 Task: Search one way flight ticket for 1 adult, 5 children, 2 infants in seat and 1 infant on lap in first from Missoula: Missoula Montana Airport (was Missoula International Airport) to Rockford: Chicago Rockford International Airport(was Northwest Chicagoland Regional Airport At Rockford) on 5-1-2023. Choice of flights is Spirit. Number of bags: 2 carry on bags and 6 checked bags. Price is upto 35000. Outbound departure time preference is 22:30.
Action: Mouse moved to (237, 237)
Screenshot: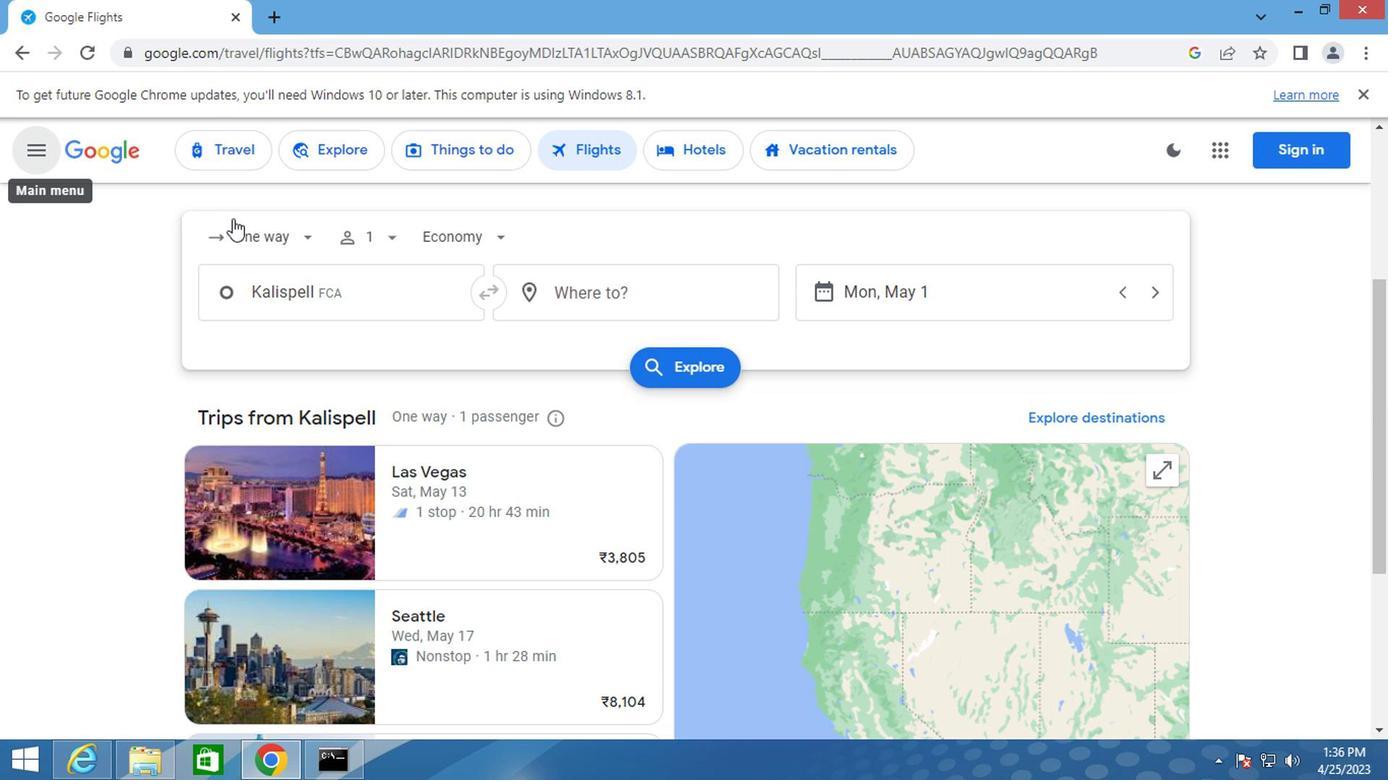 
Action: Mouse pressed left at (237, 237)
Screenshot: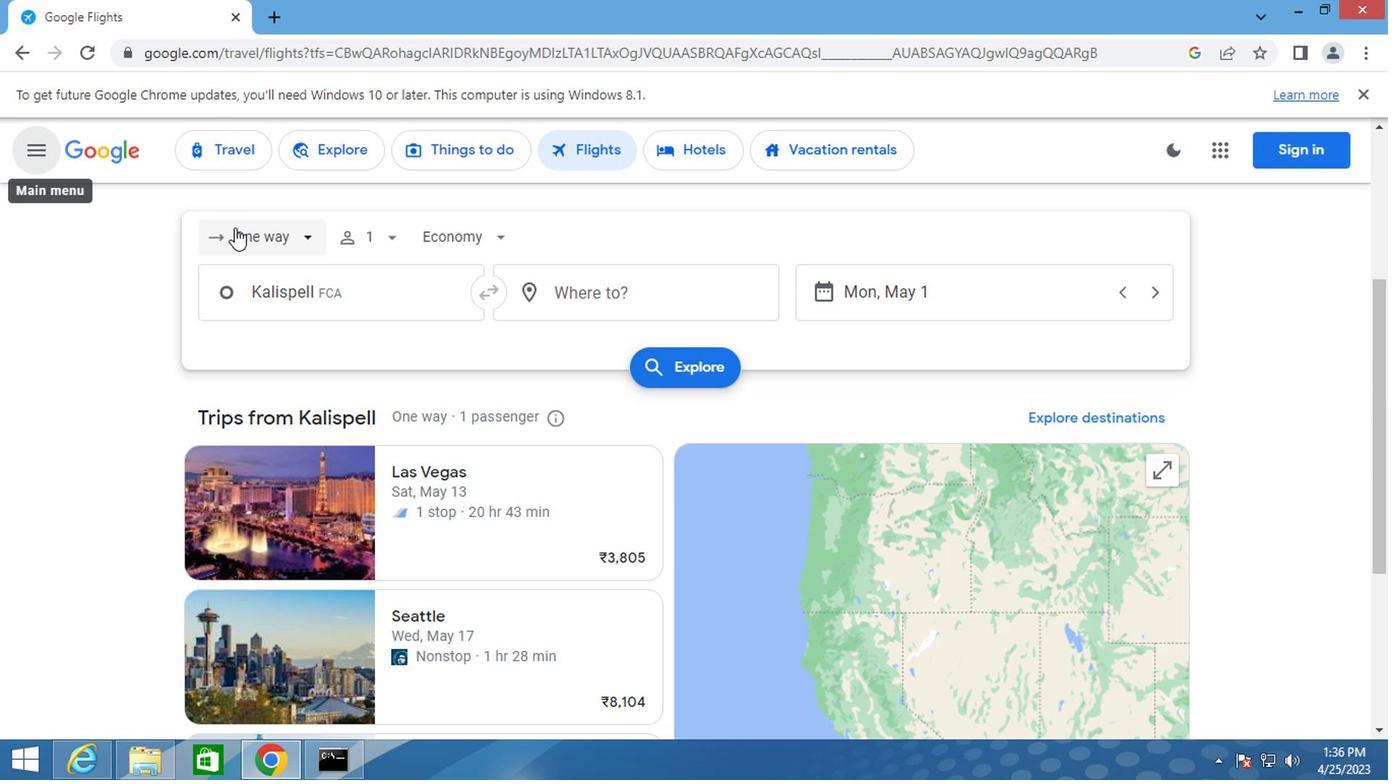 
Action: Mouse moved to (274, 343)
Screenshot: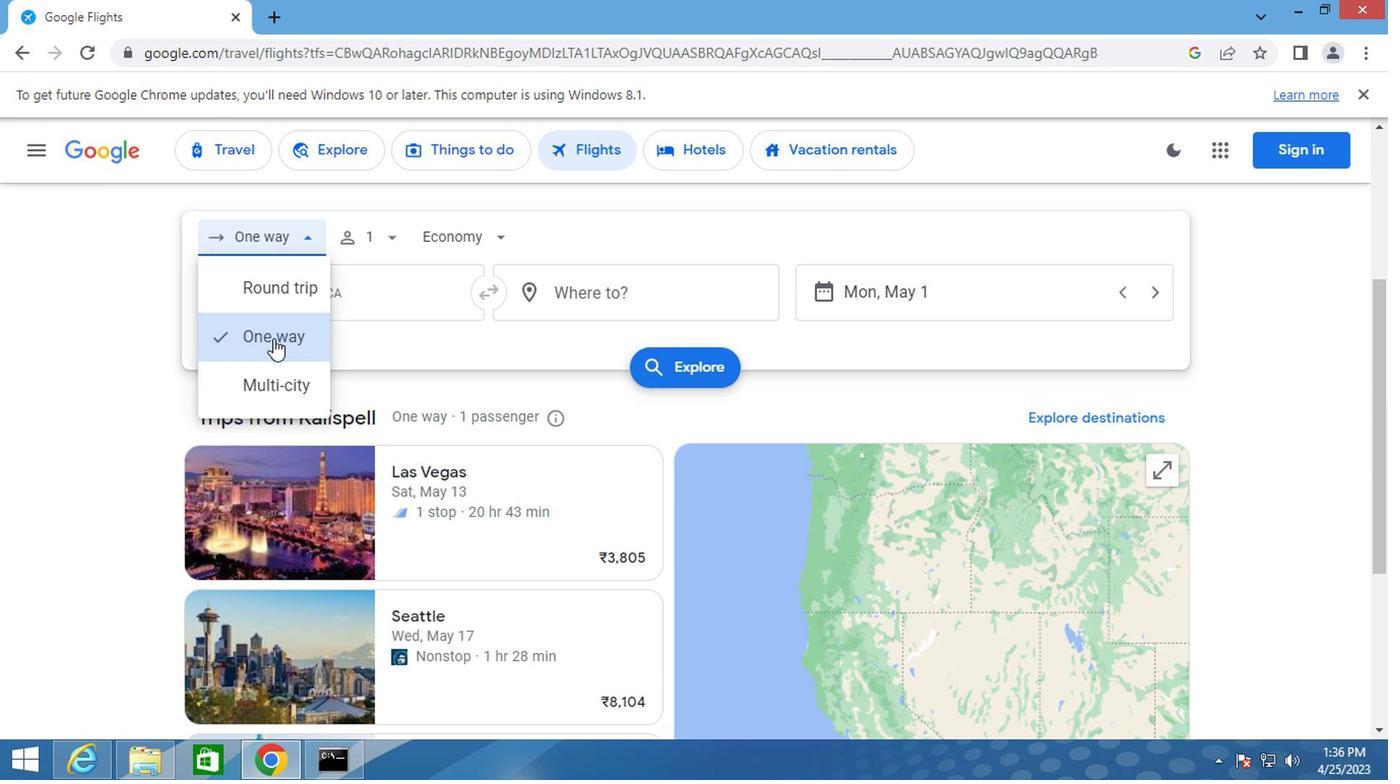 
Action: Mouse pressed left at (274, 343)
Screenshot: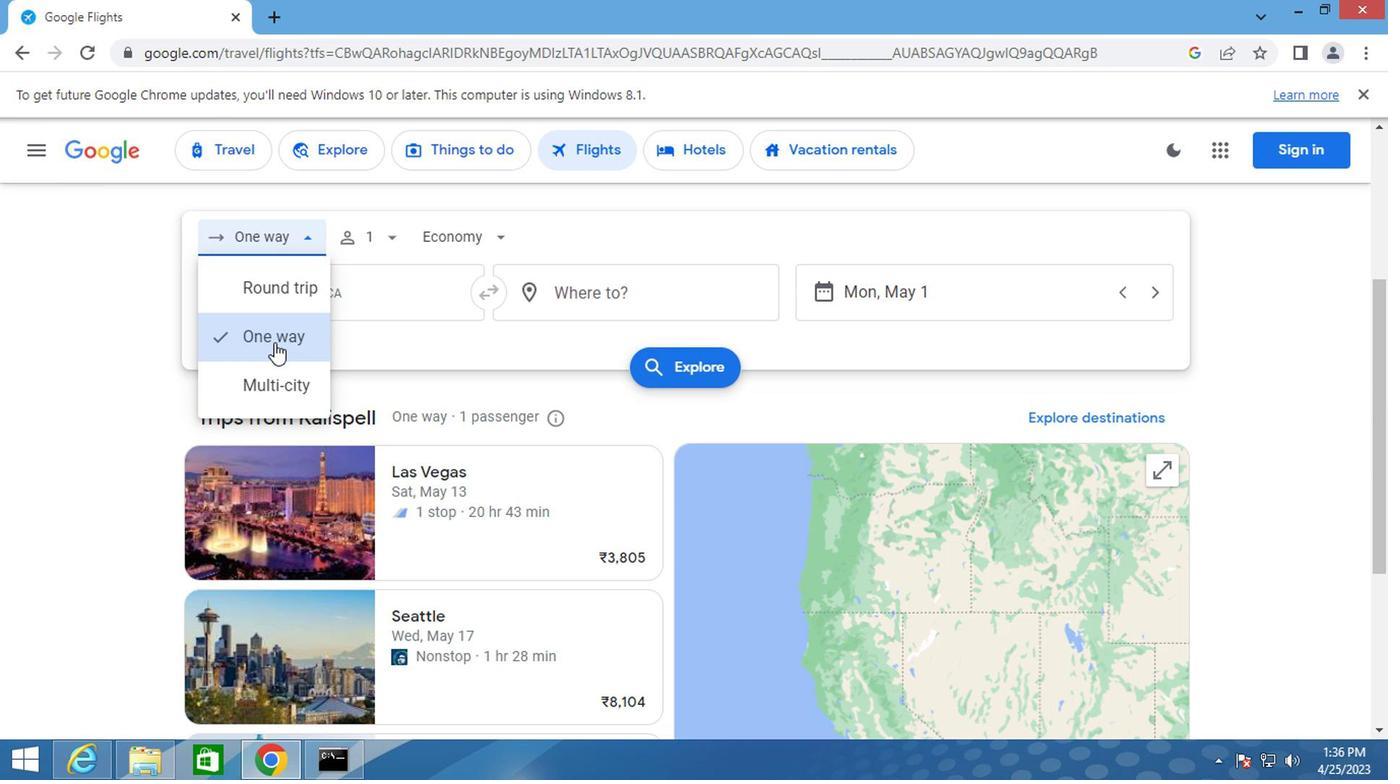 
Action: Mouse moved to (386, 232)
Screenshot: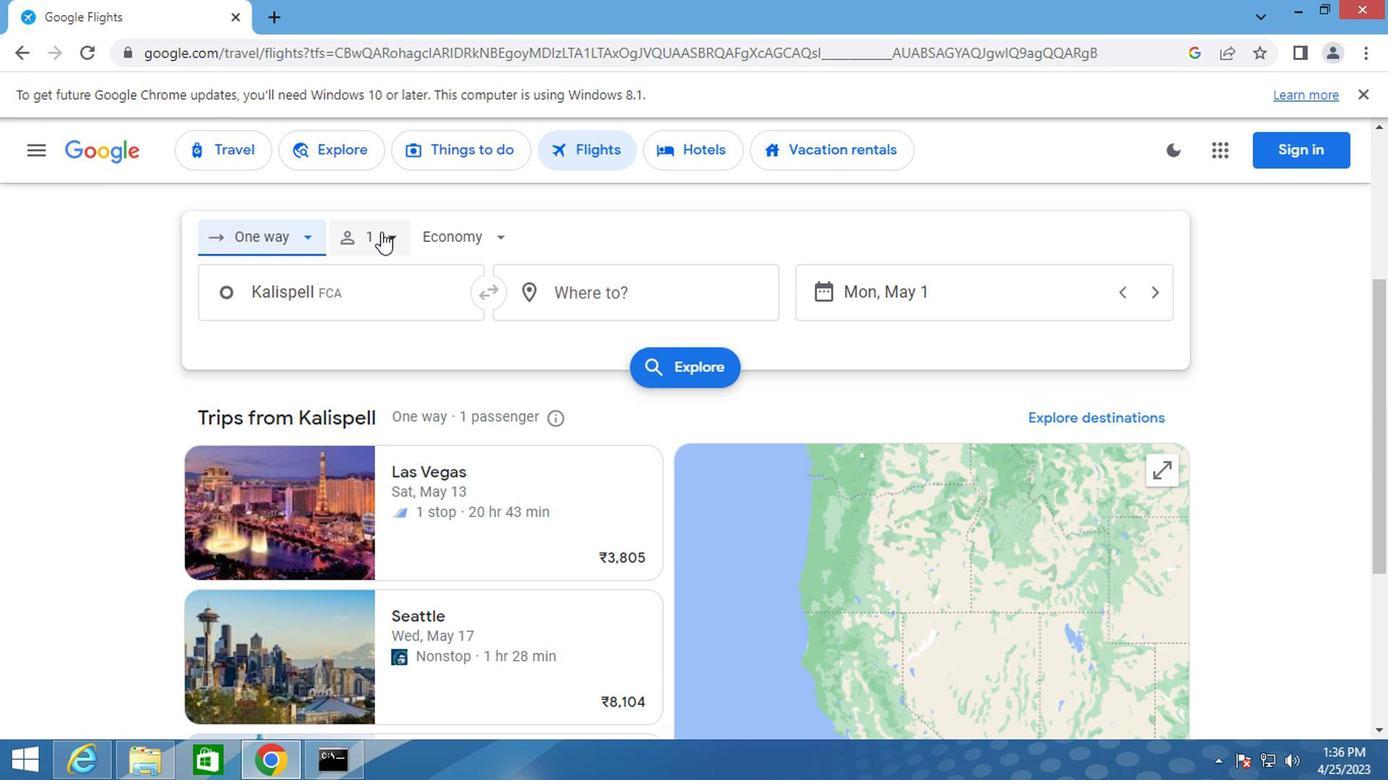 
Action: Mouse pressed left at (386, 232)
Screenshot: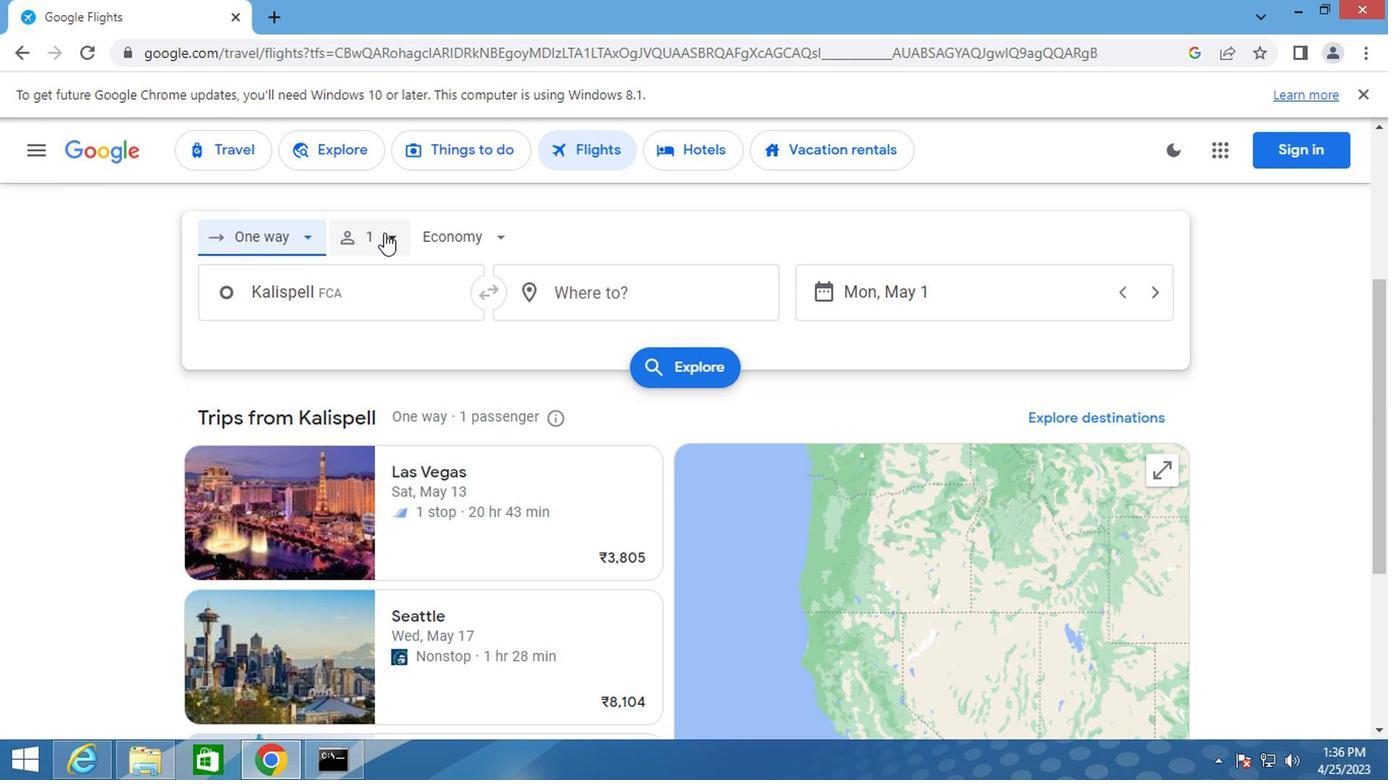 
Action: Mouse moved to (549, 342)
Screenshot: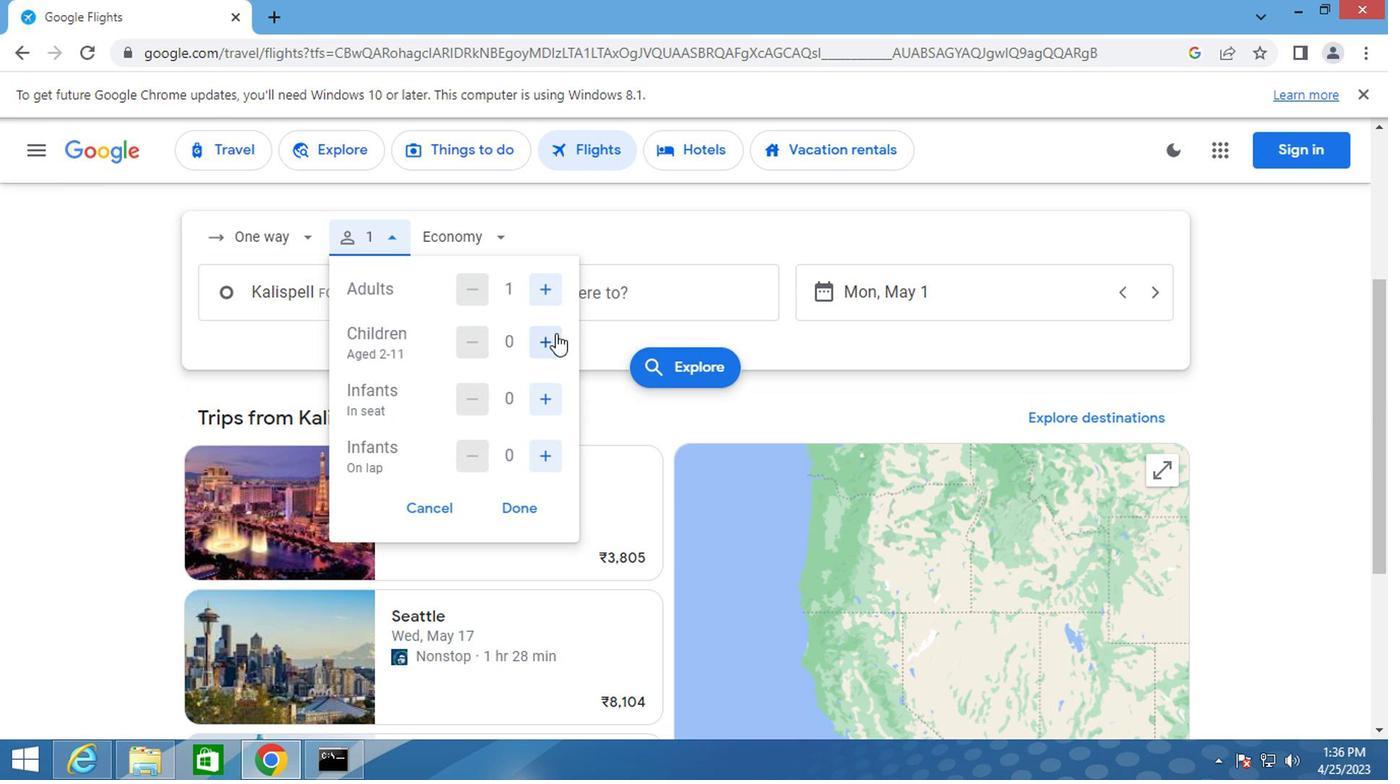 
Action: Mouse pressed left at (549, 342)
Screenshot: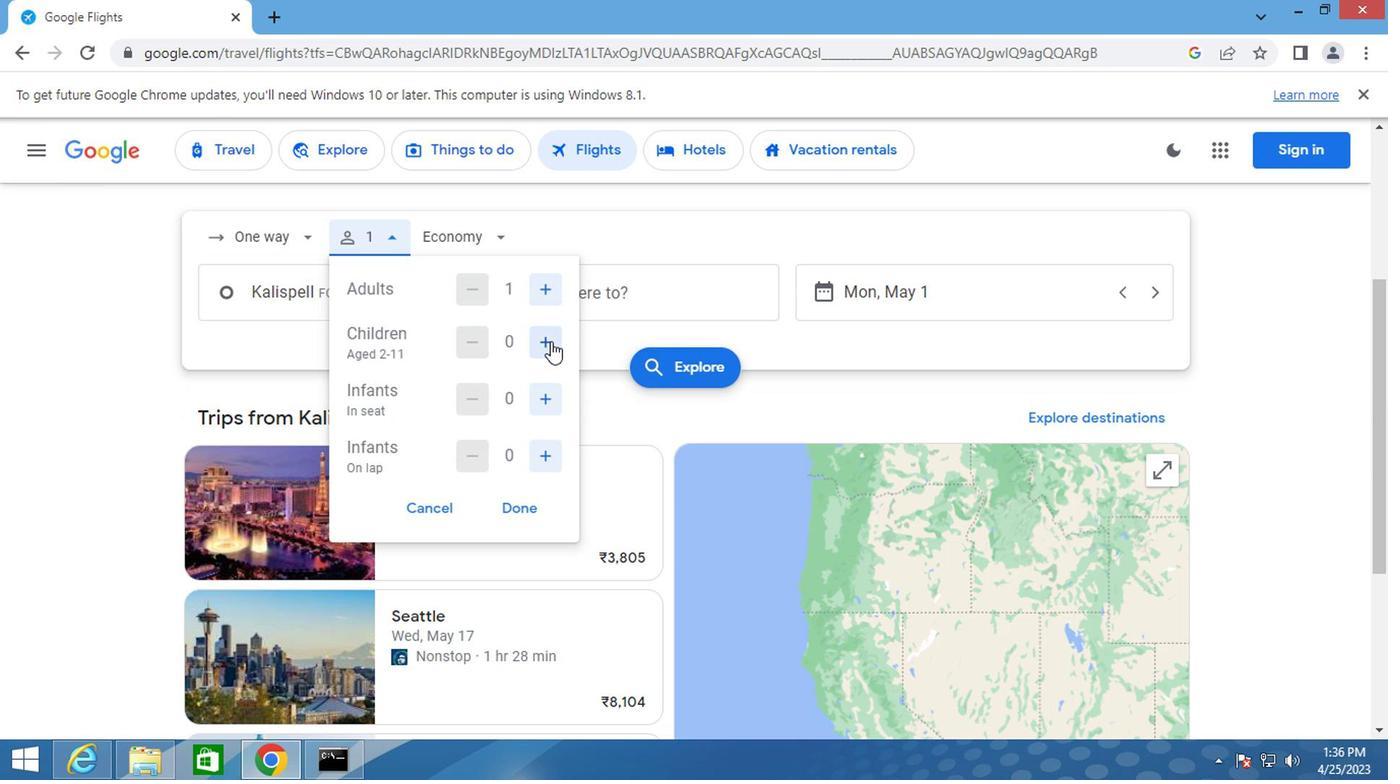 
Action: Mouse pressed left at (549, 342)
Screenshot: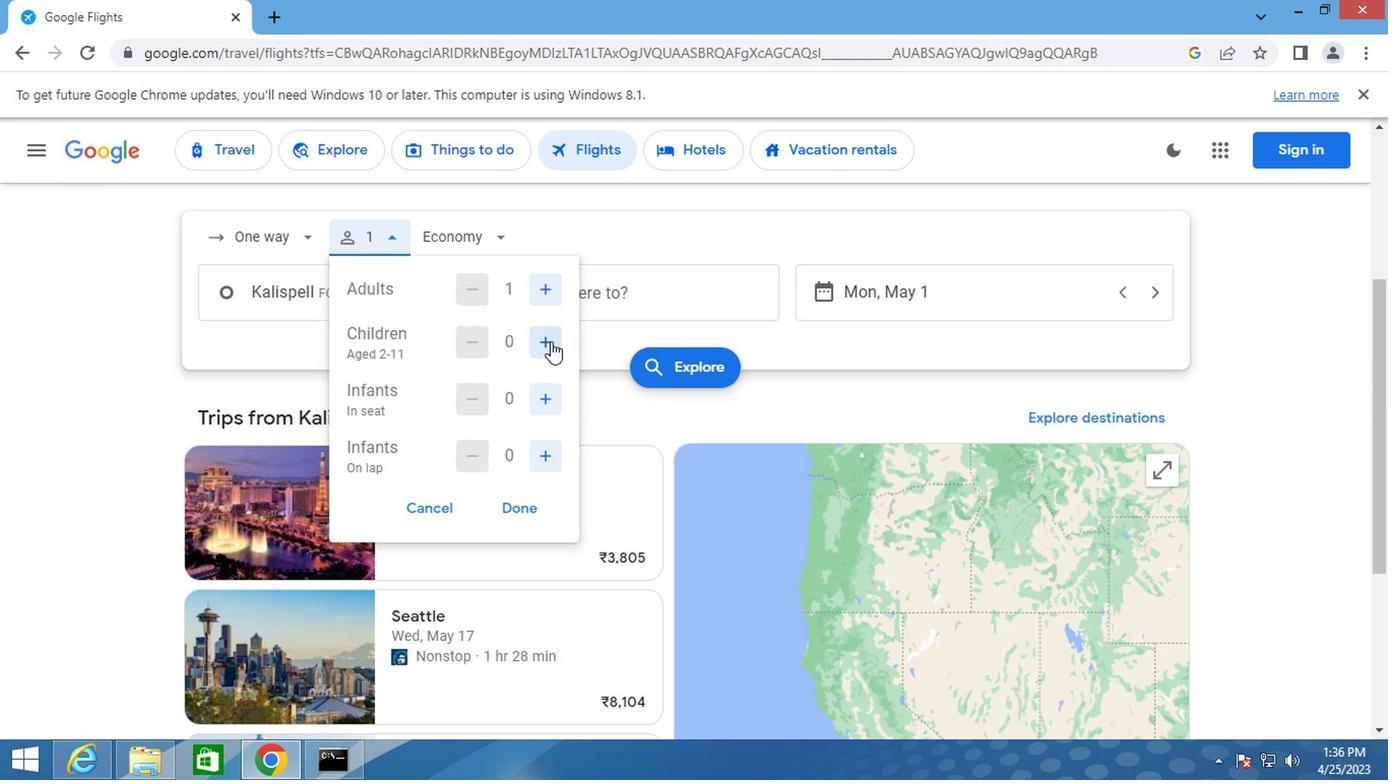 
Action: Mouse pressed left at (549, 342)
Screenshot: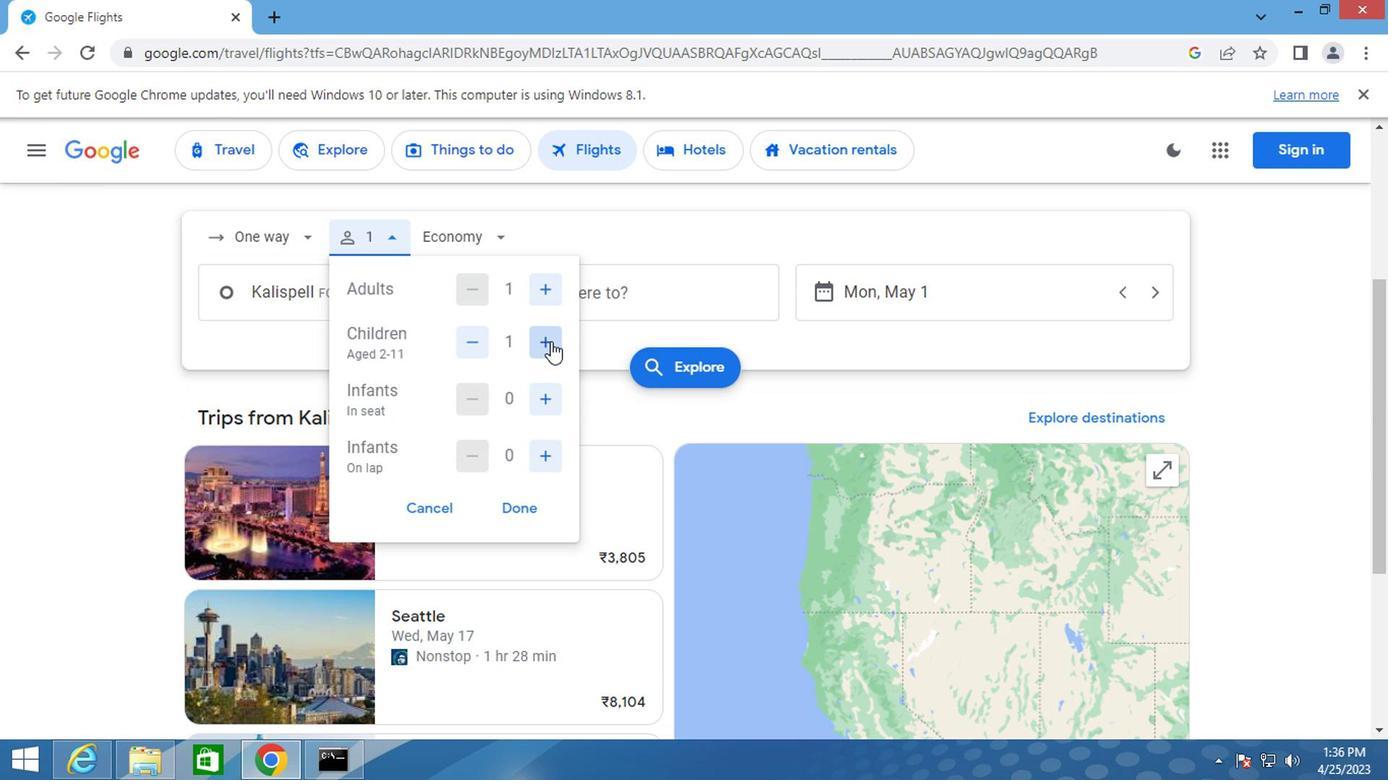 
Action: Mouse pressed left at (549, 342)
Screenshot: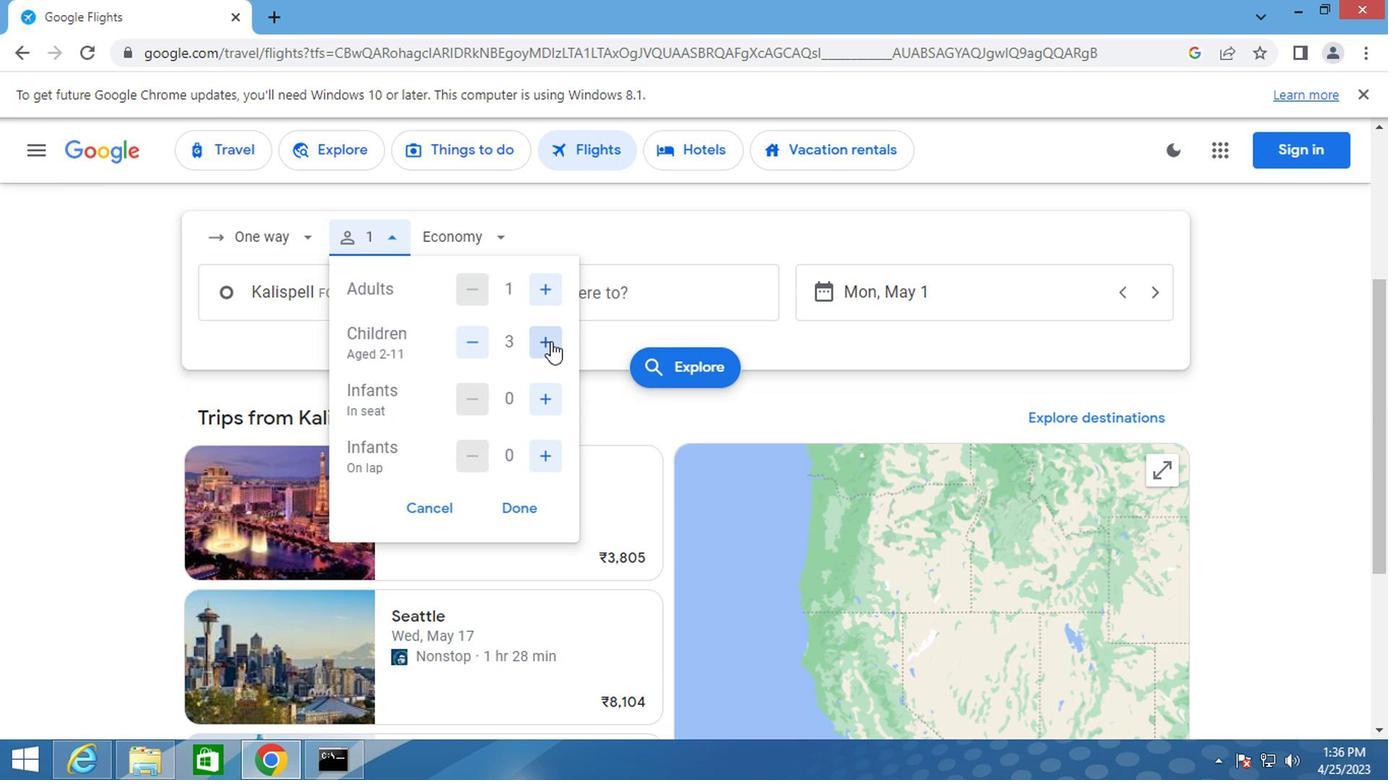 
Action: Mouse pressed left at (549, 342)
Screenshot: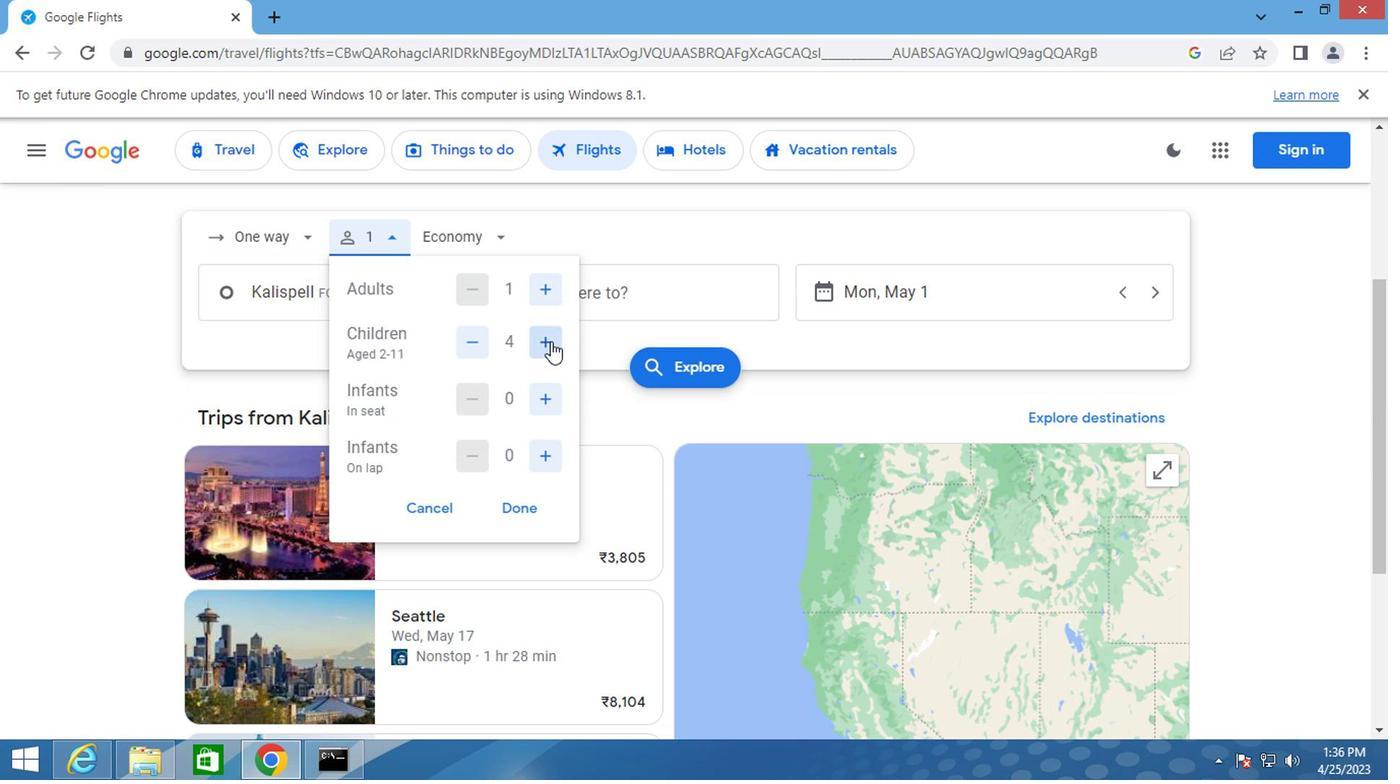 
Action: Mouse moved to (548, 407)
Screenshot: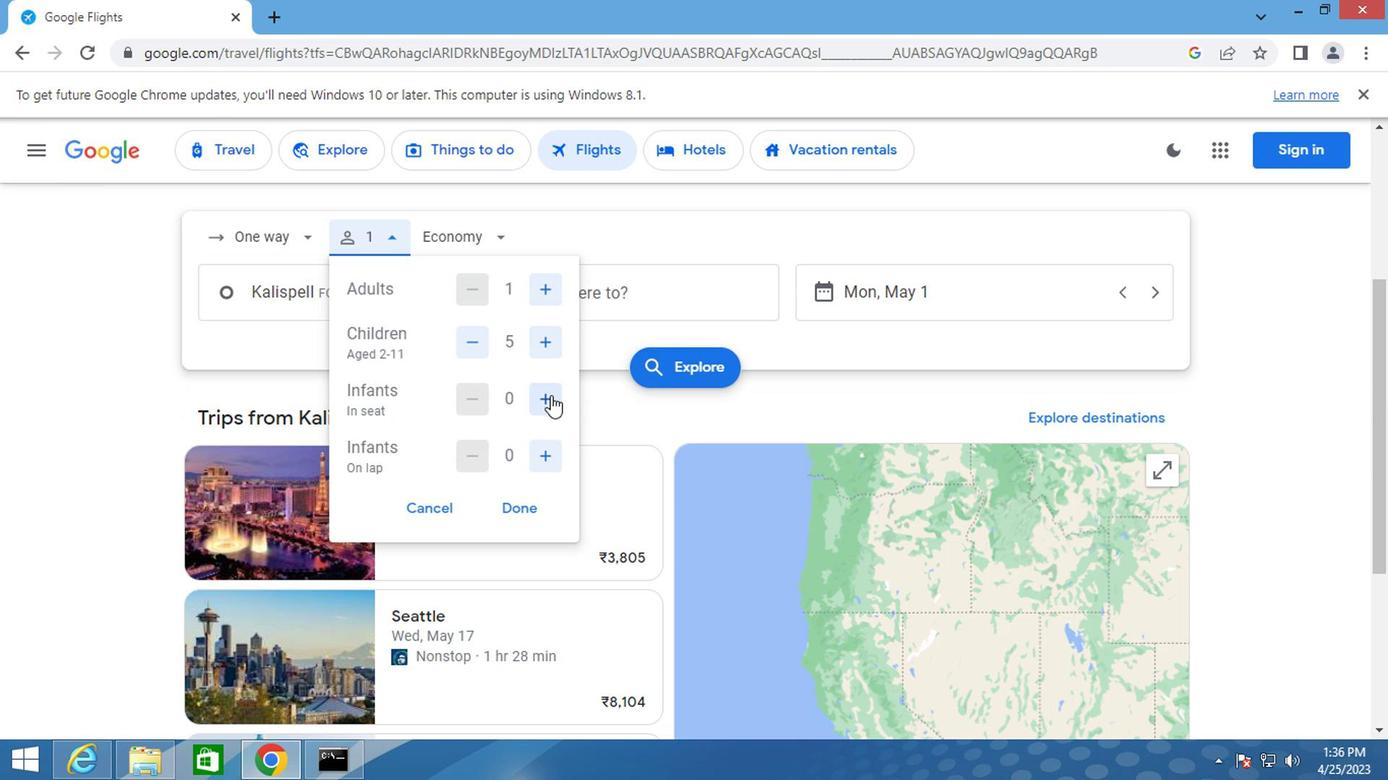 
Action: Mouse pressed left at (548, 407)
Screenshot: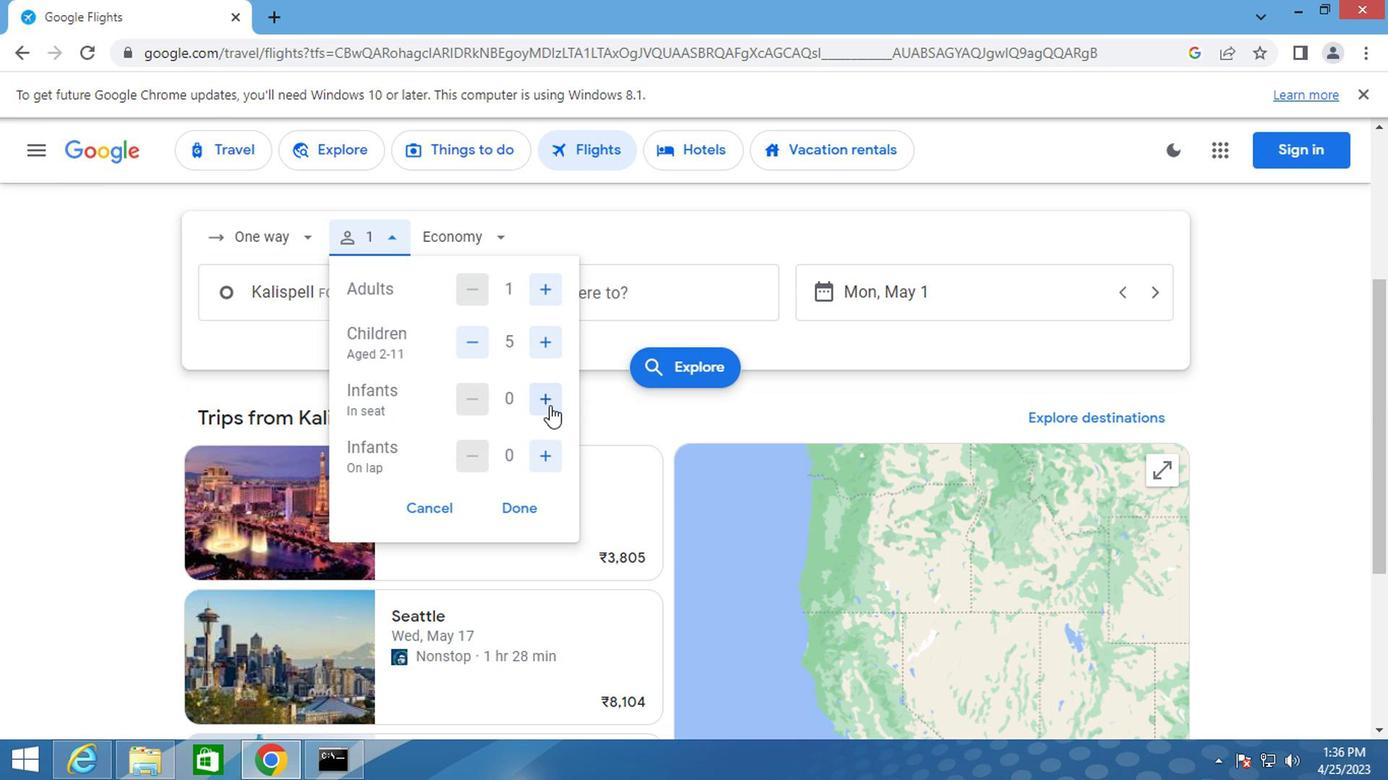 
Action: Mouse pressed left at (548, 407)
Screenshot: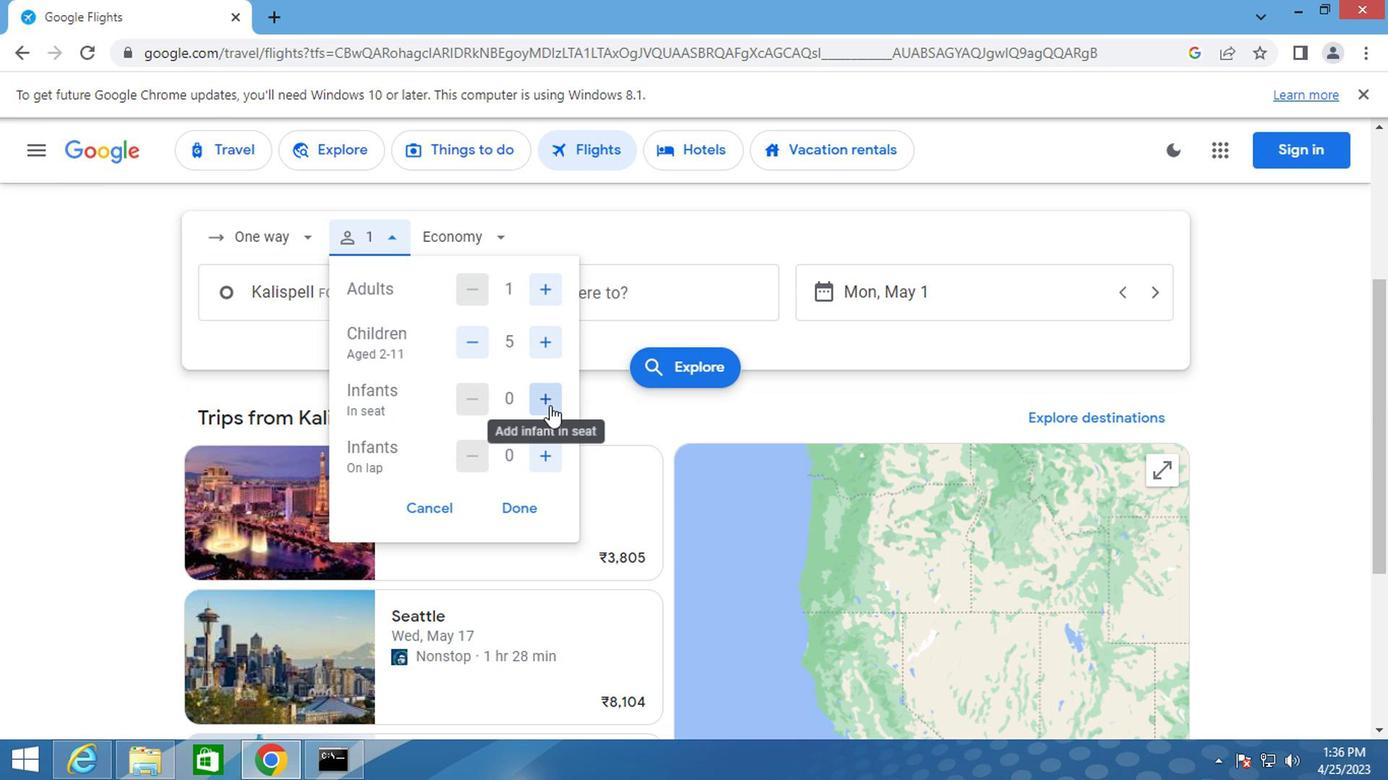 
Action: Mouse moved to (540, 455)
Screenshot: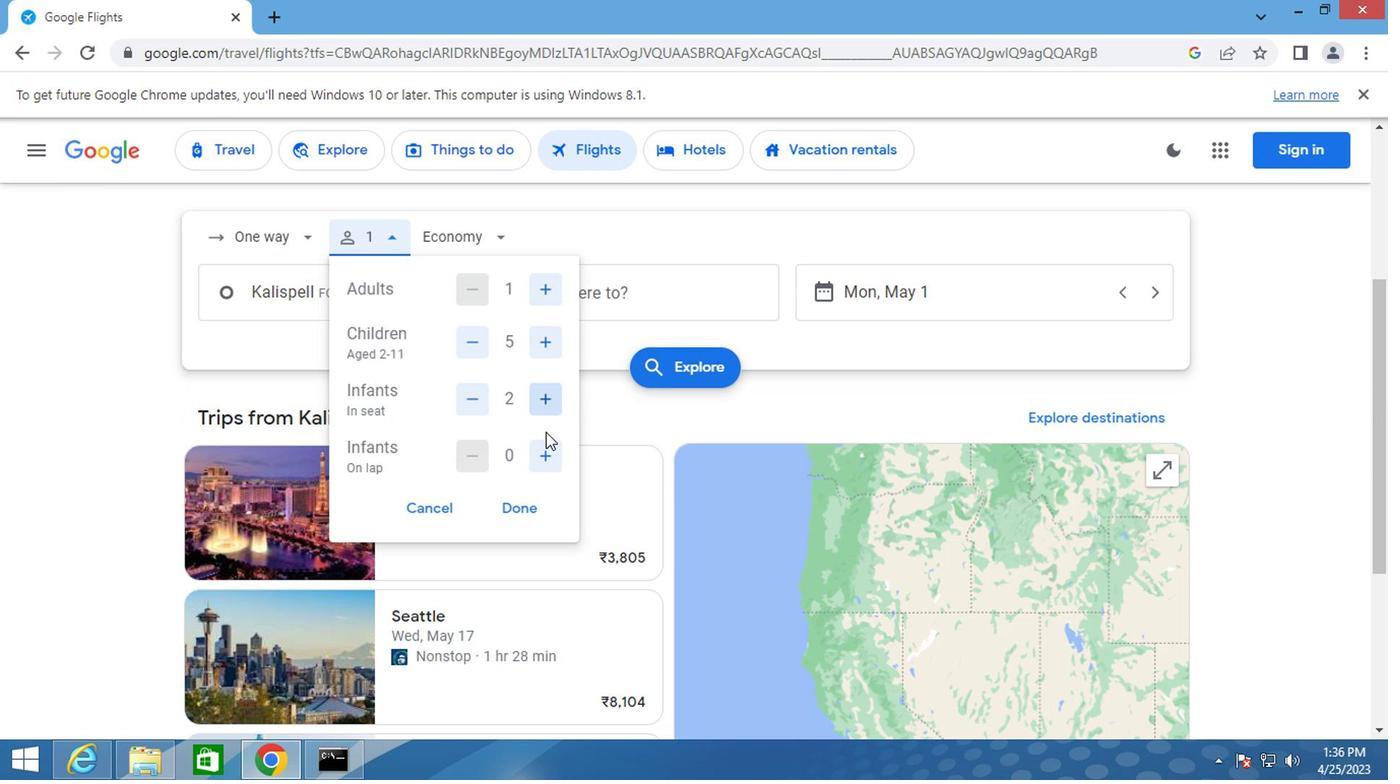 
Action: Mouse pressed left at (540, 455)
Screenshot: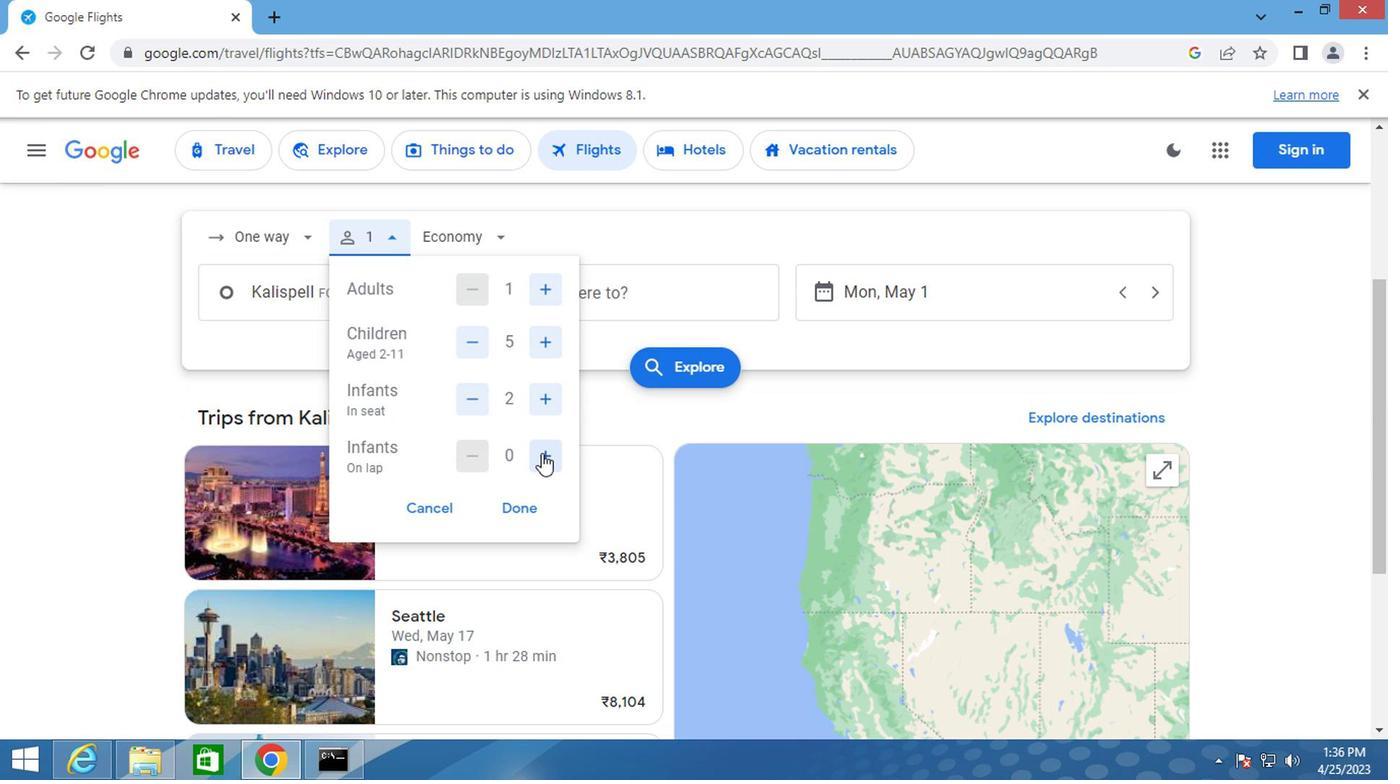 
Action: Mouse moved to (484, 235)
Screenshot: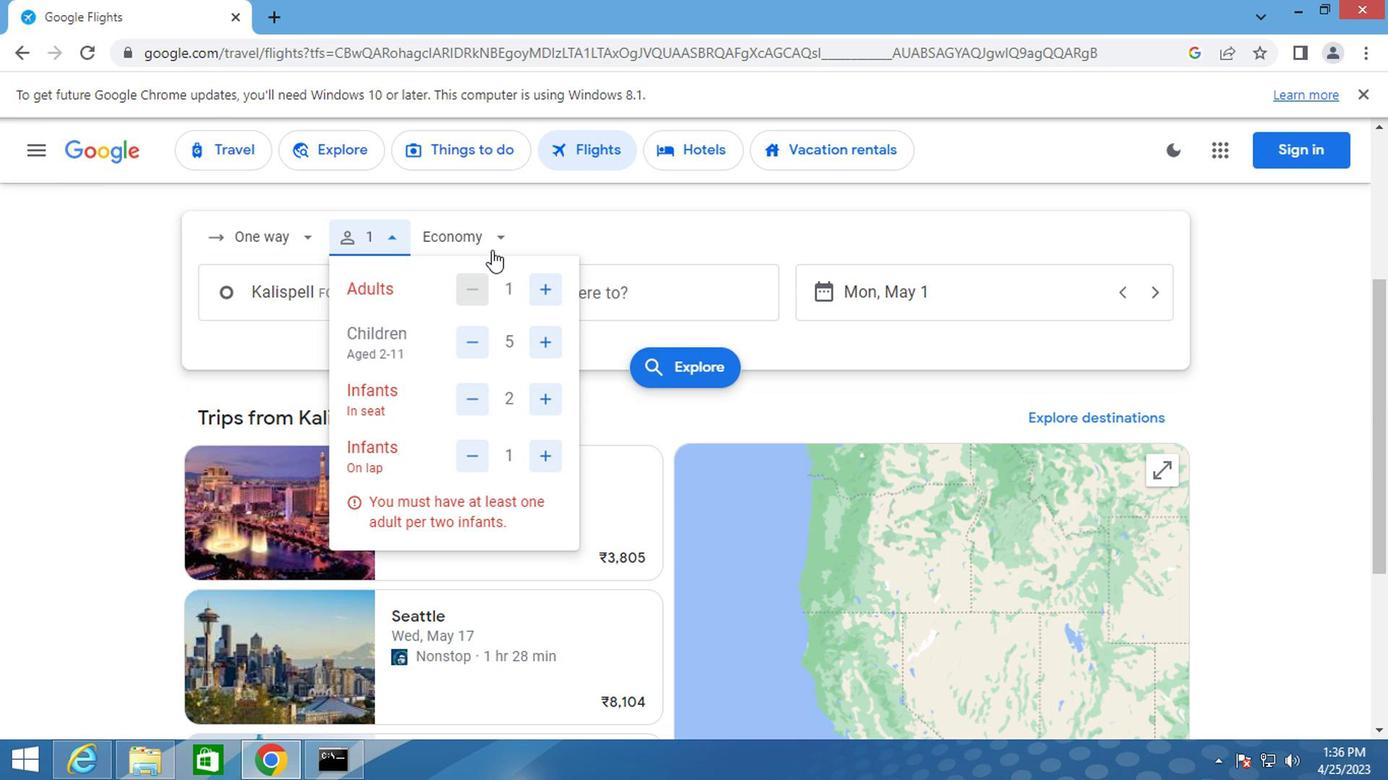 
Action: Mouse pressed left at (484, 235)
Screenshot: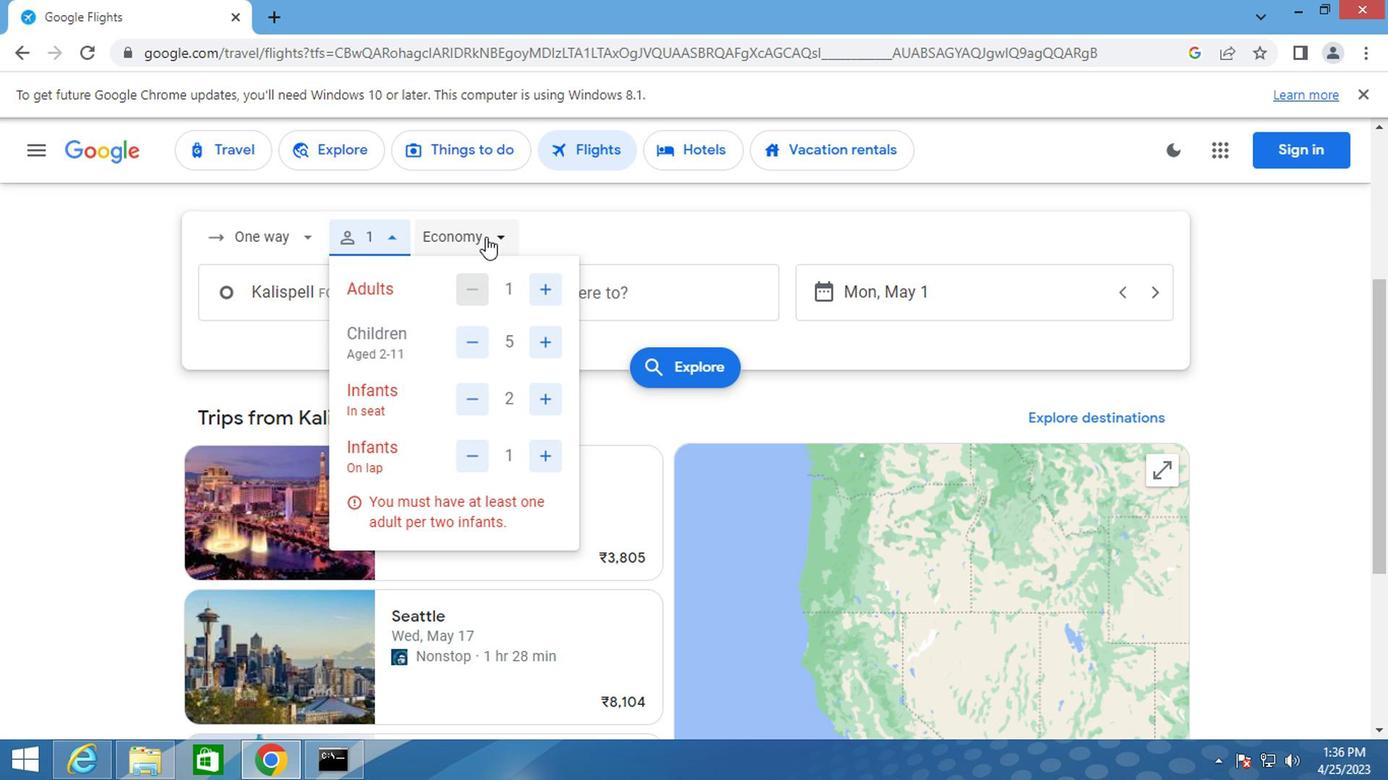 
Action: Mouse moved to (497, 430)
Screenshot: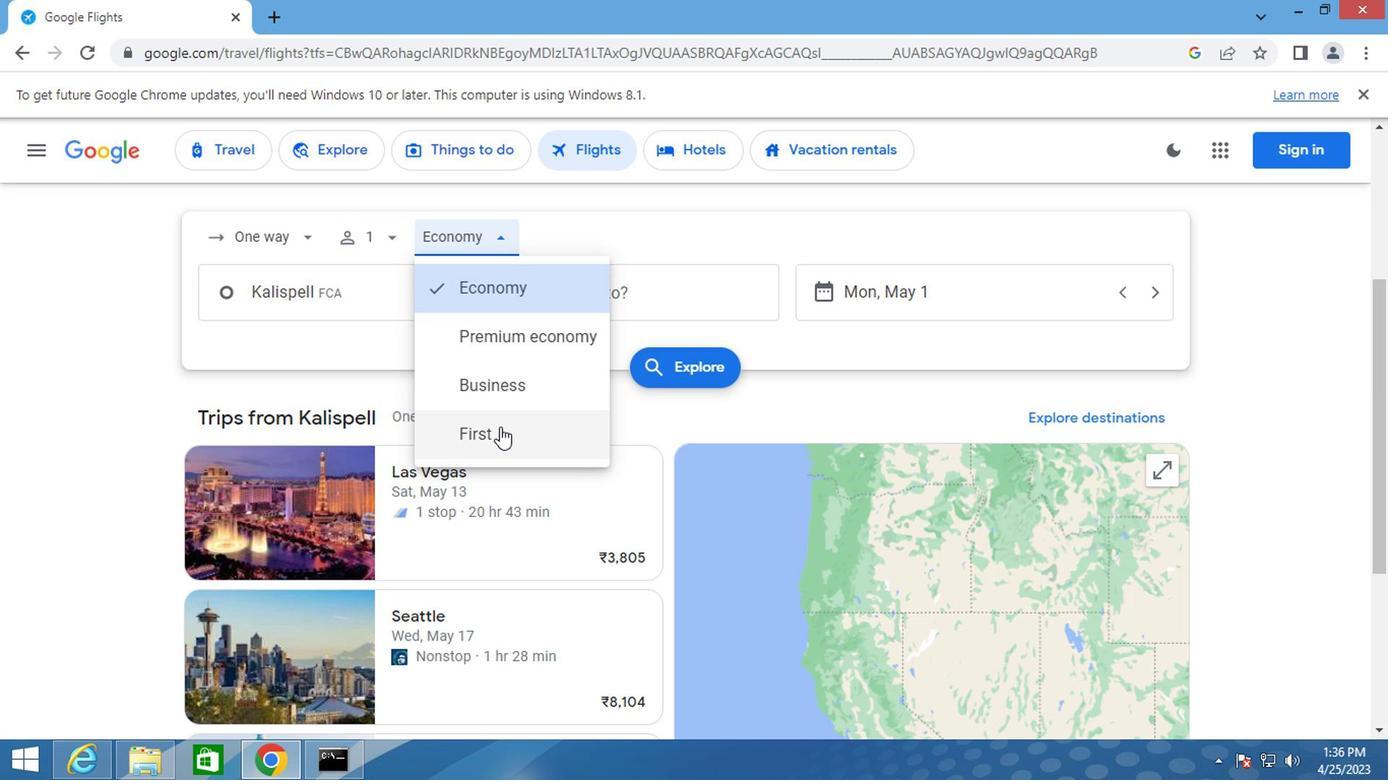 
Action: Mouse pressed left at (497, 430)
Screenshot: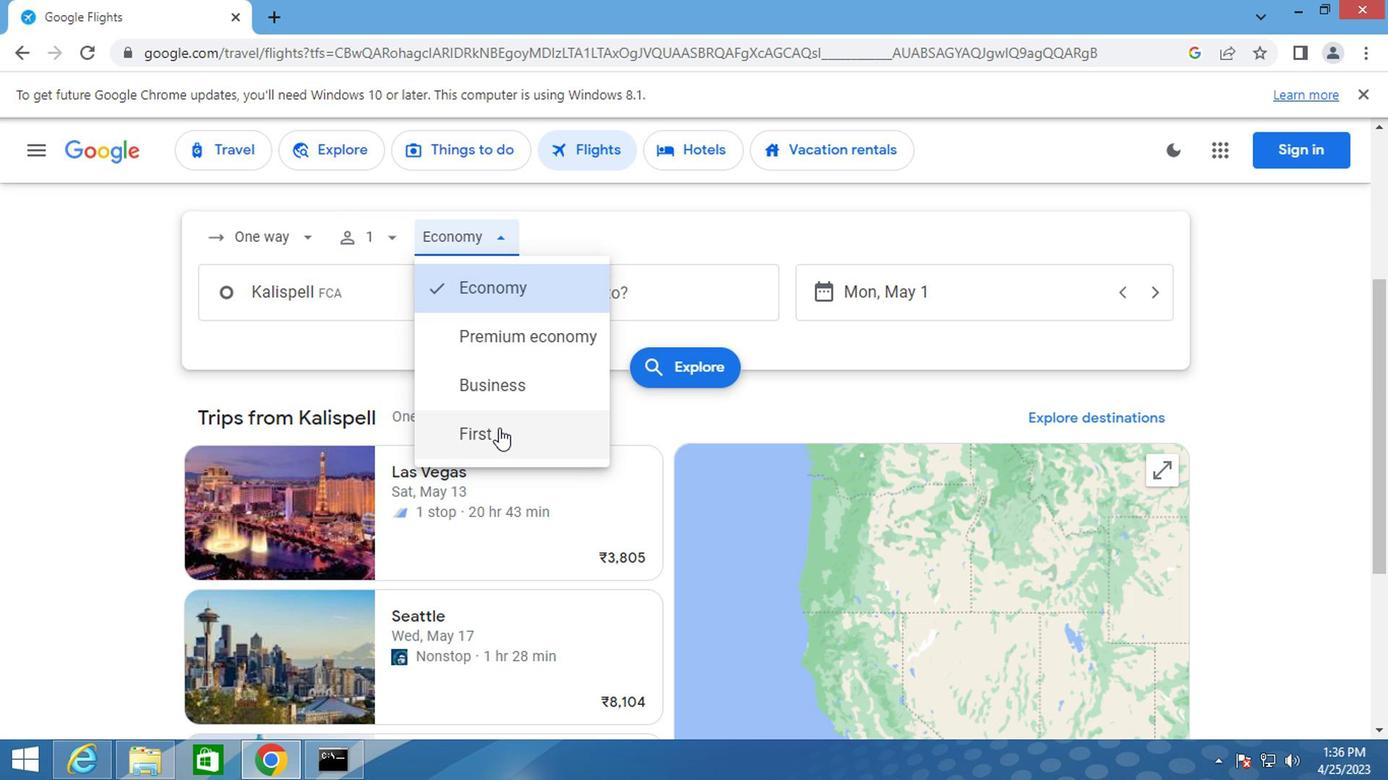 
Action: Mouse moved to (339, 286)
Screenshot: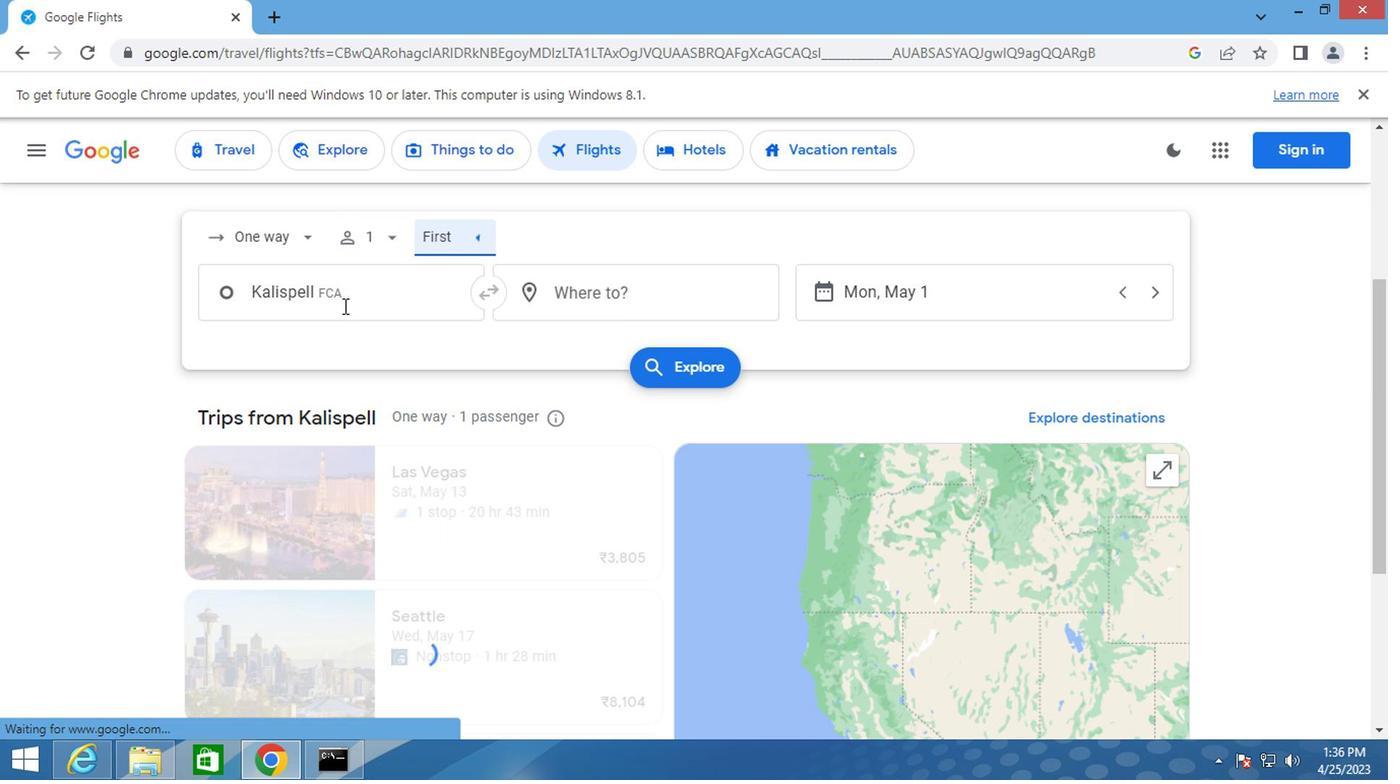 
Action: Mouse pressed left at (339, 286)
Screenshot: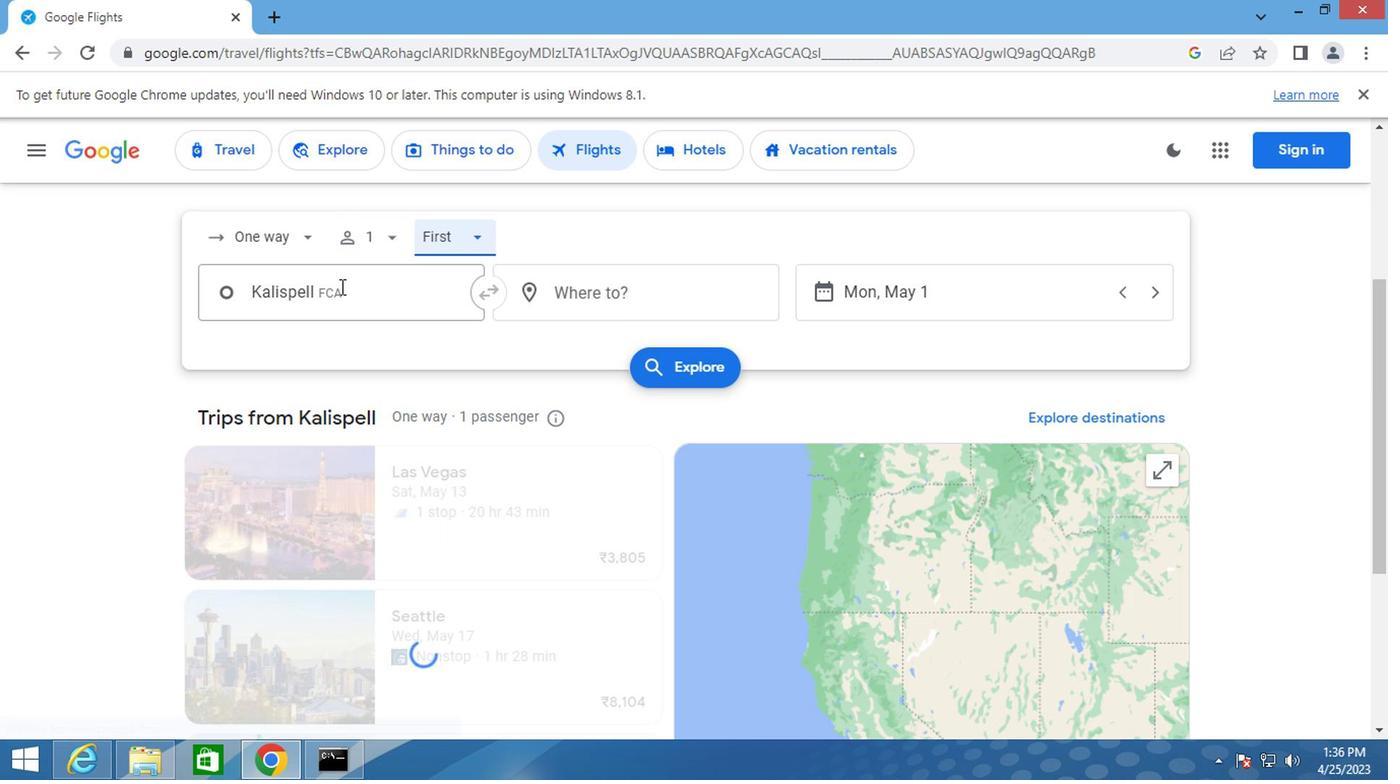 
Action: Key pressed missiu<Key.backspace>oula
Screenshot: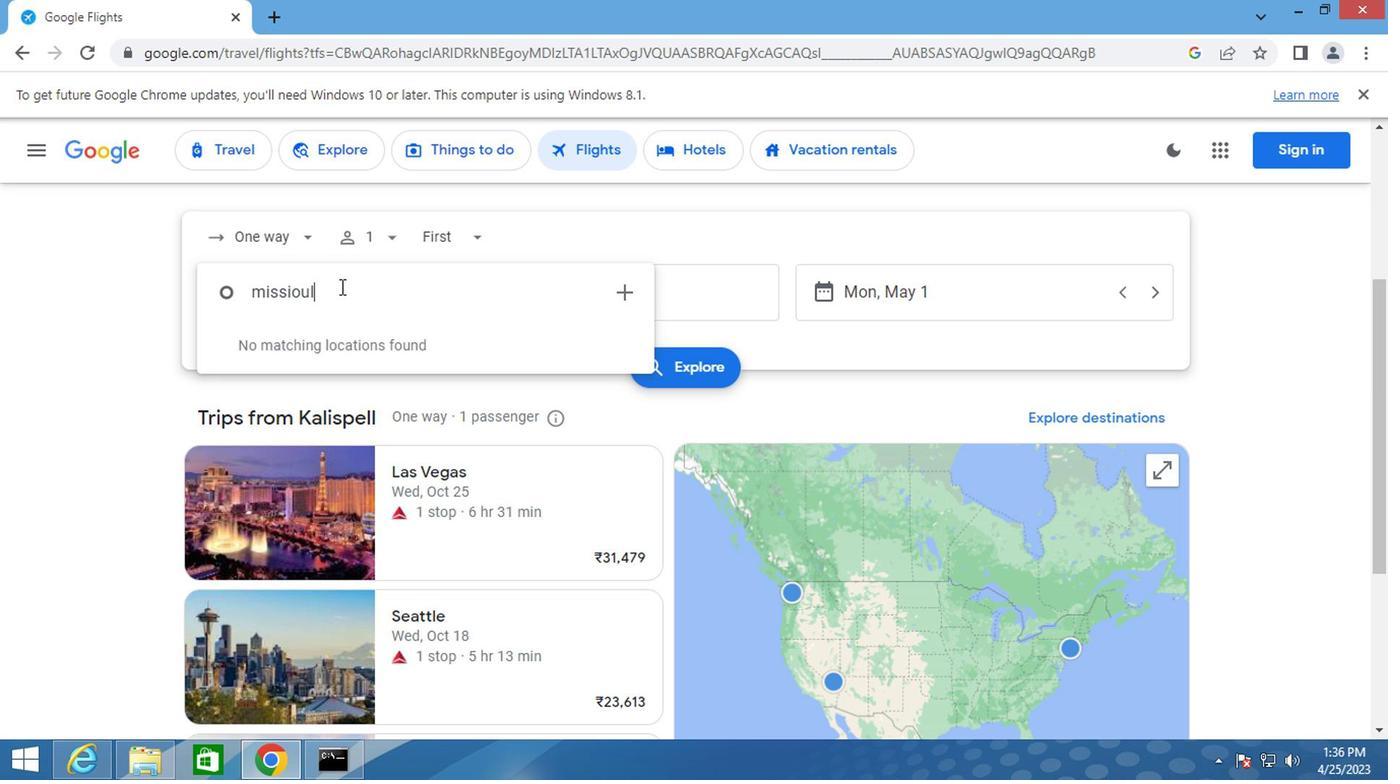 
Action: Mouse moved to (339, 406)
Screenshot: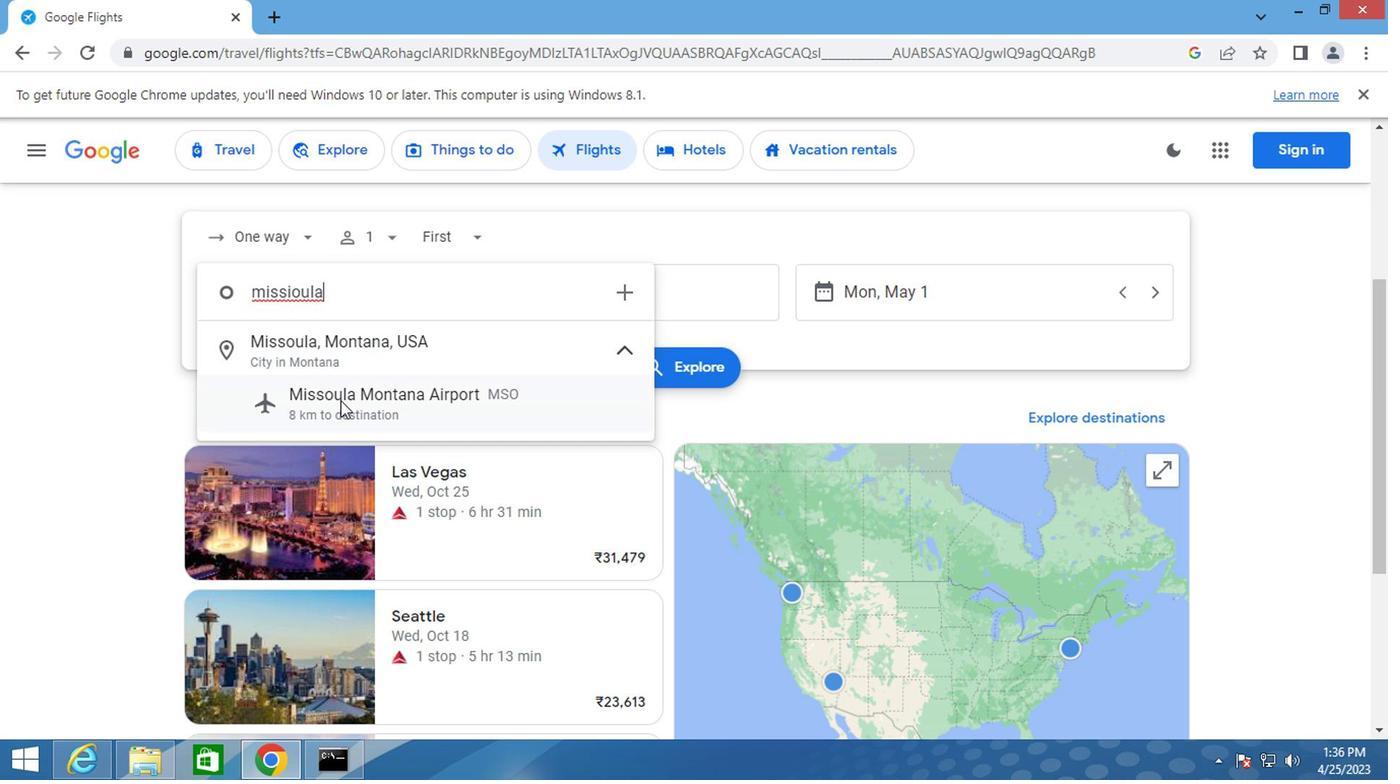
Action: Mouse pressed left at (339, 406)
Screenshot: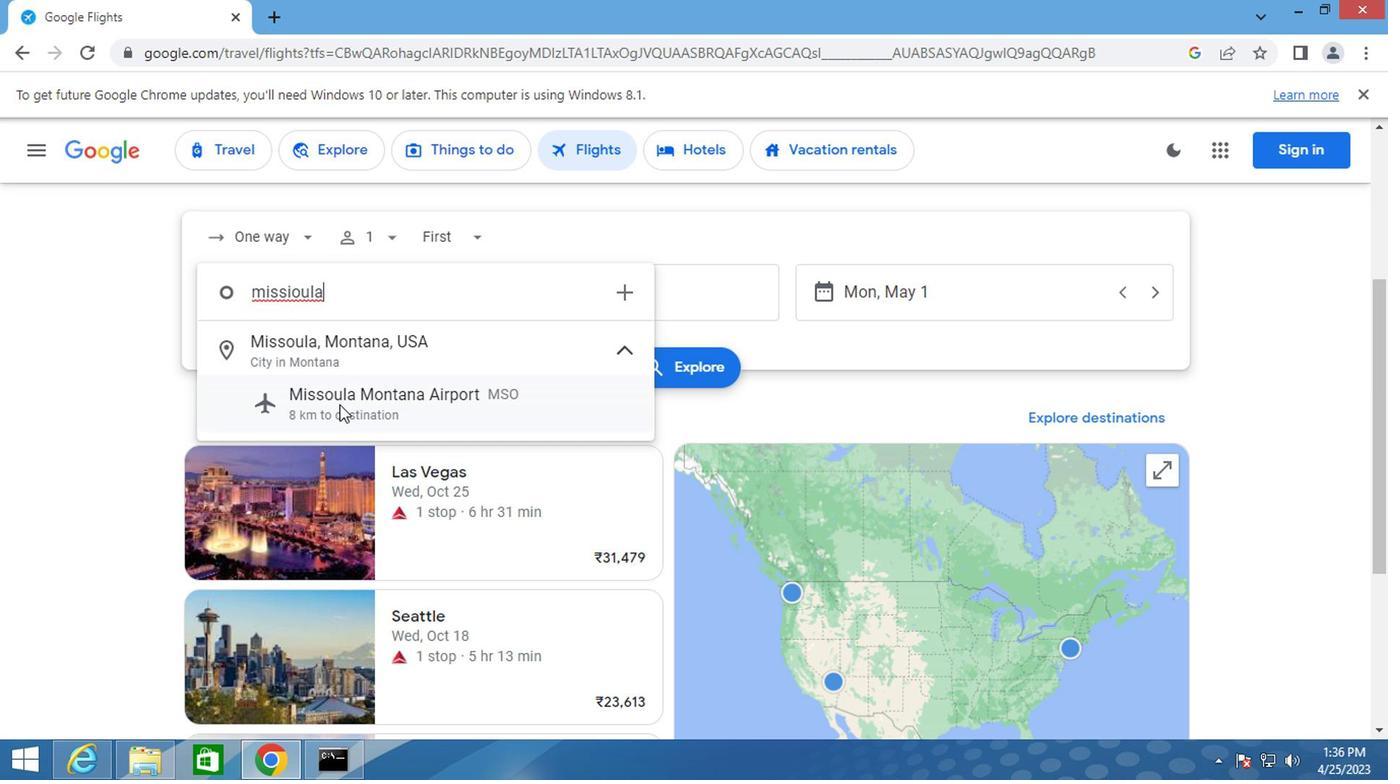 
Action: Mouse moved to (610, 290)
Screenshot: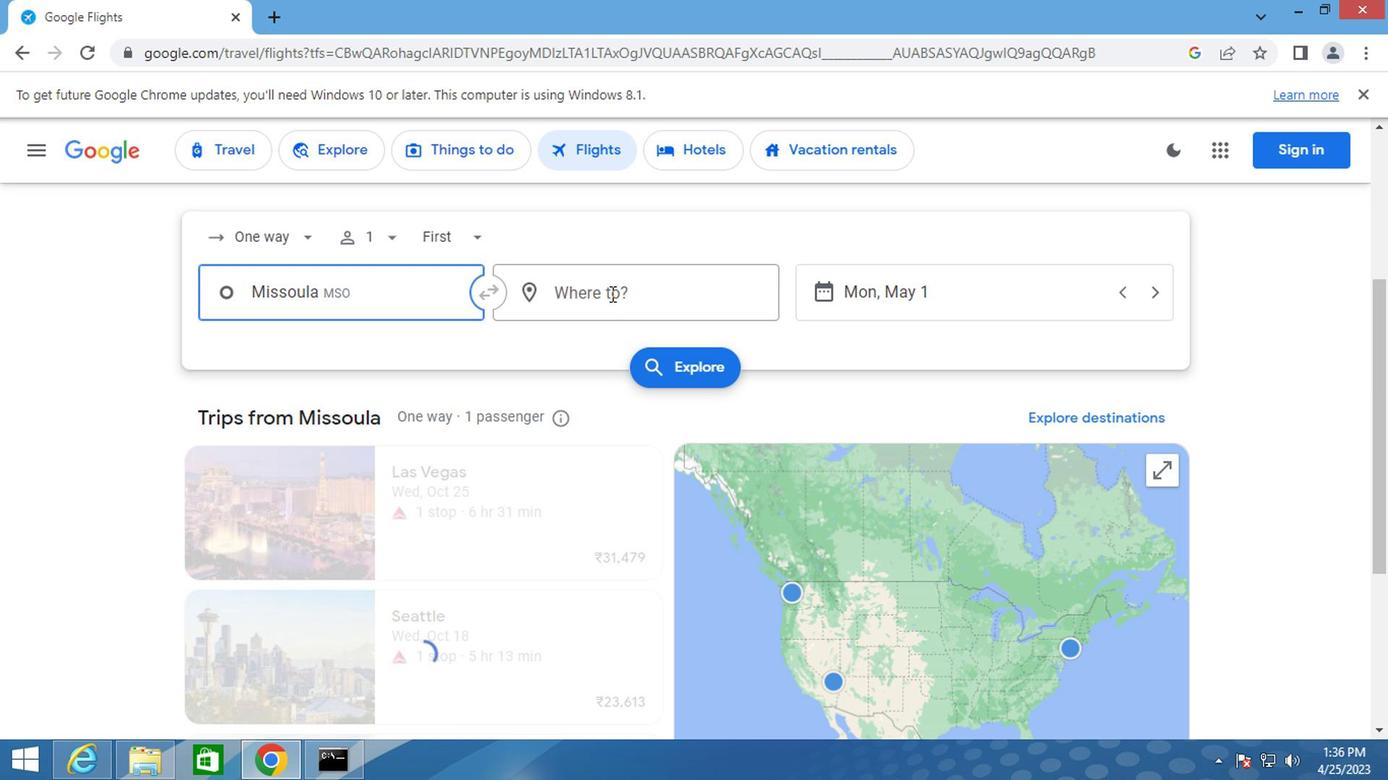 
Action: Mouse pressed left at (610, 290)
Screenshot: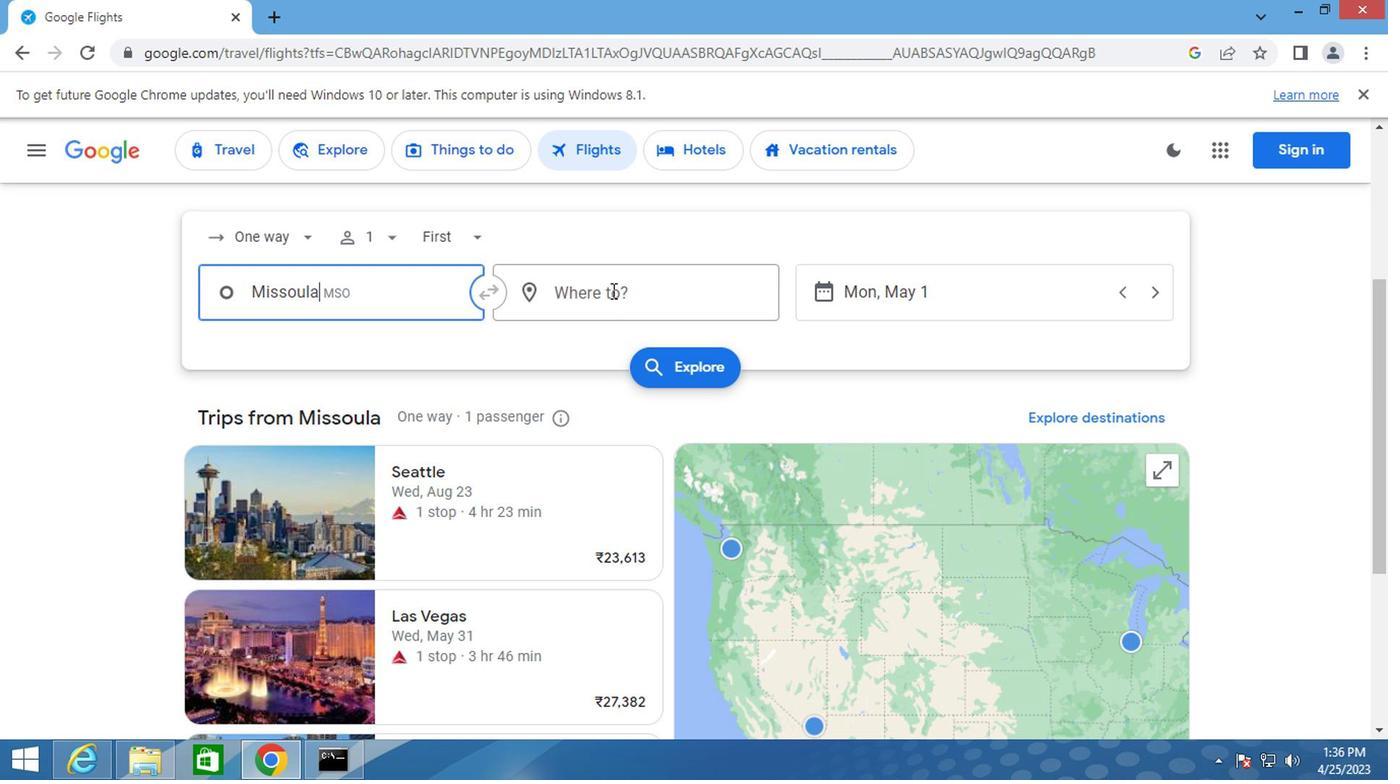 
Action: Key pressed rockford
Screenshot: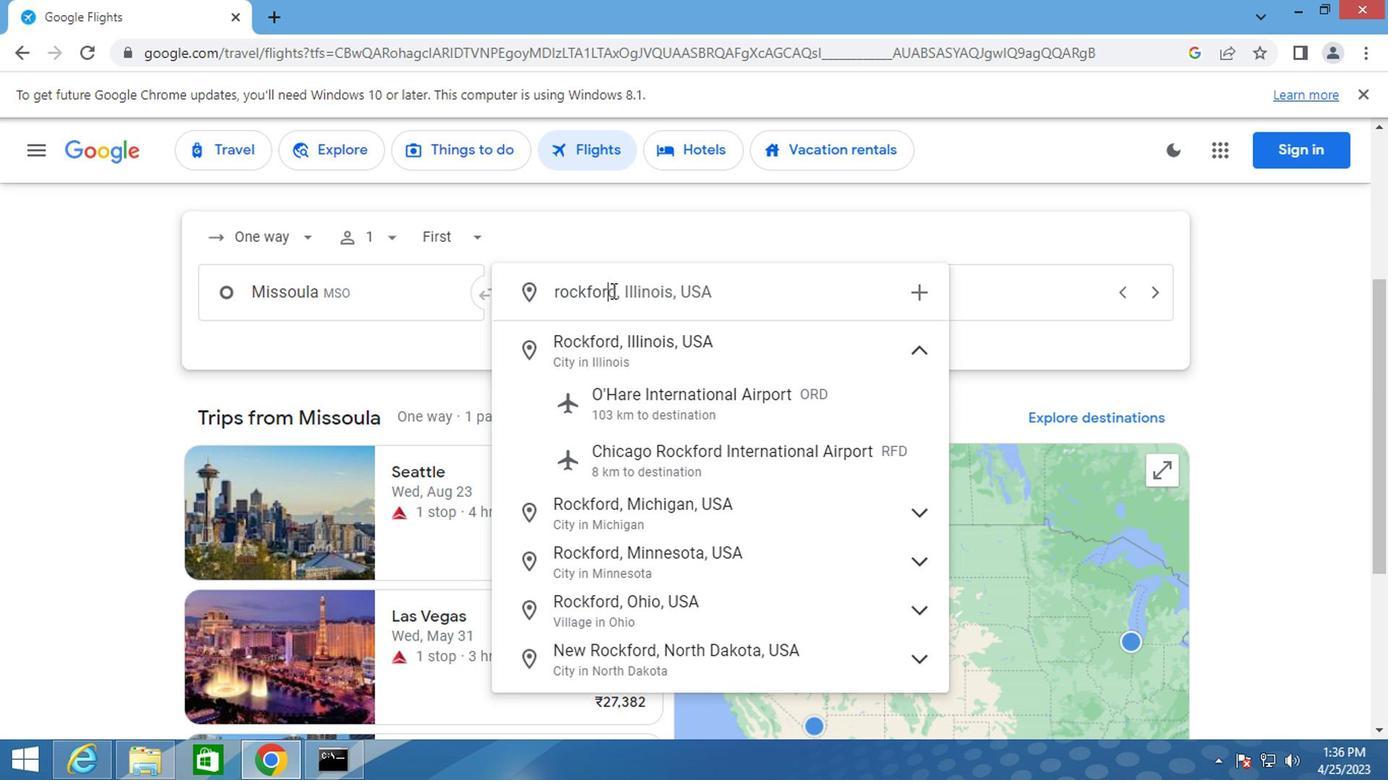 
Action: Mouse moved to (624, 469)
Screenshot: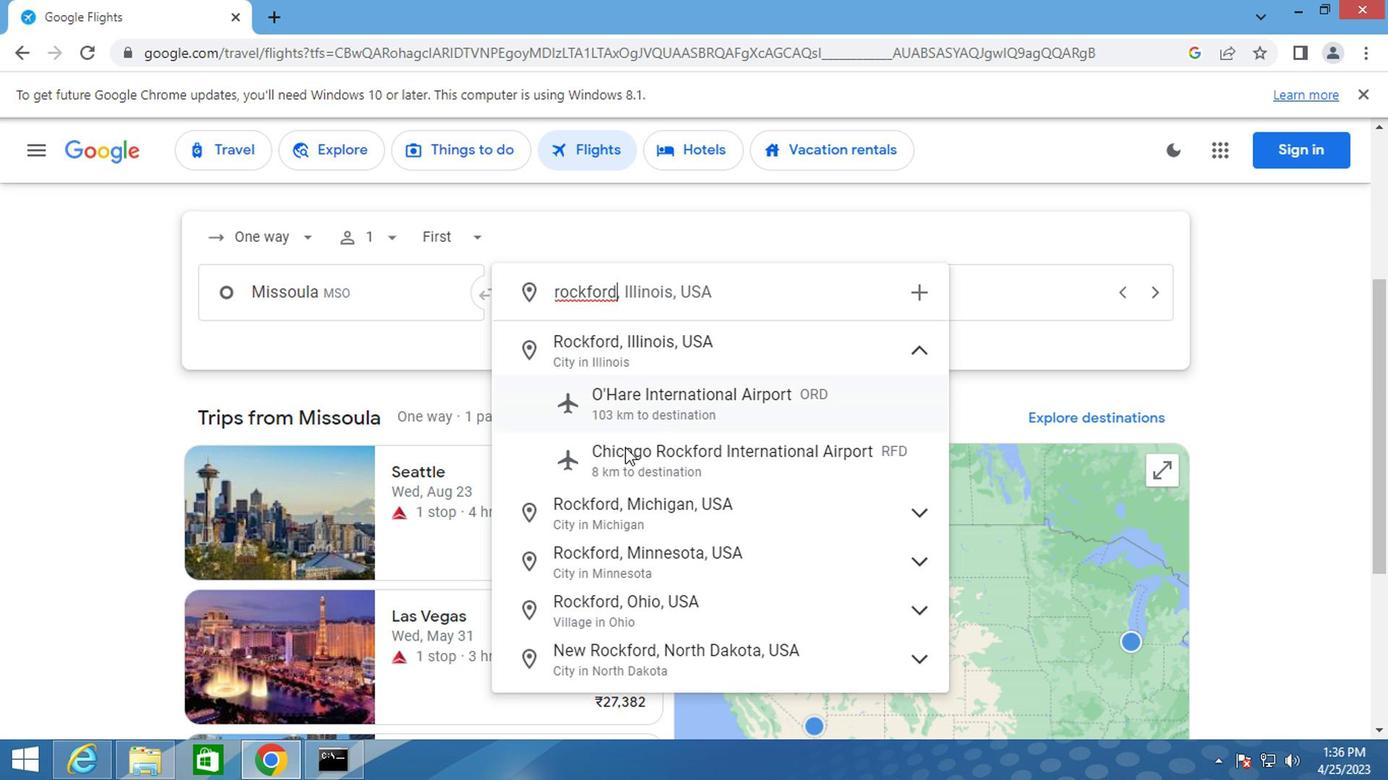 
Action: Mouse pressed left at (624, 469)
Screenshot: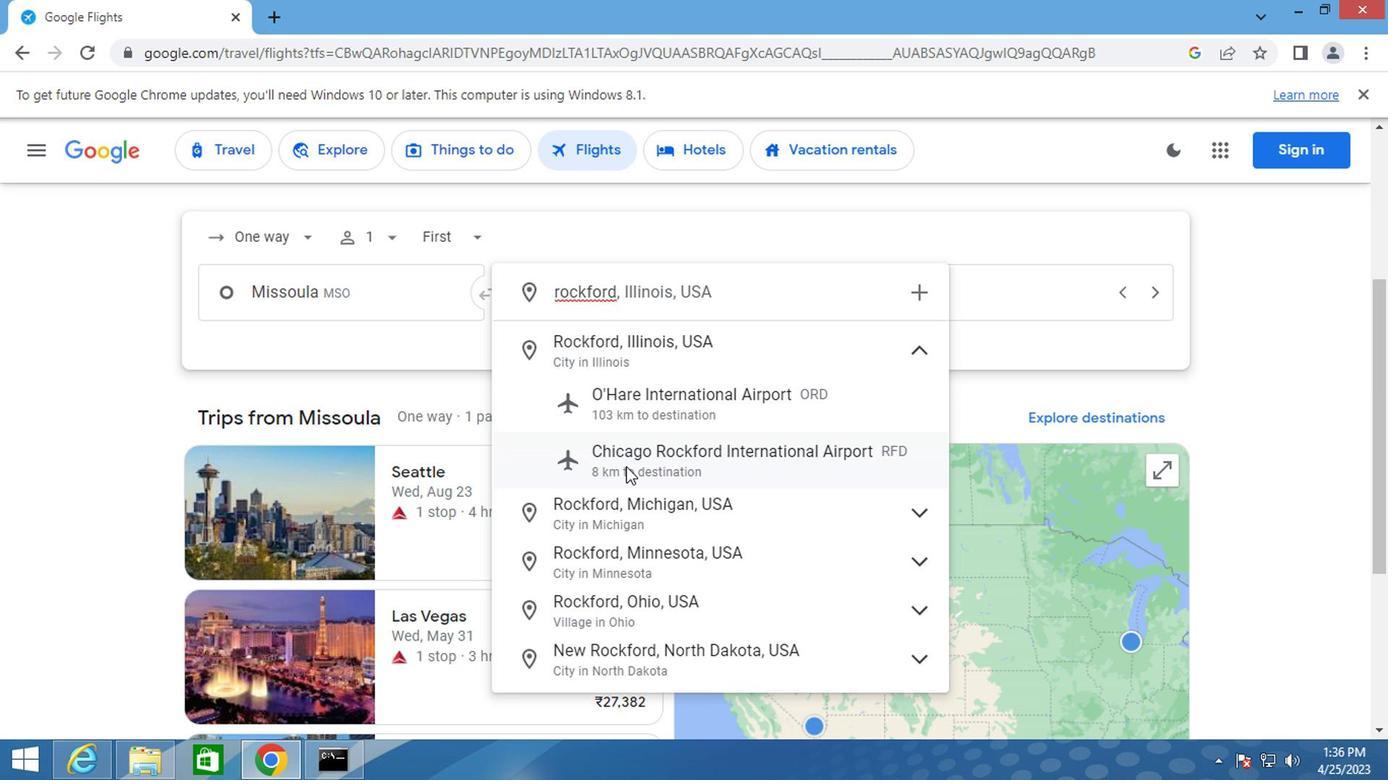 
Action: Mouse moved to (913, 296)
Screenshot: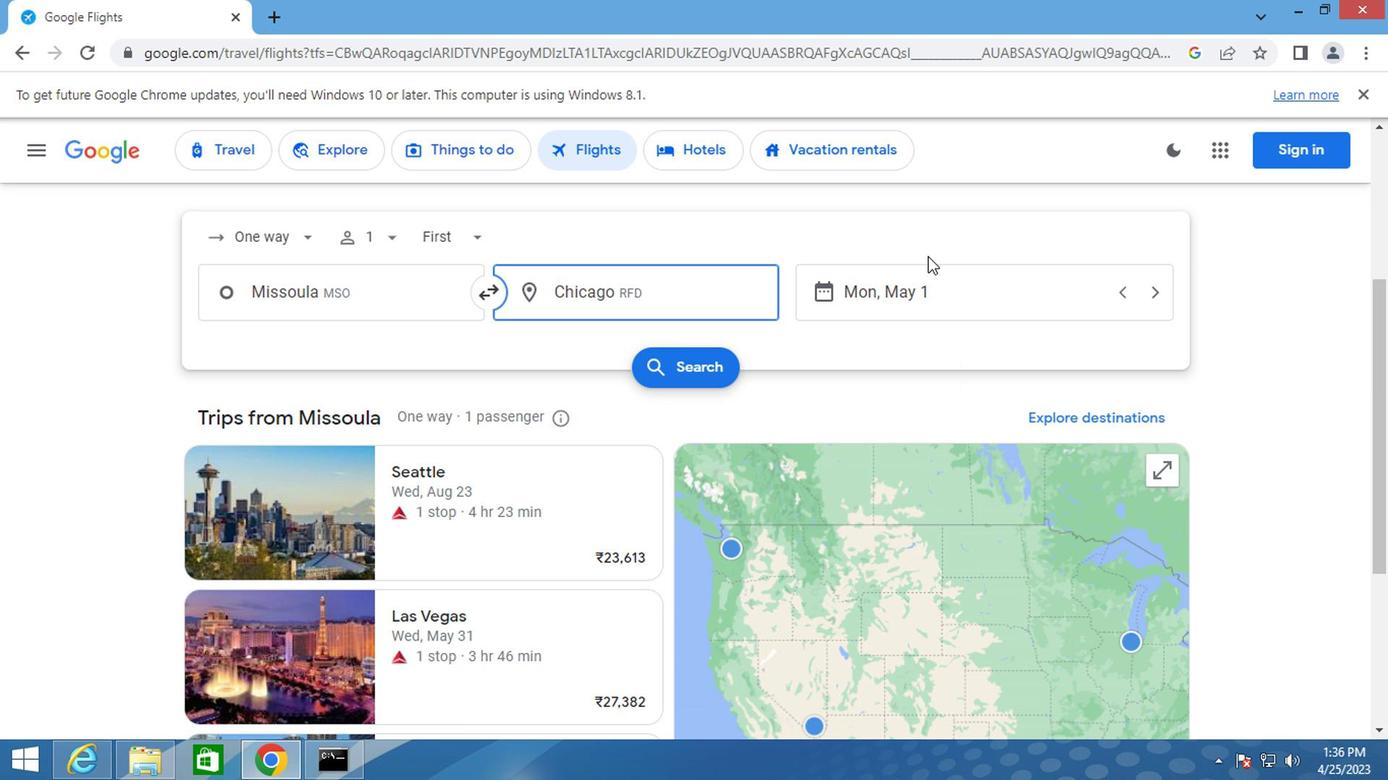 
Action: Mouse pressed left at (913, 296)
Screenshot: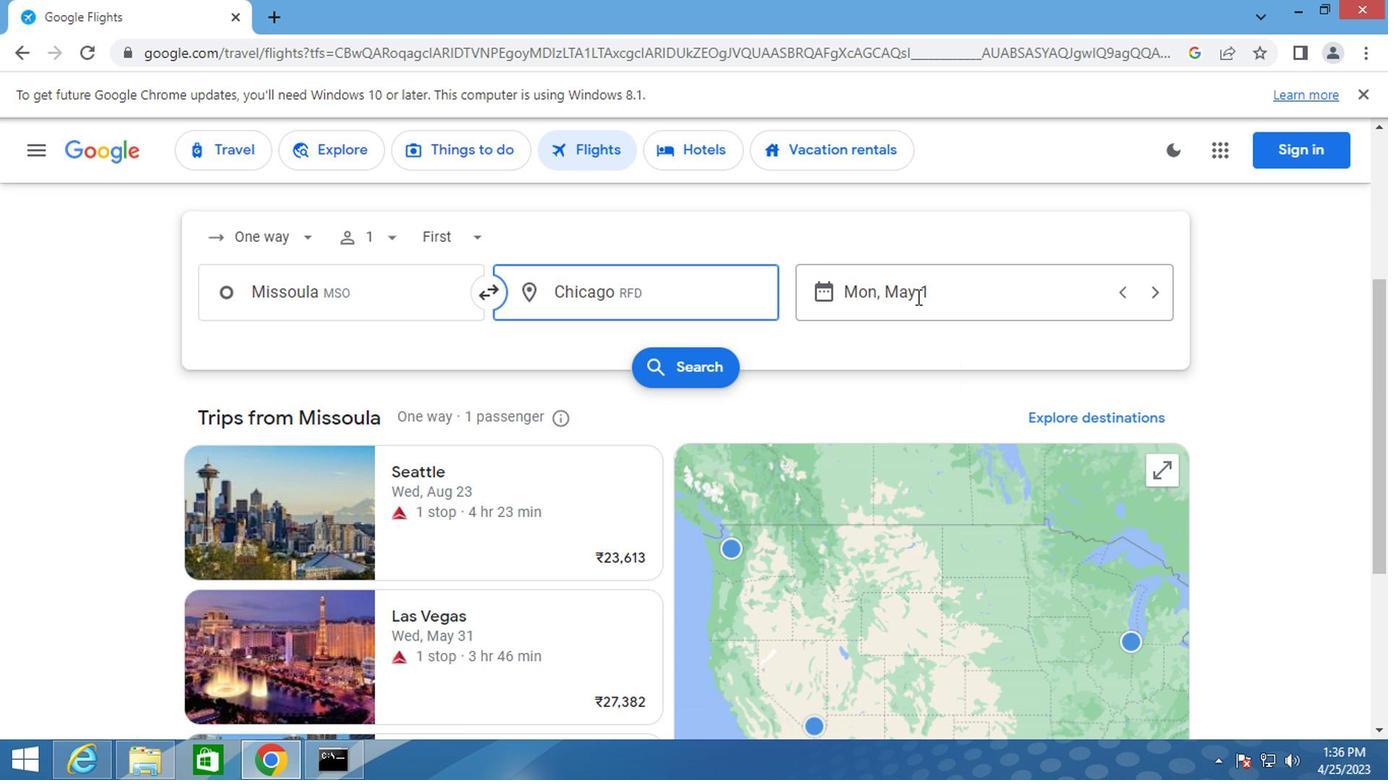 
Action: Mouse moved to (898, 376)
Screenshot: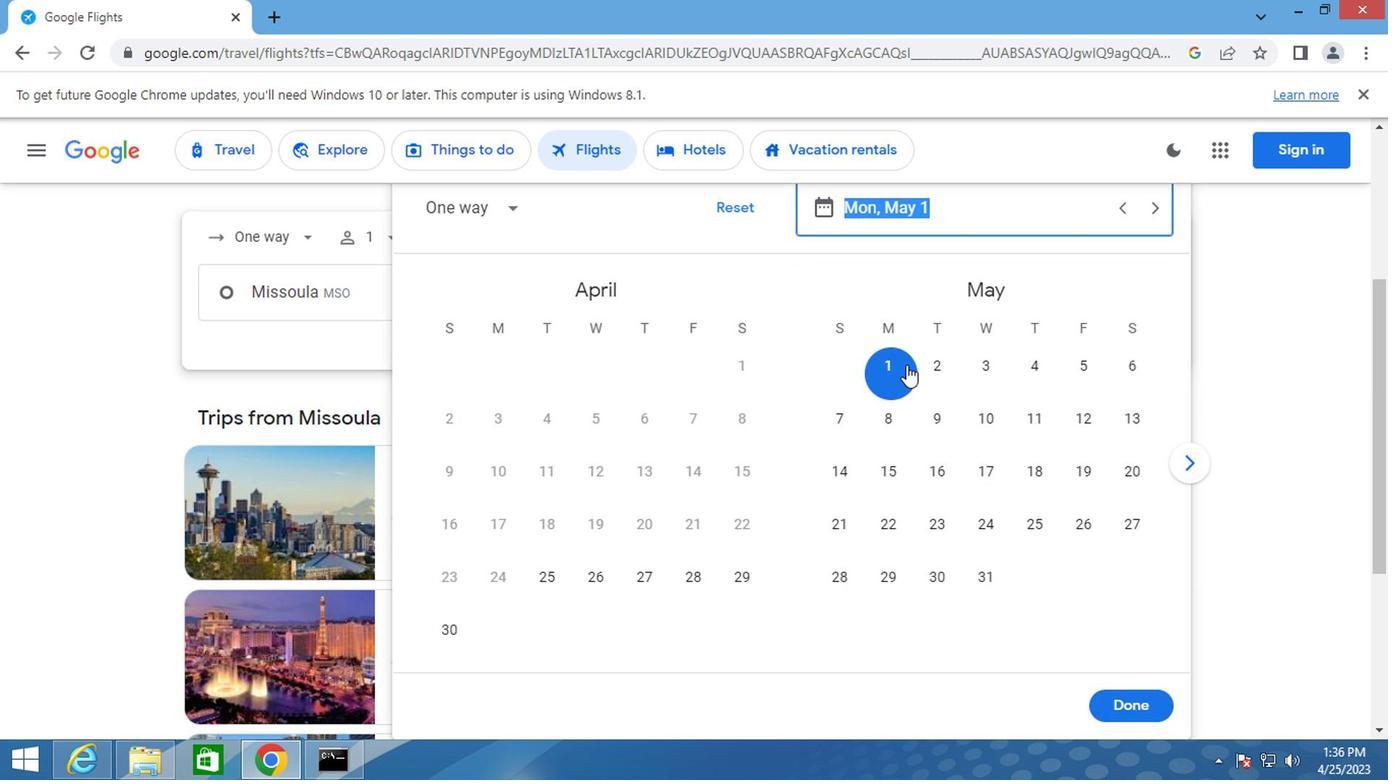
Action: Mouse pressed left at (898, 376)
Screenshot: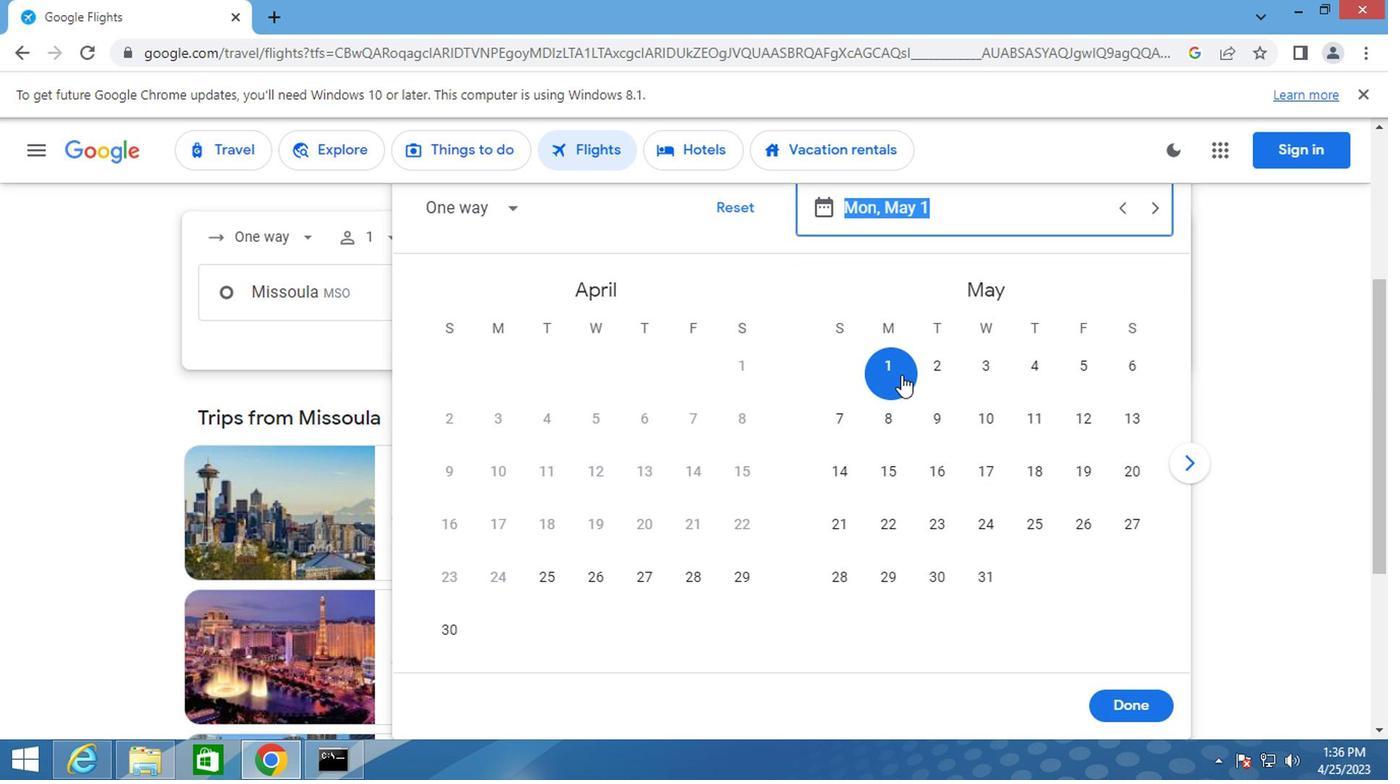 
Action: Mouse moved to (1120, 710)
Screenshot: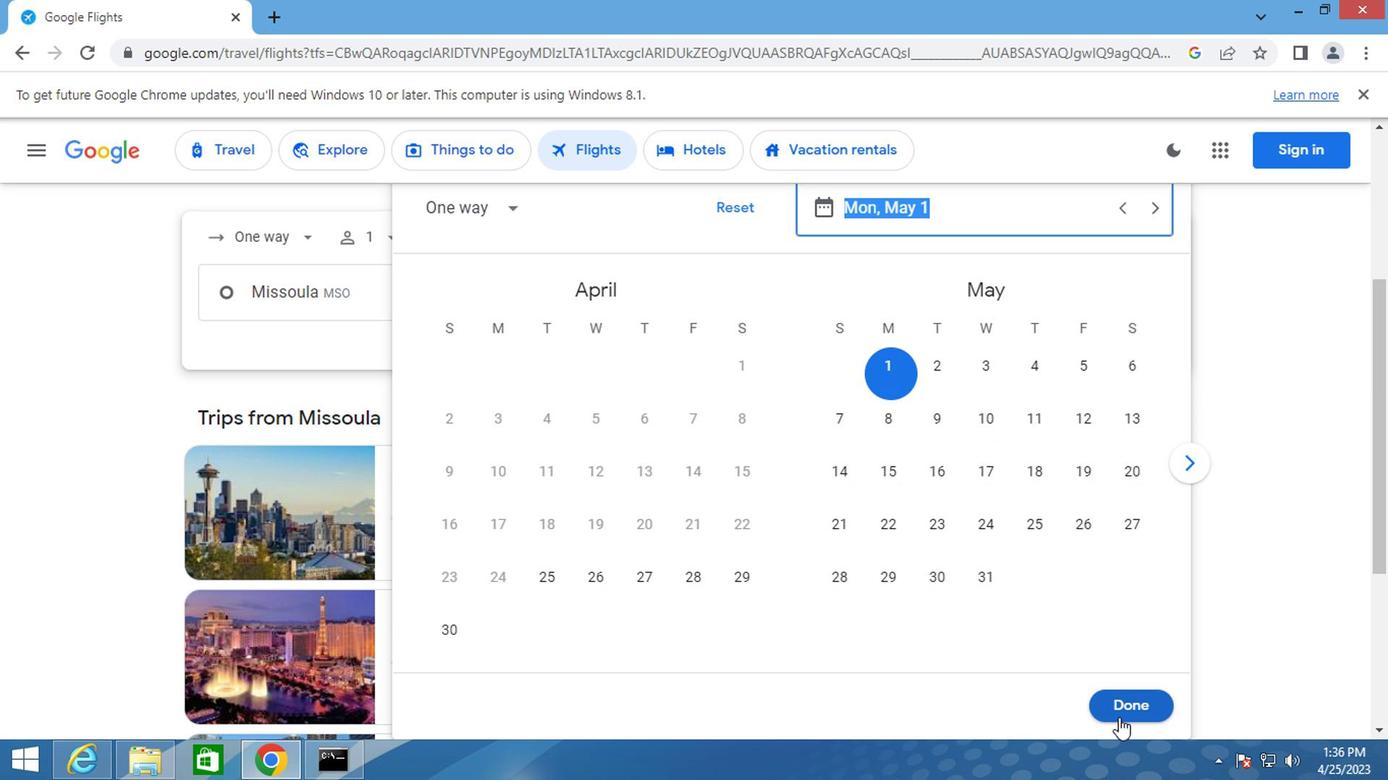 
Action: Mouse pressed left at (1120, 710)
Screenshot: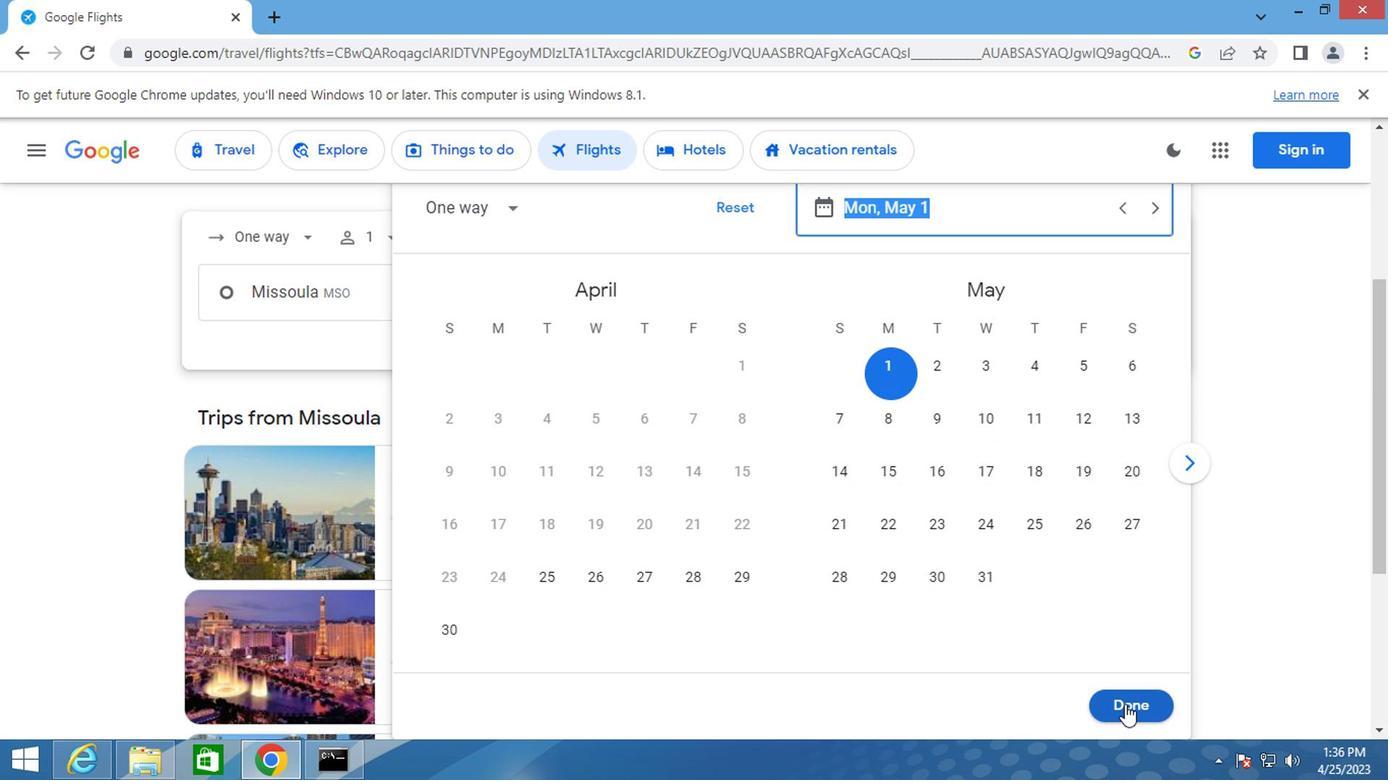 
Action: Mouse moved to (689, 368)
Screenshot: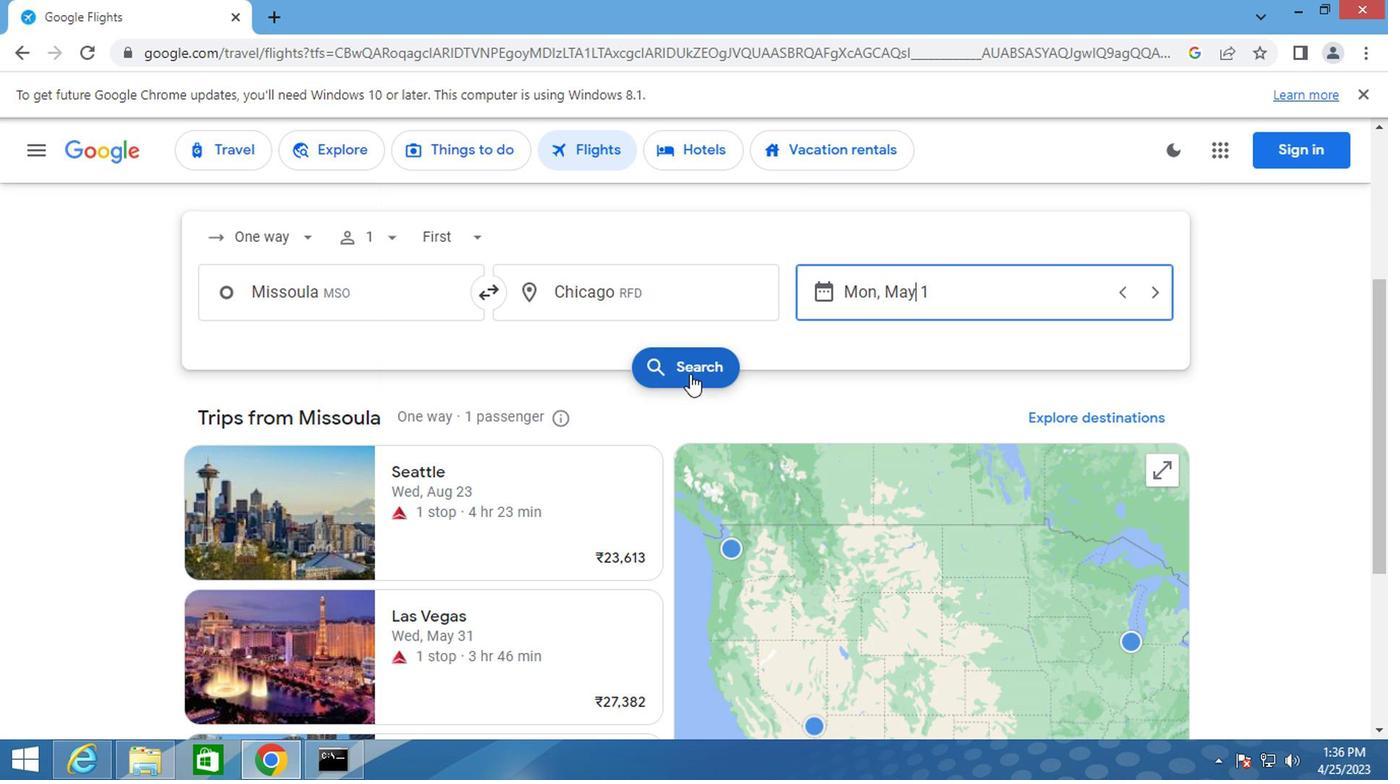 
Action: Mouse pressed left at (689, 368)
Screenshot: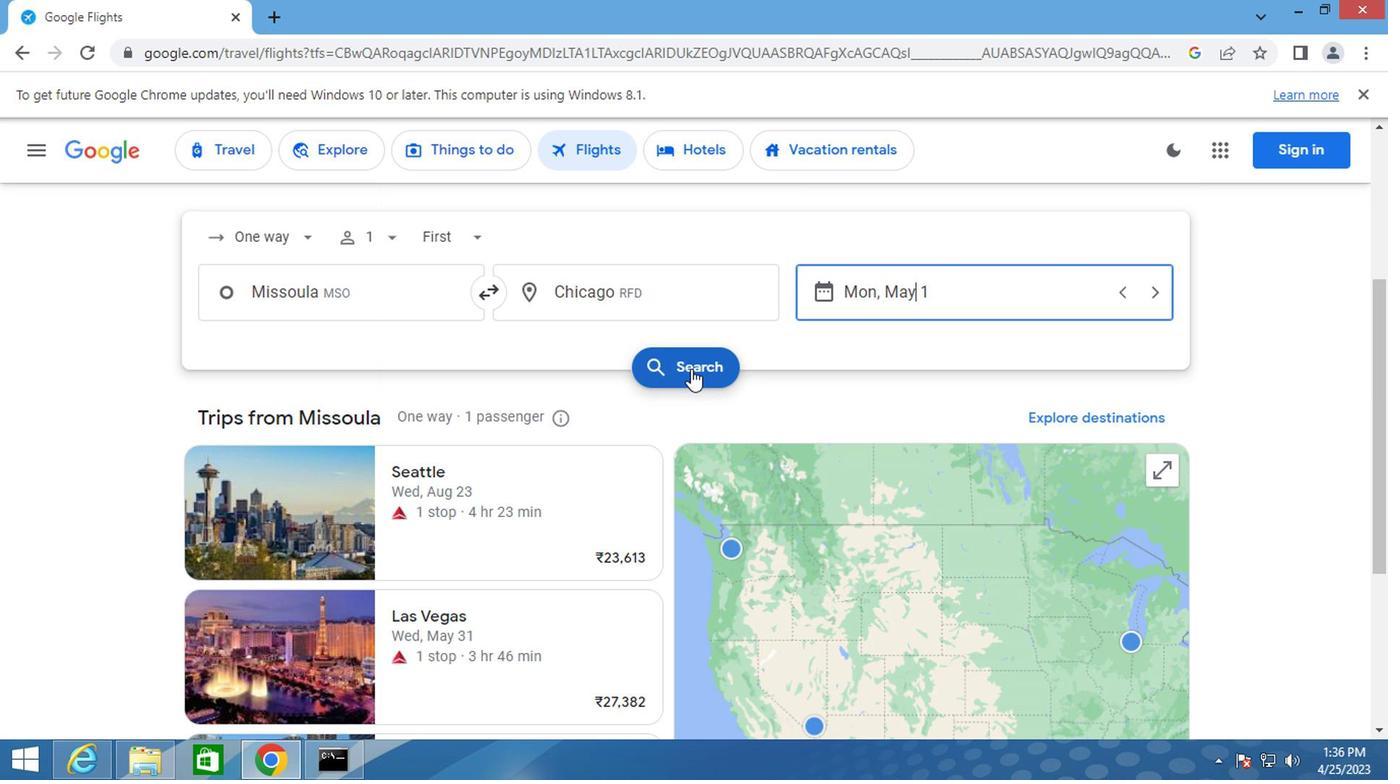
Action: Mouse moved to (280, 339)
Screenshot: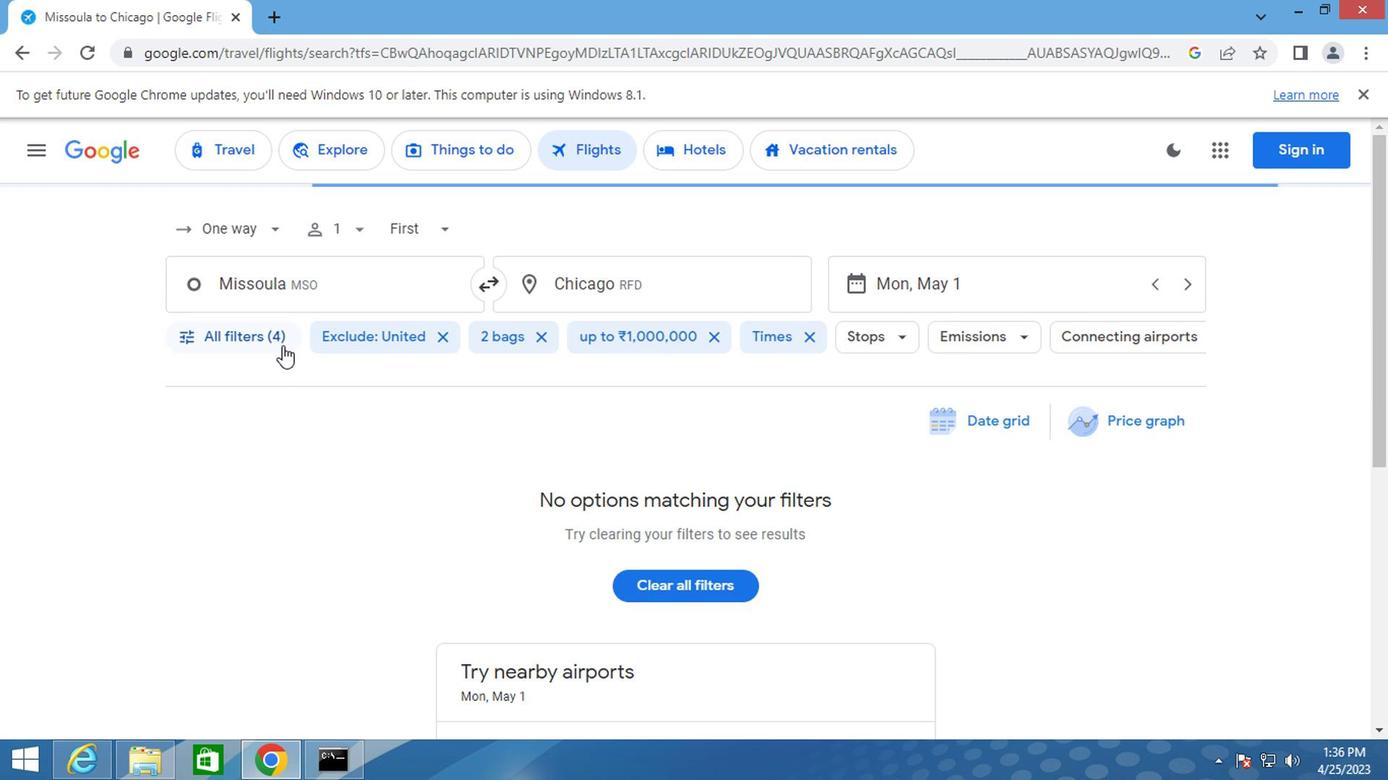 
Action: Mouse pressed left at (280, 339)
Screenshot: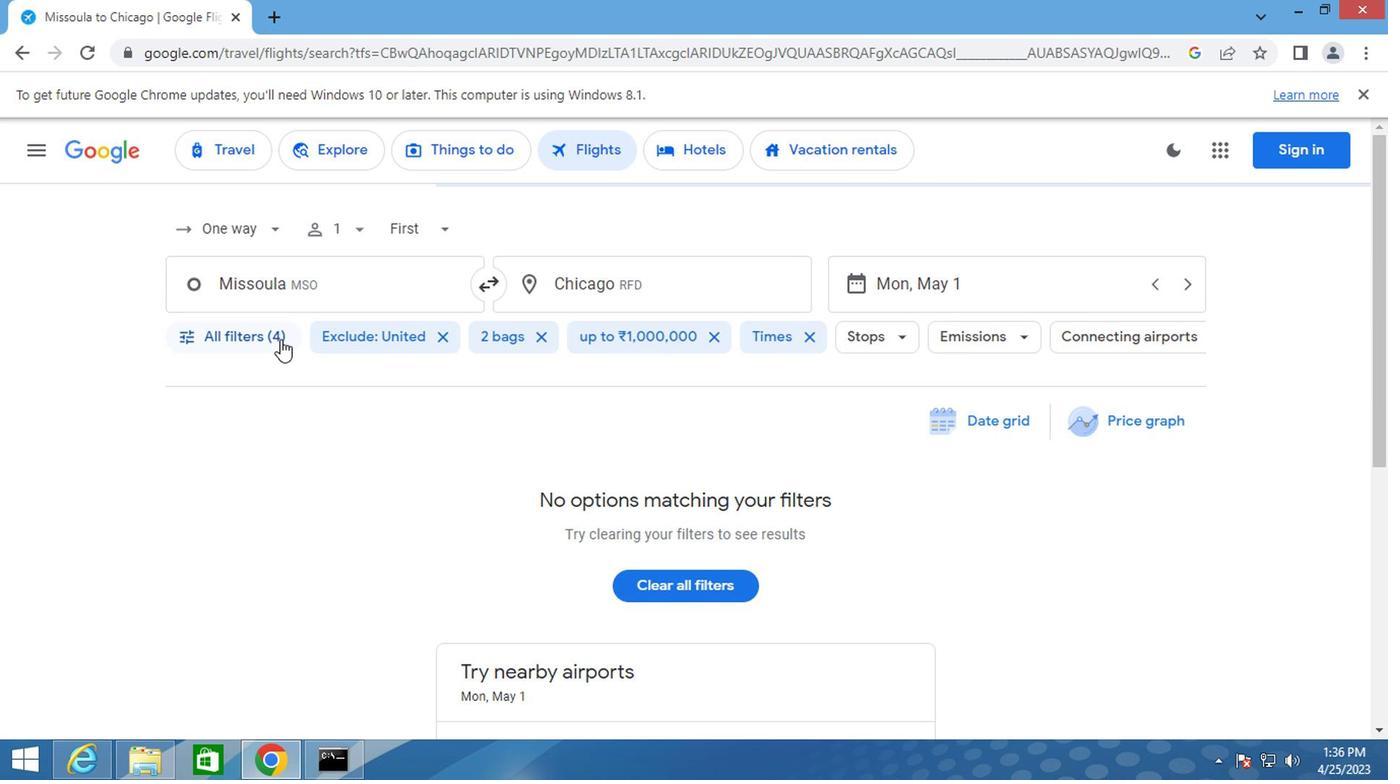 
Action: Mouse moved to (360, 455)
Screenshot: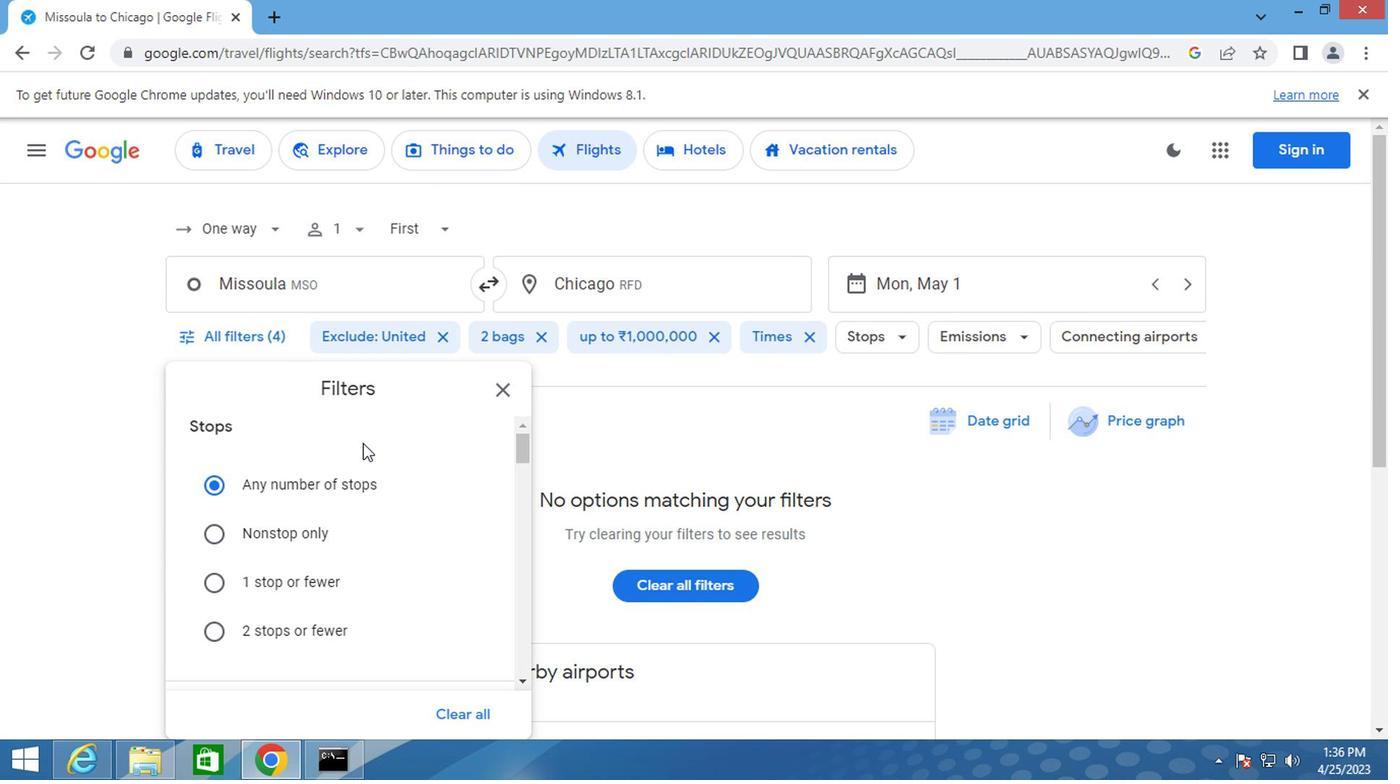
Action: Mouse scrolled (360, 454) with delta (0, 0)
Screenshot: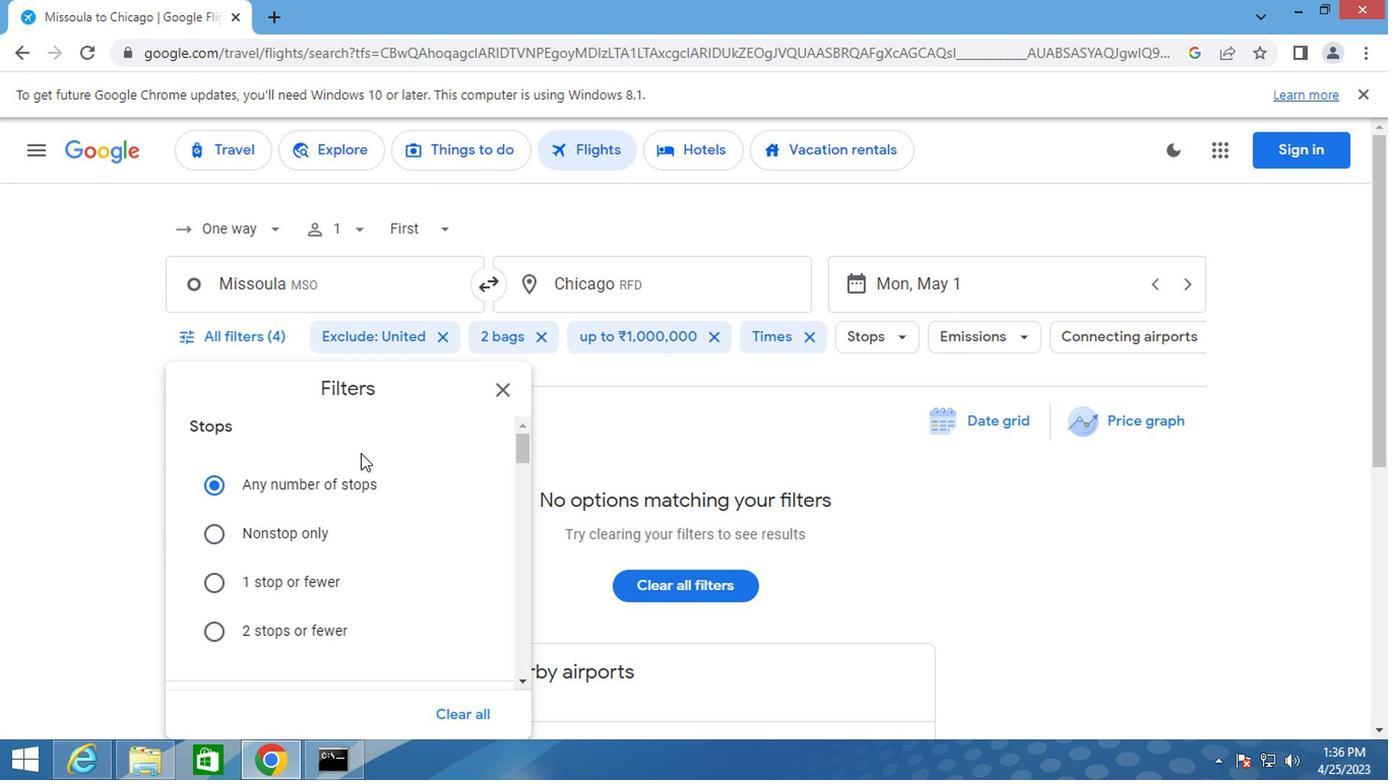 
Action: Mouse scrolled (360, 454) with delta (0, 0)
Screenshot: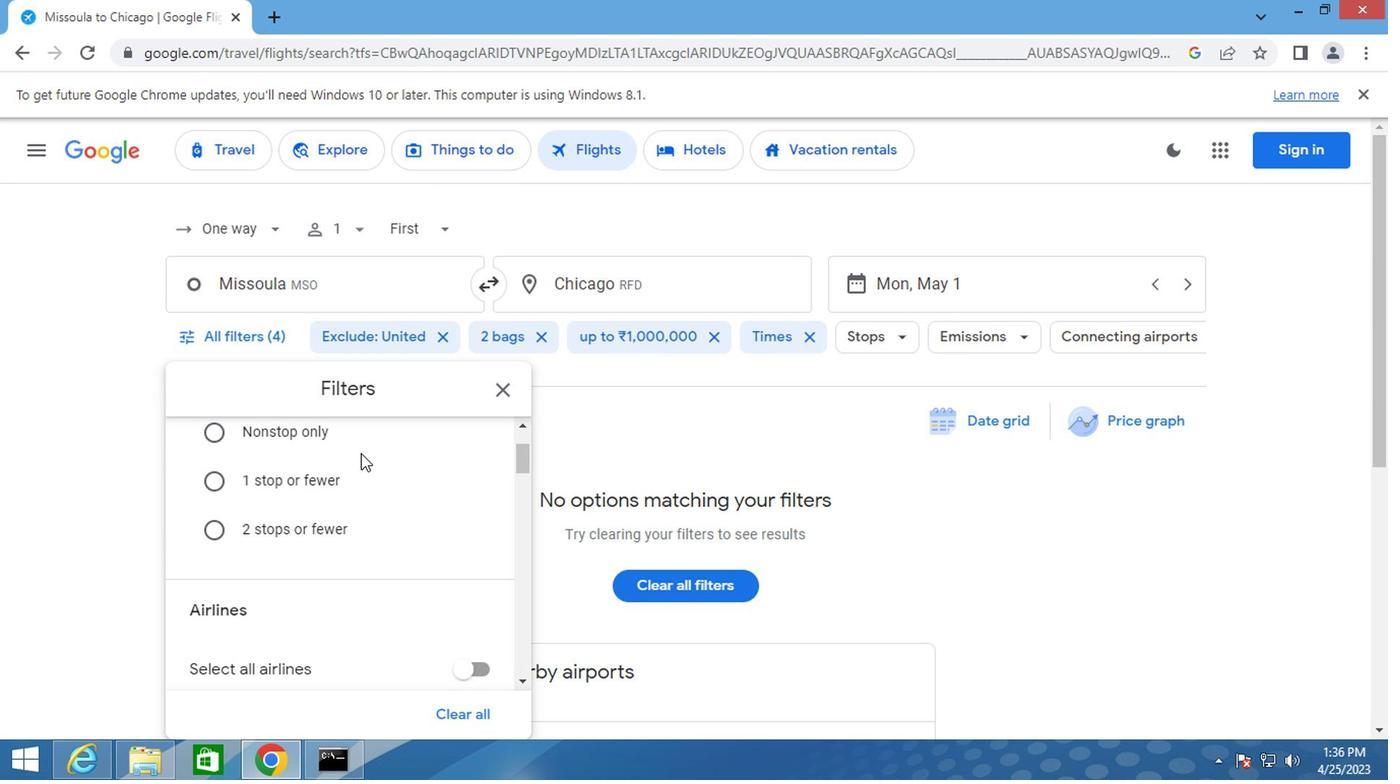 
Action: Mouse scrolled (360, 454) with delta (0, 0)
Screenshot: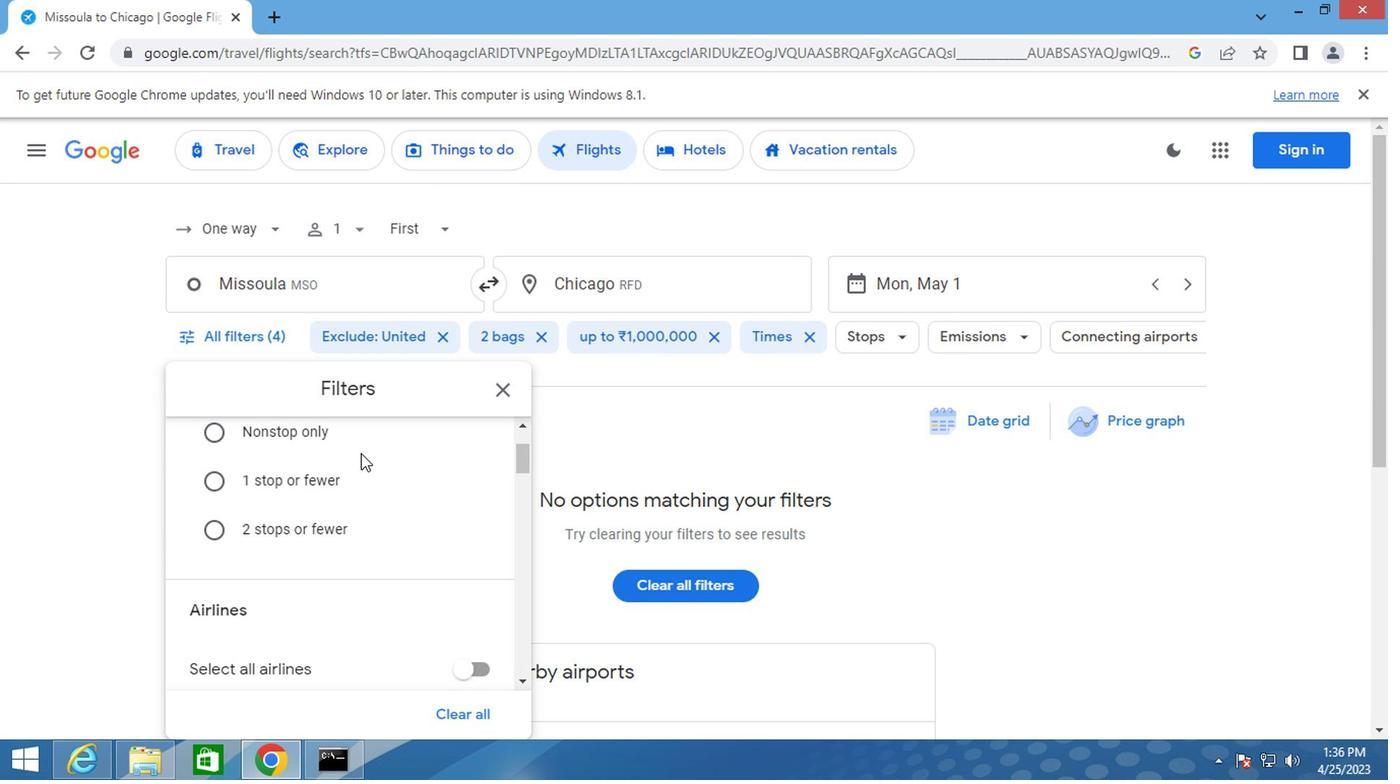 
Action: Mouse moved to (359, 482)
Screenshot: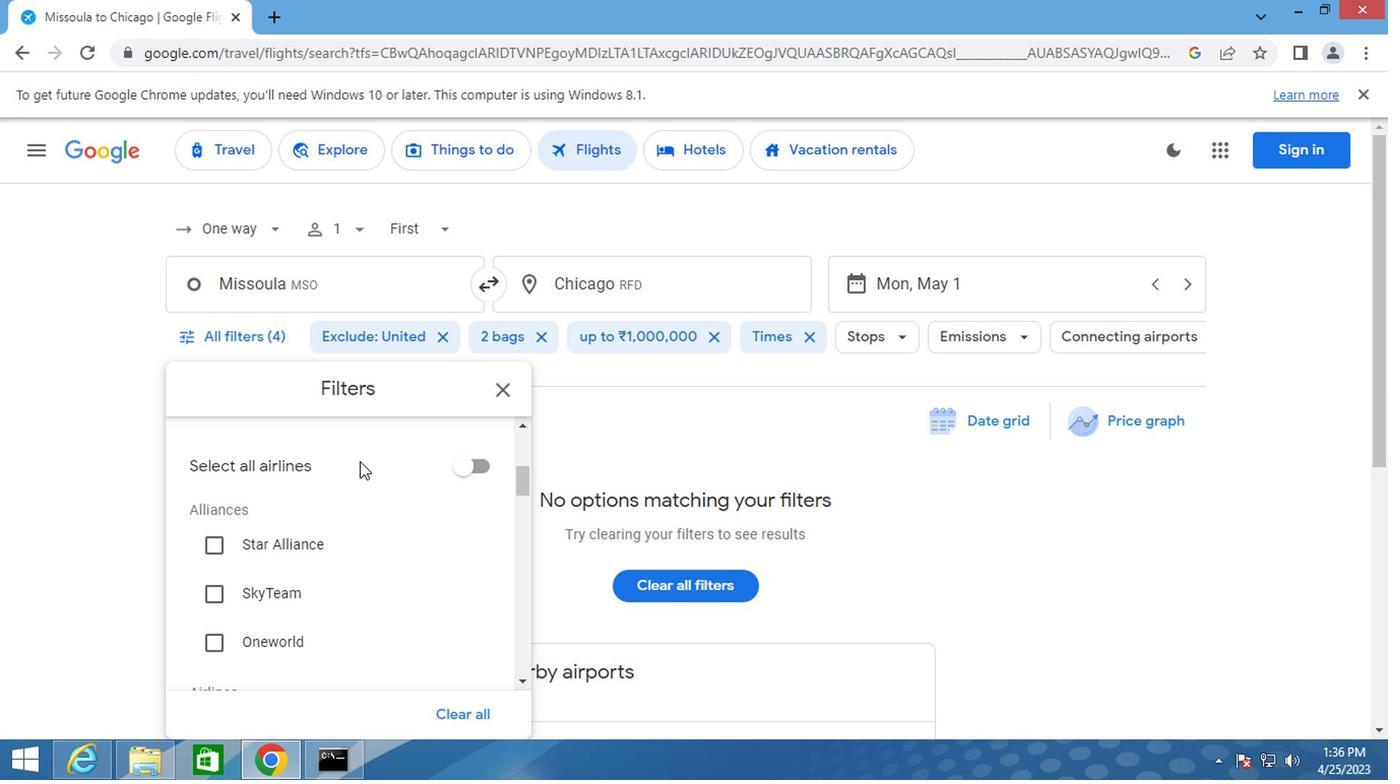 
Action: Mouse scrolled (359, 481) with delta (0, 0)
Screenshot: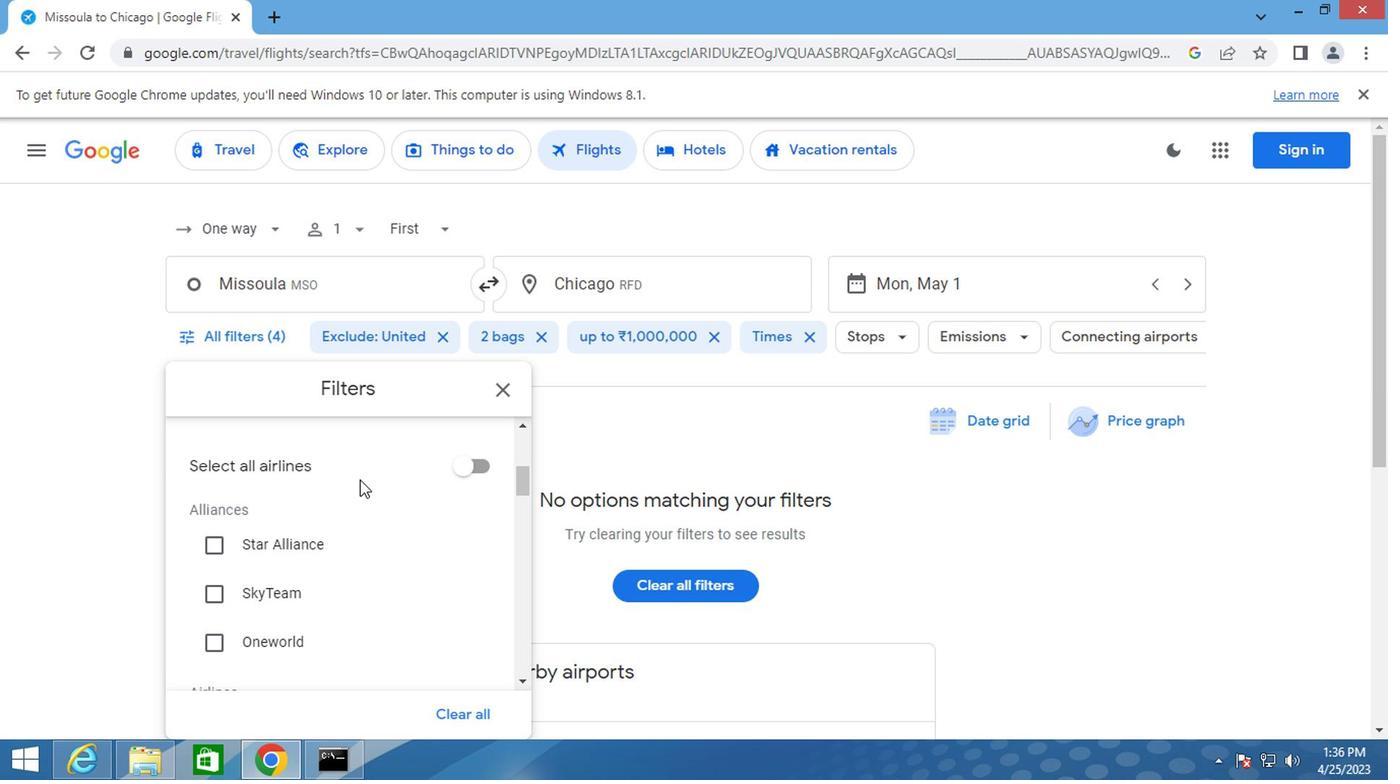 
Action: Mouse scrolled (359, 481) with delta (0, 0)
Screenshot: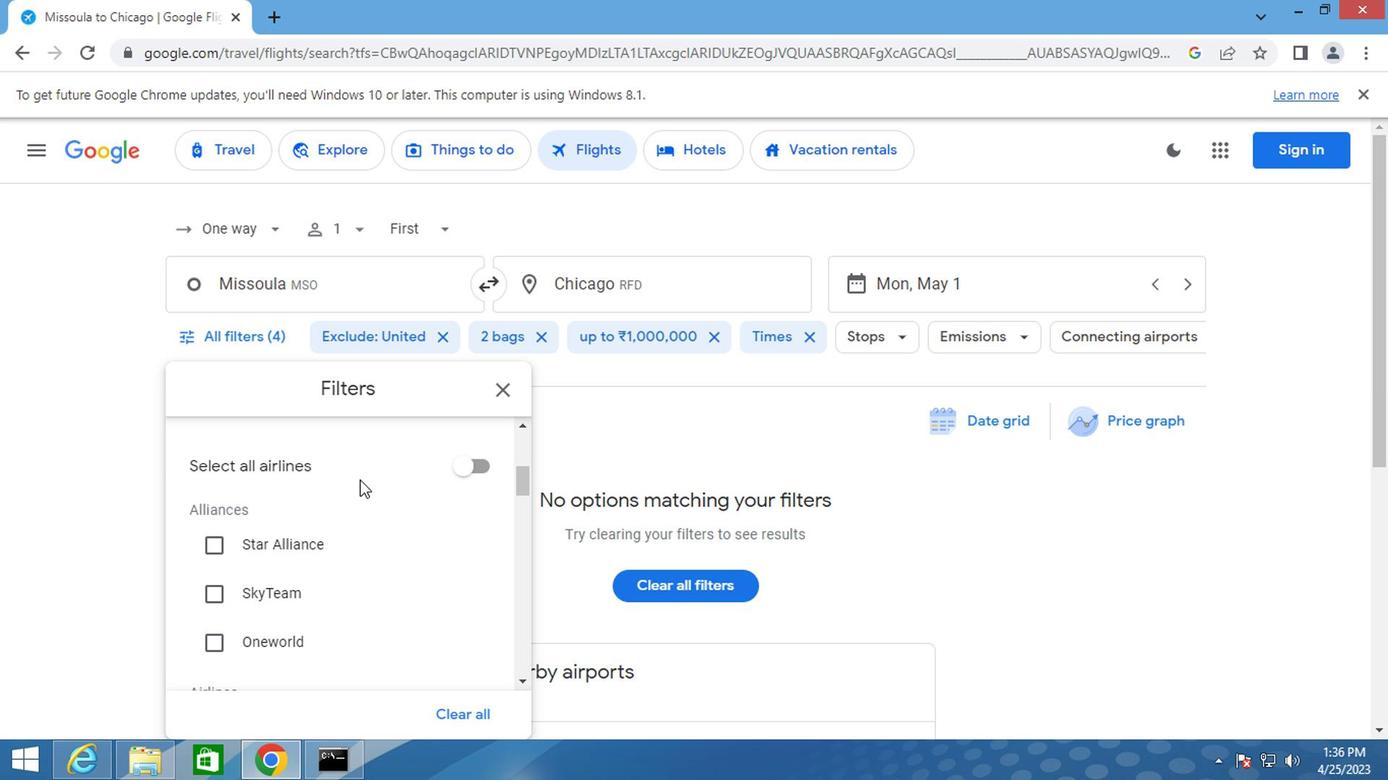 
Action: Mouse scrolled (359, 481) with delta (0, 0)
Screenshot: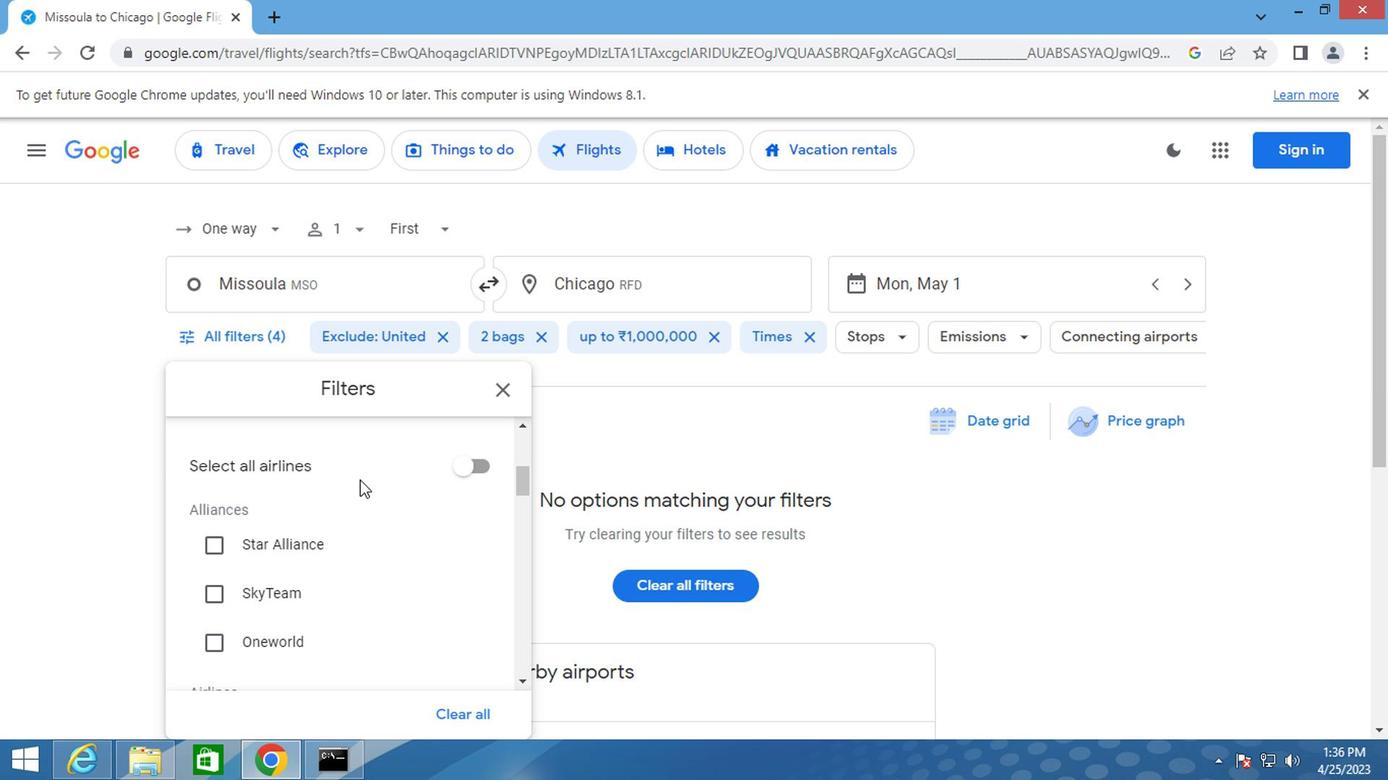 
Action: Mouse scrolled (359, 483) with delta (0, 1)
Screenshot: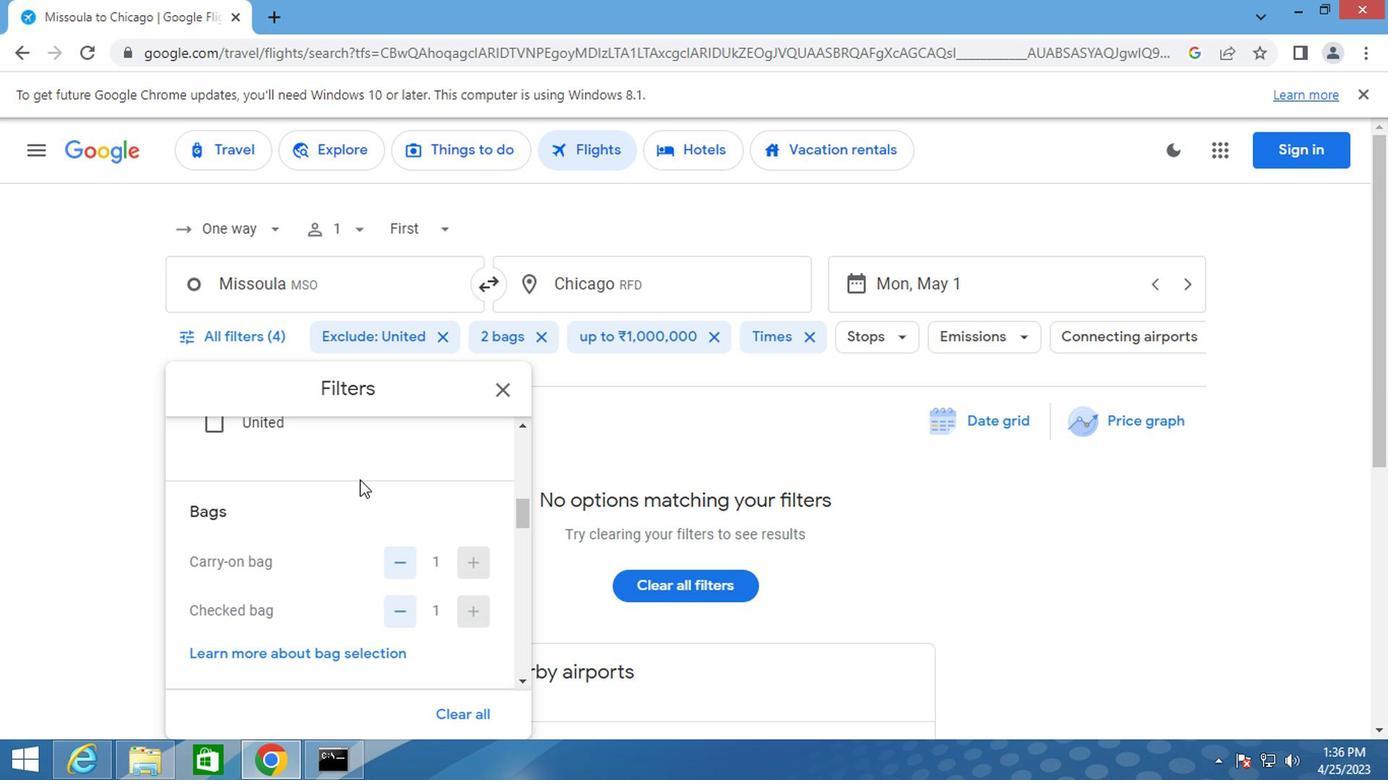 
Action: Mouse scrolled (359, 483) with delta (0, 1)
Screenshot: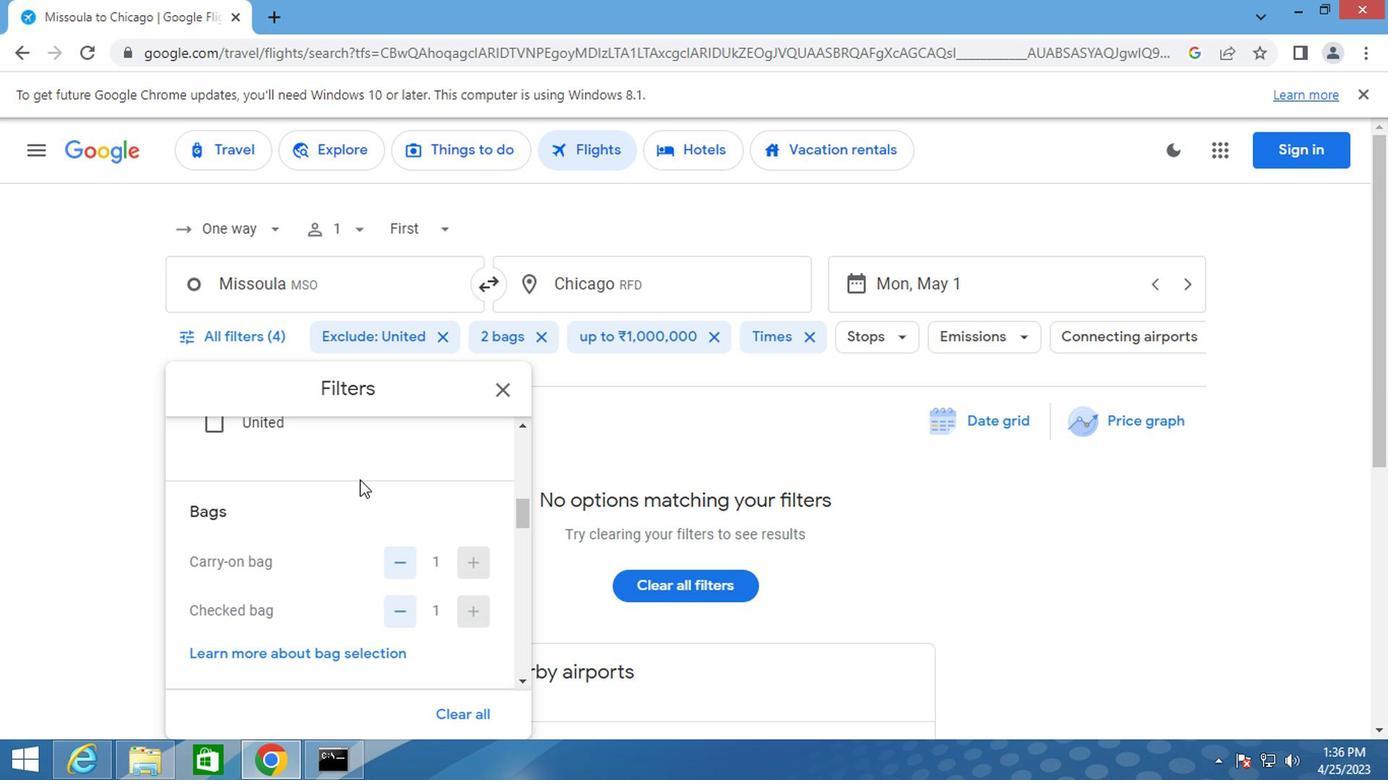 
Action: Mouse scrolled (359, 483) with delta (0, 1)
Screenshot: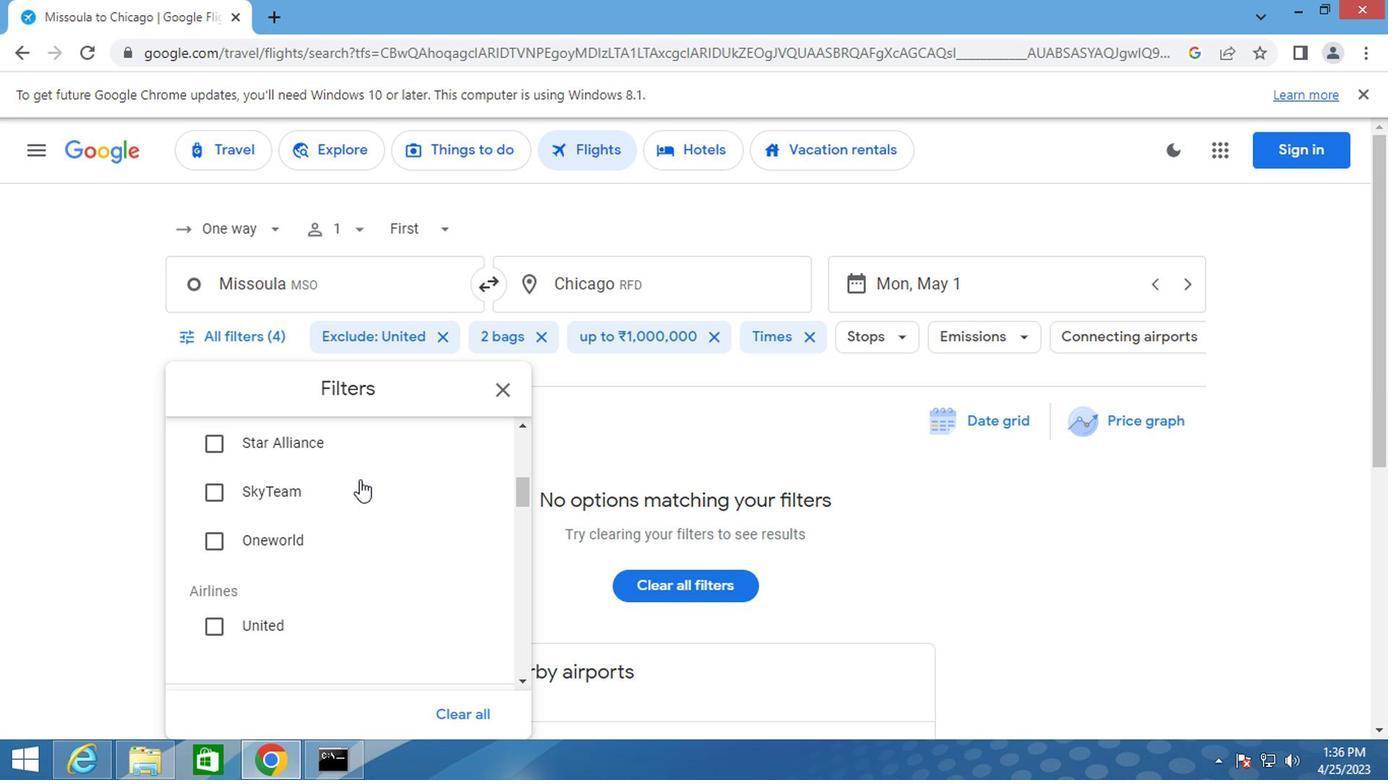 
Action: Mouse scrolled (359, 481) with delta (0, 0)
Screenshot: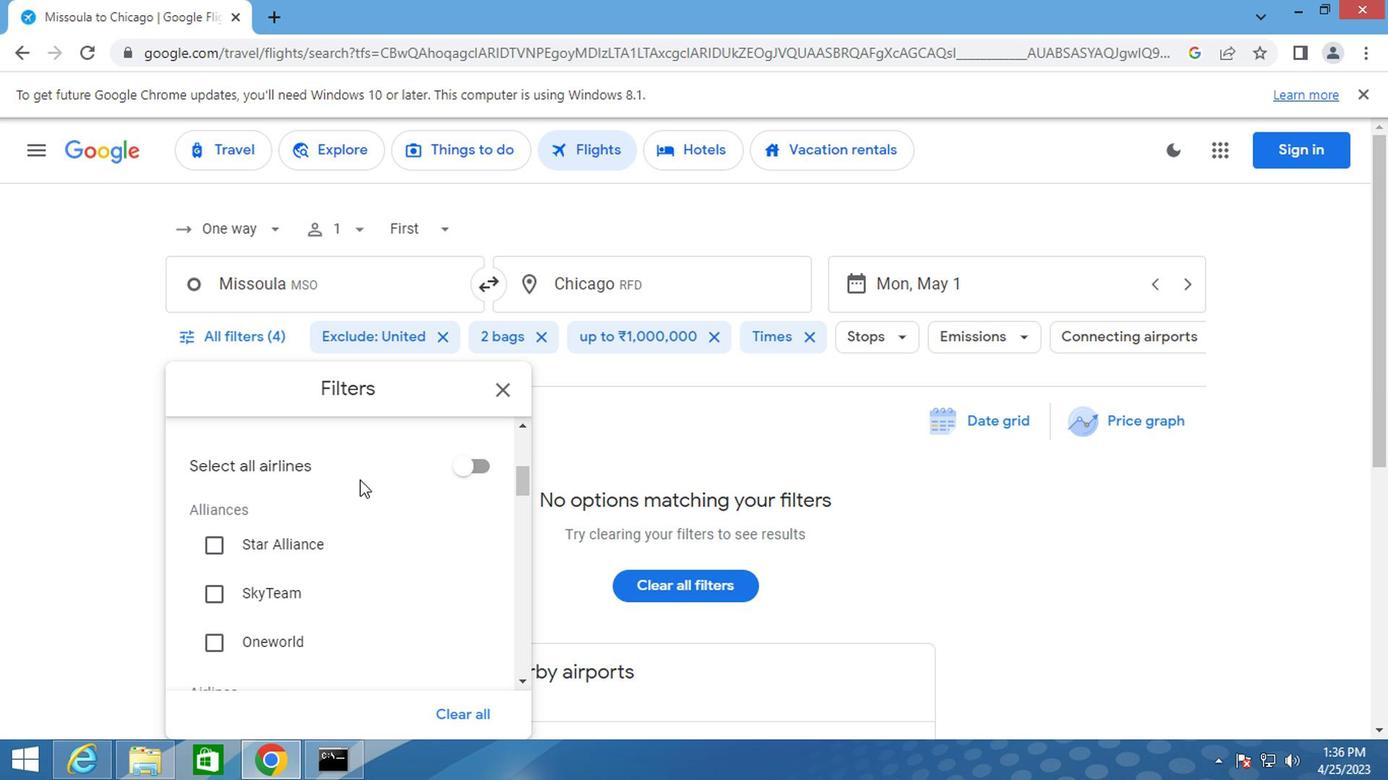 
Action: Mouse scrolled (359, 481) with delta (0, 0)
Screenshot: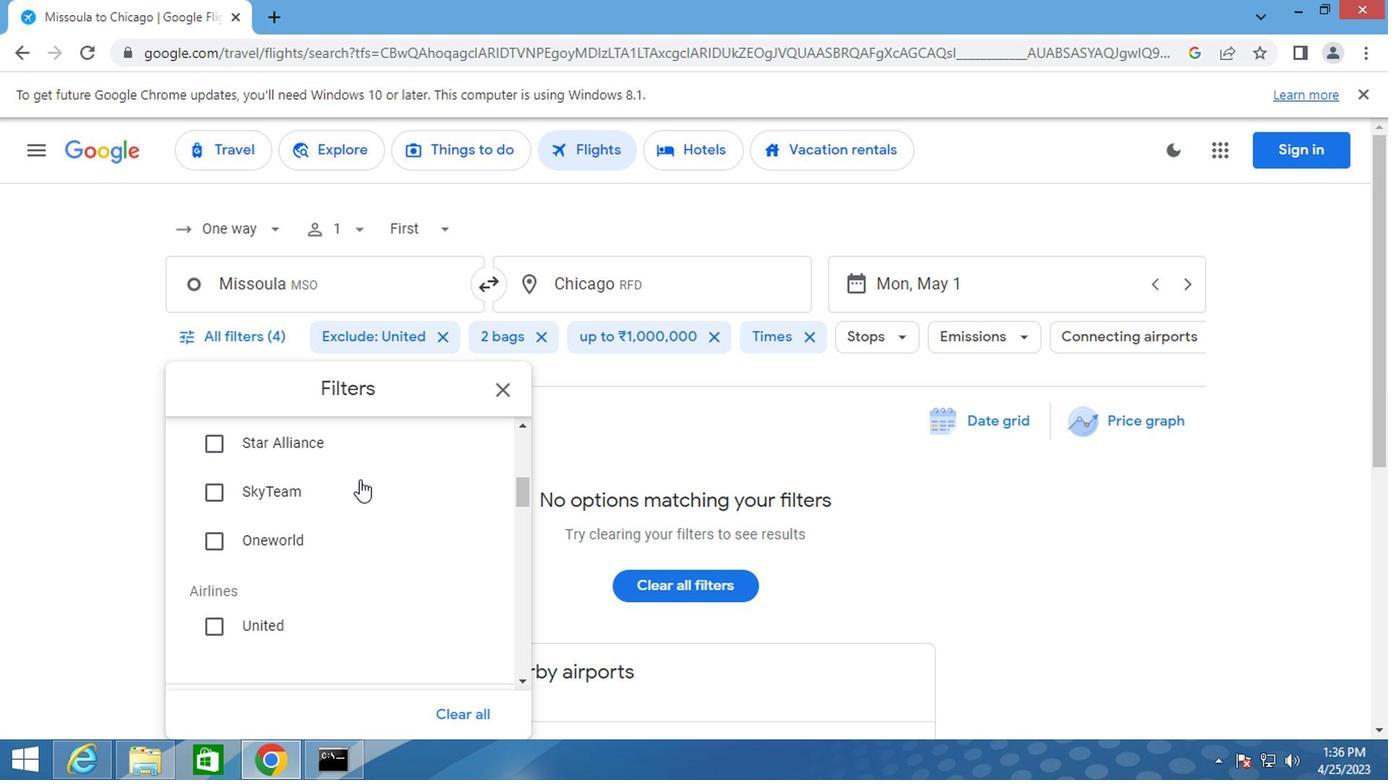 
Action: Mouse scrolled (359, 481) with delta (0, 0)
Screenshot: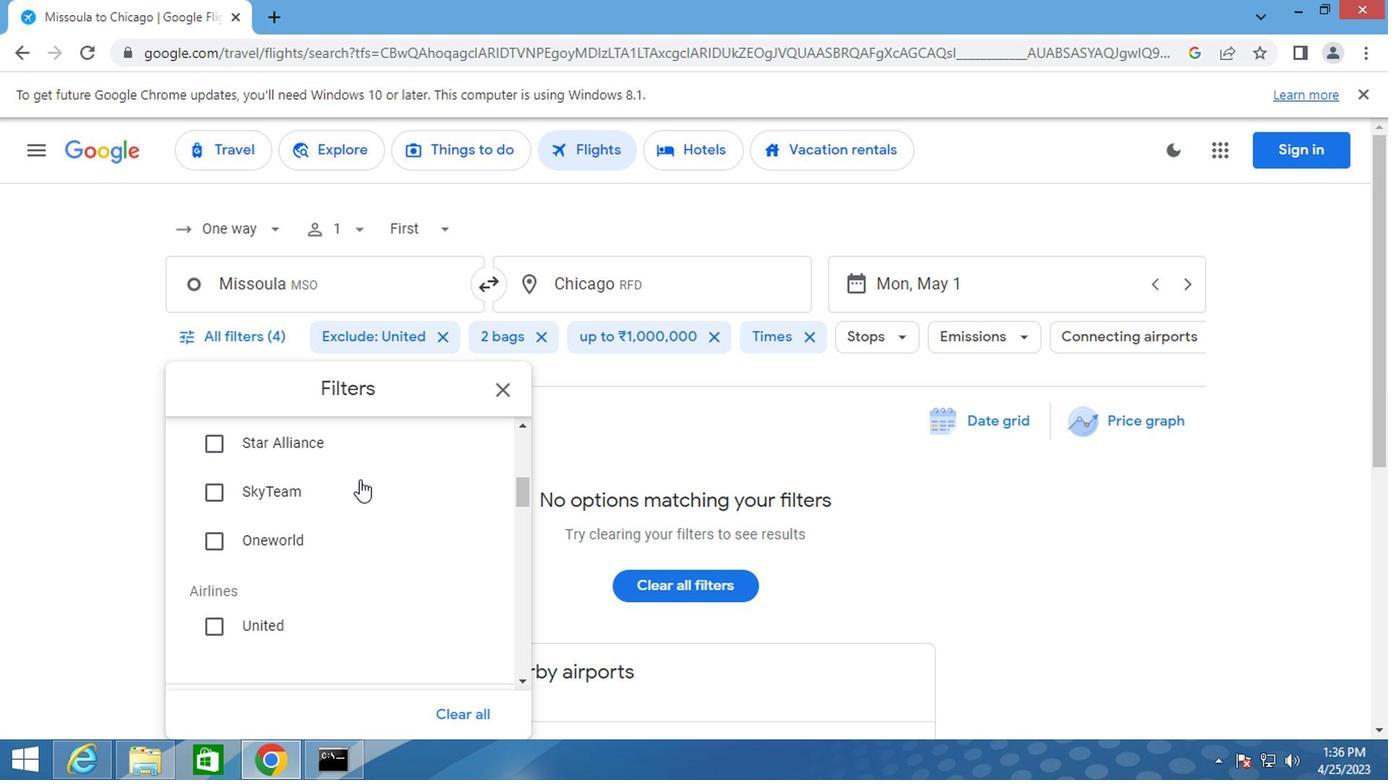 
Action: Mouse scrolled (359, 481) with delta (0, 0)
Screenshot: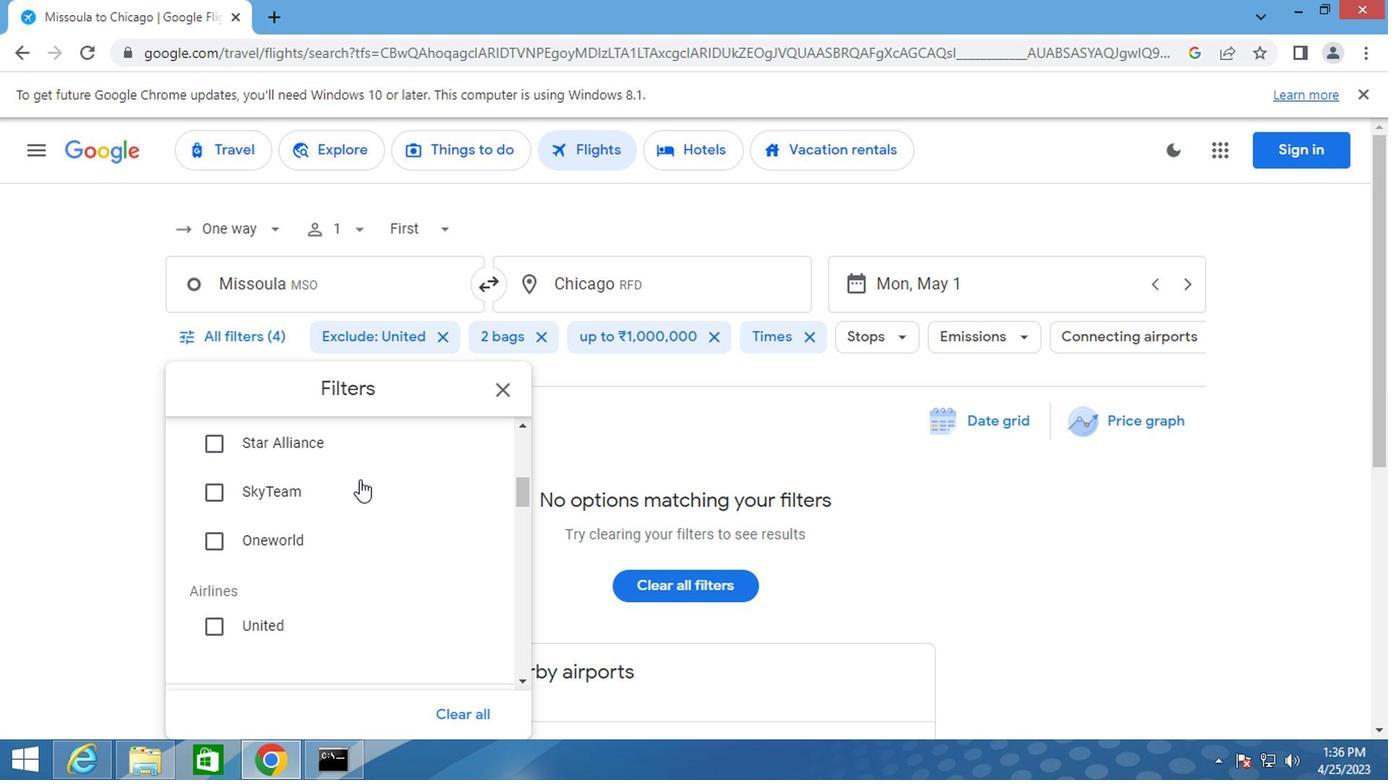 
Action: Mouse moved to (482, 466)
Screenshot: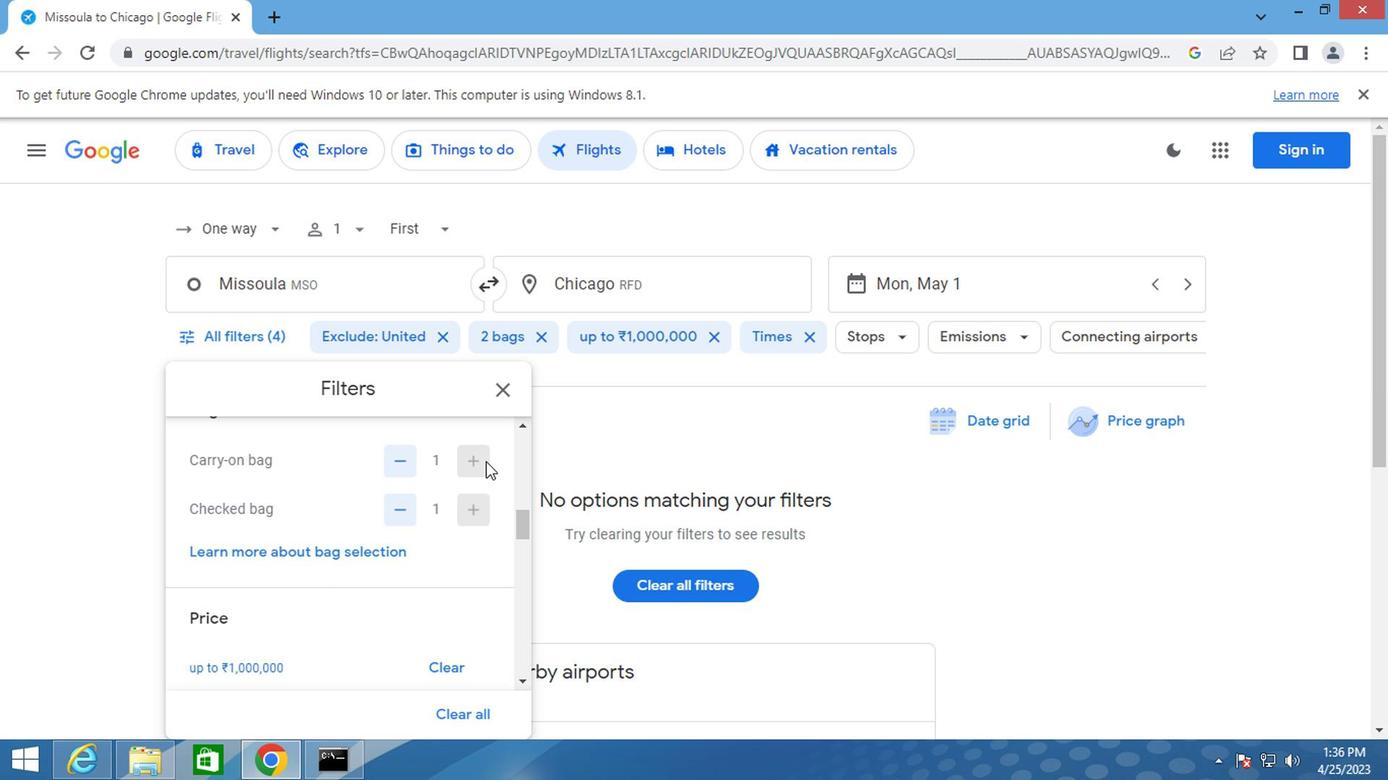 
Action: Mouse pressed left at (482, 466)
Screenshot: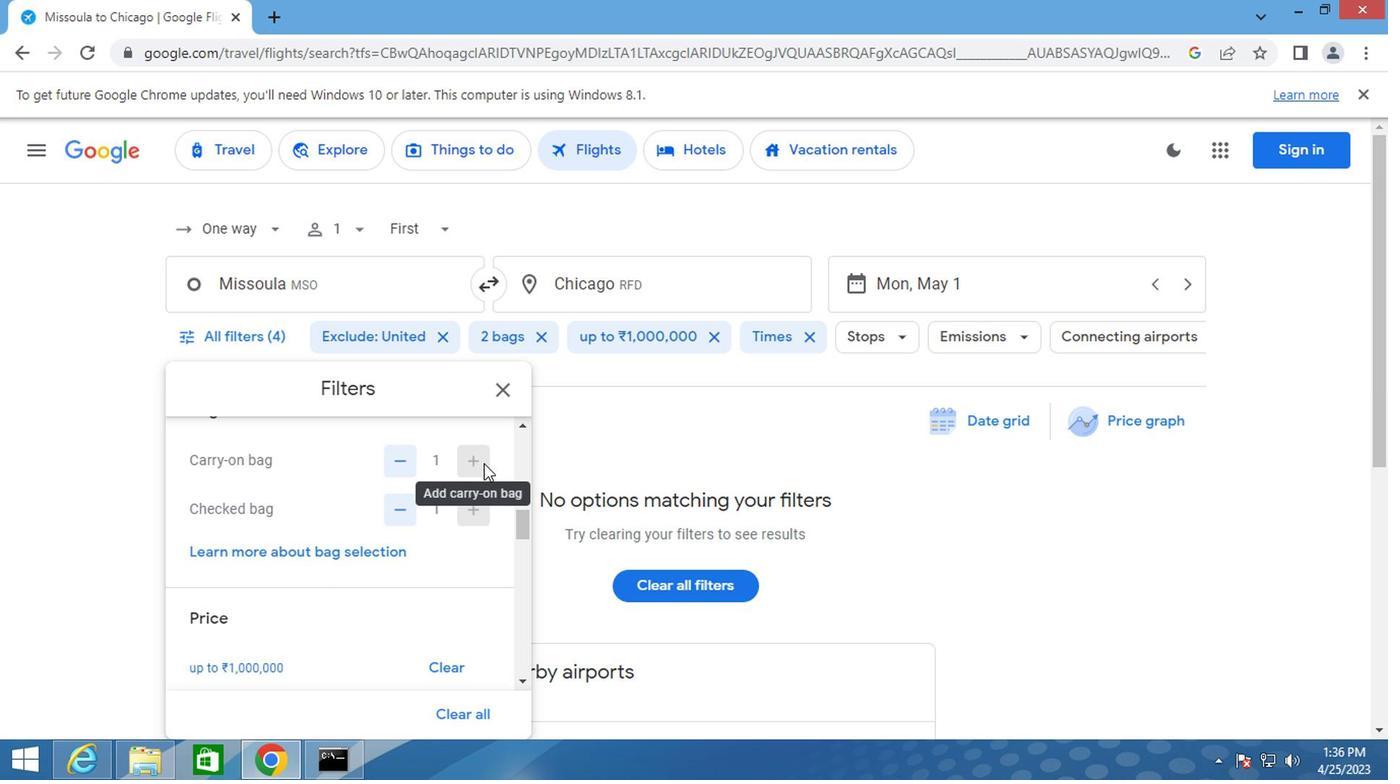 
Action: Mouse moved to (470, 471)
Screenshot: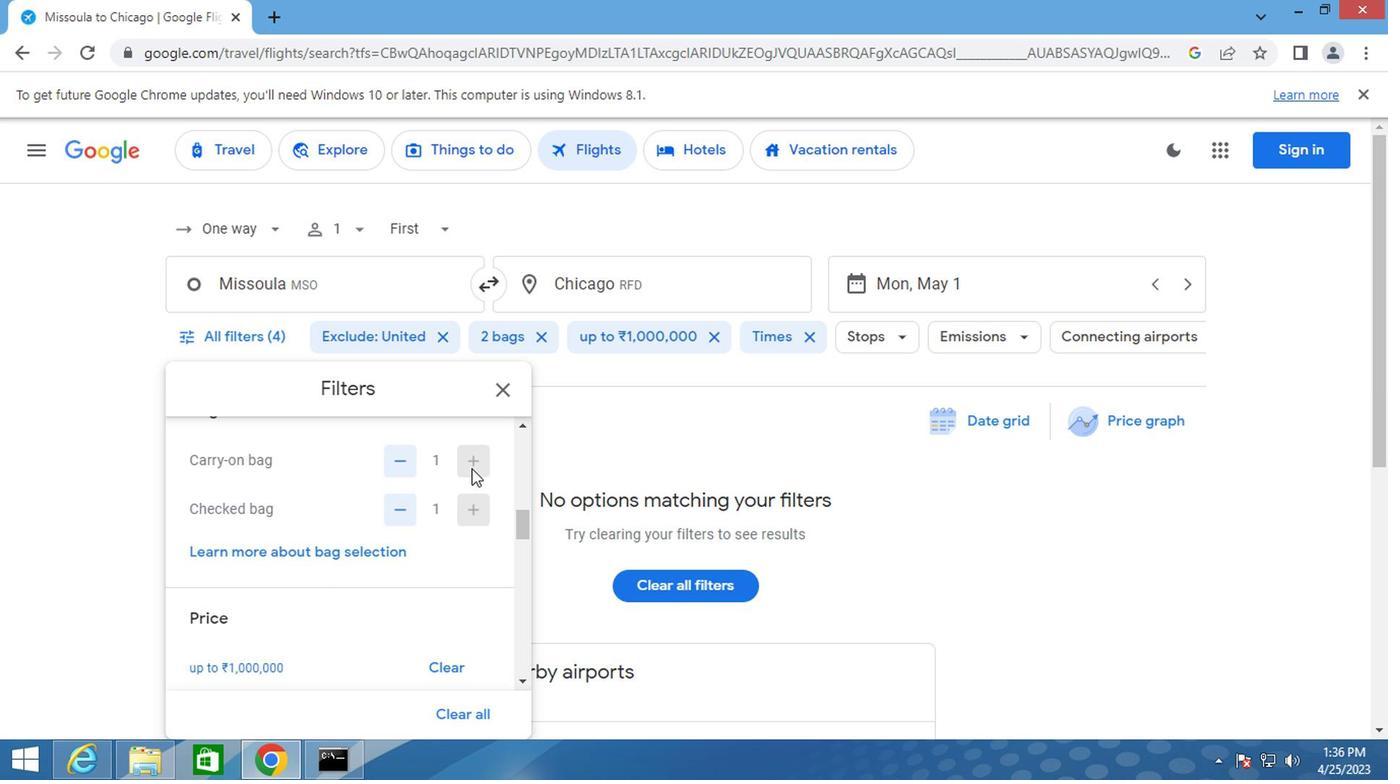 
Action: Mouse pressed left at (470, 471)
Screenshot: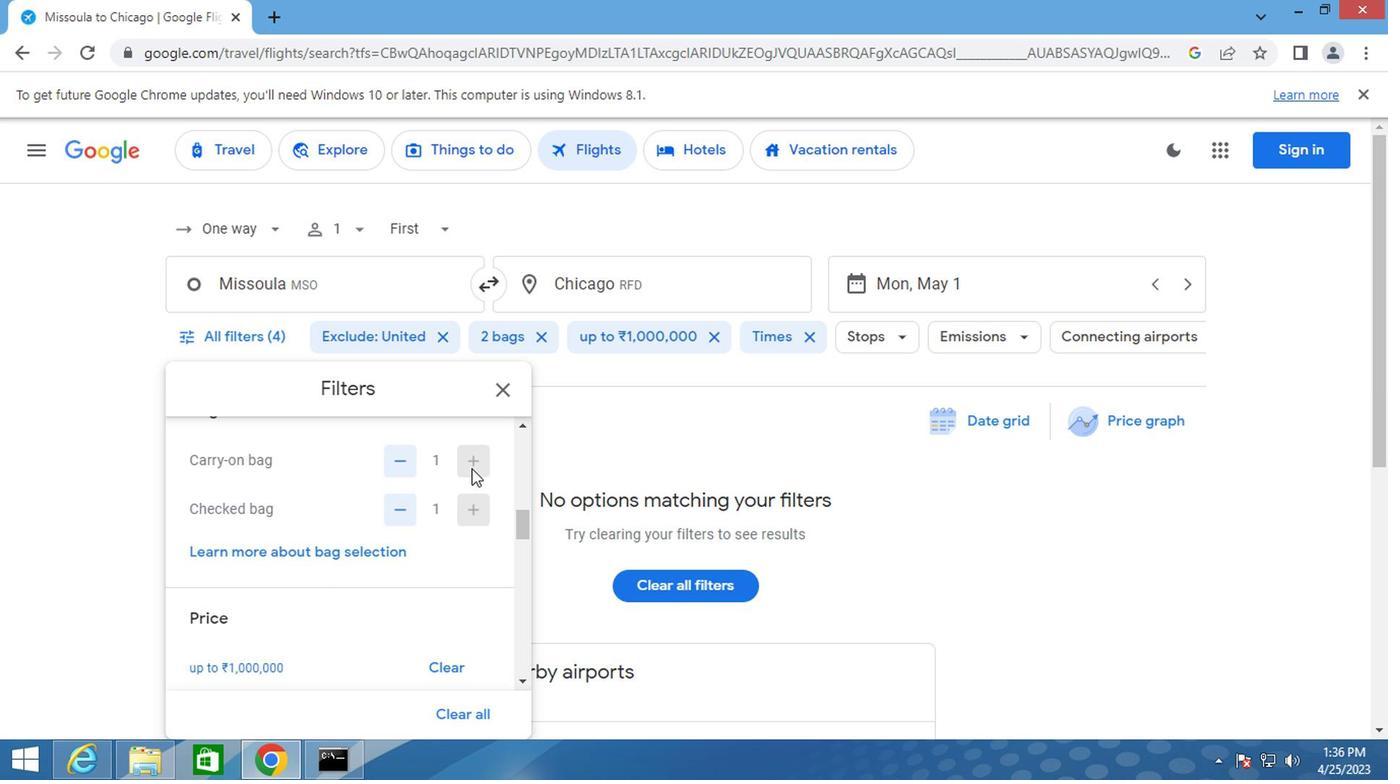 
Action: Mouse pressed left at (470, 471)
Screenshot: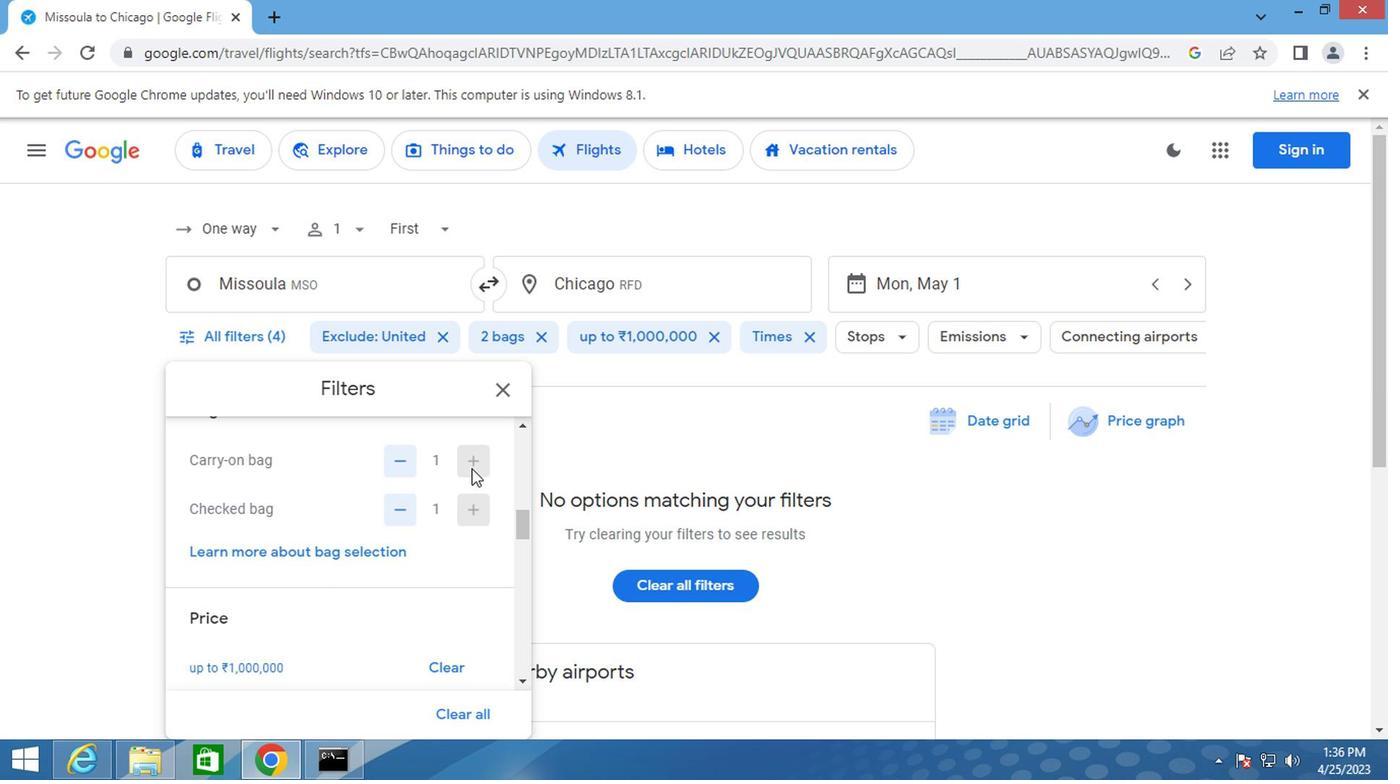 
Action: Mouse pressed left at (470, 471)
Screenshot: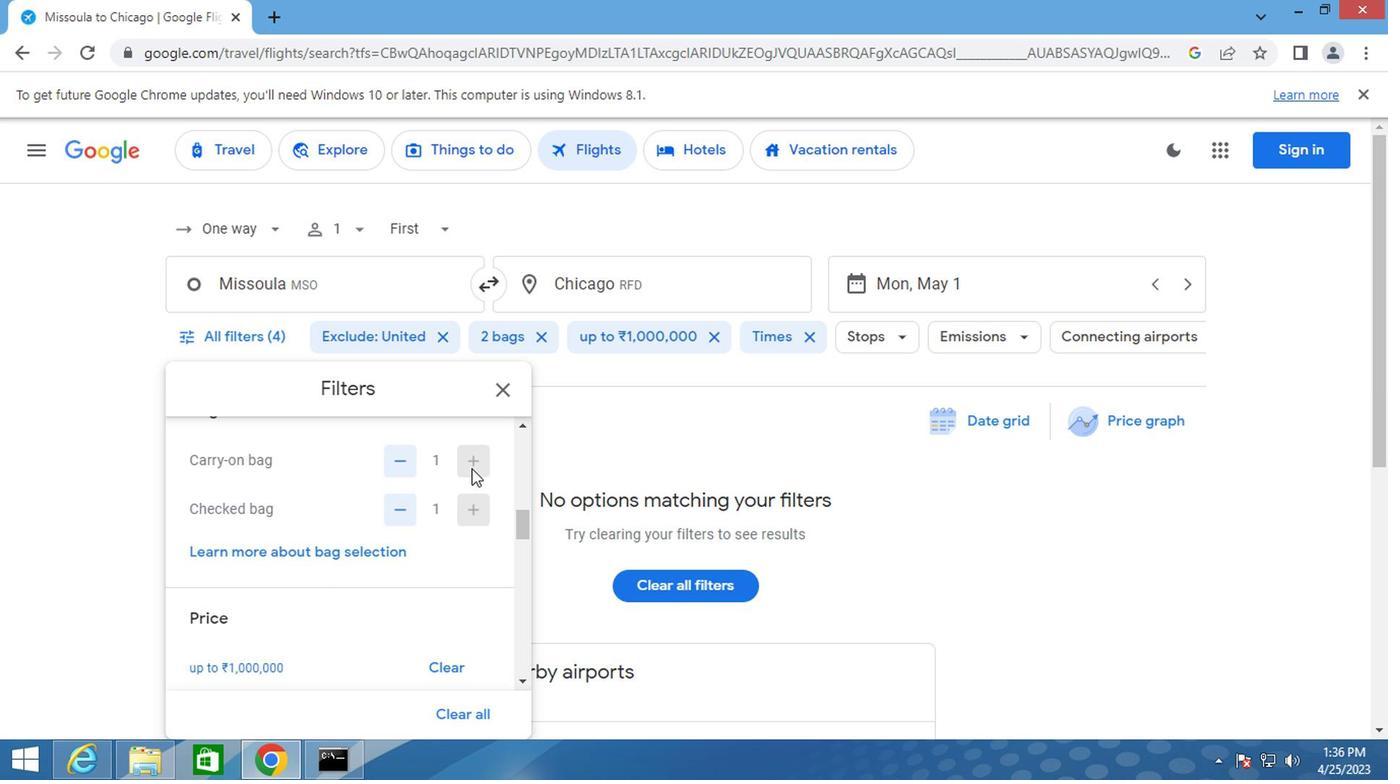 
Action: Mouse pressed left at (470, 471)
Screenshot: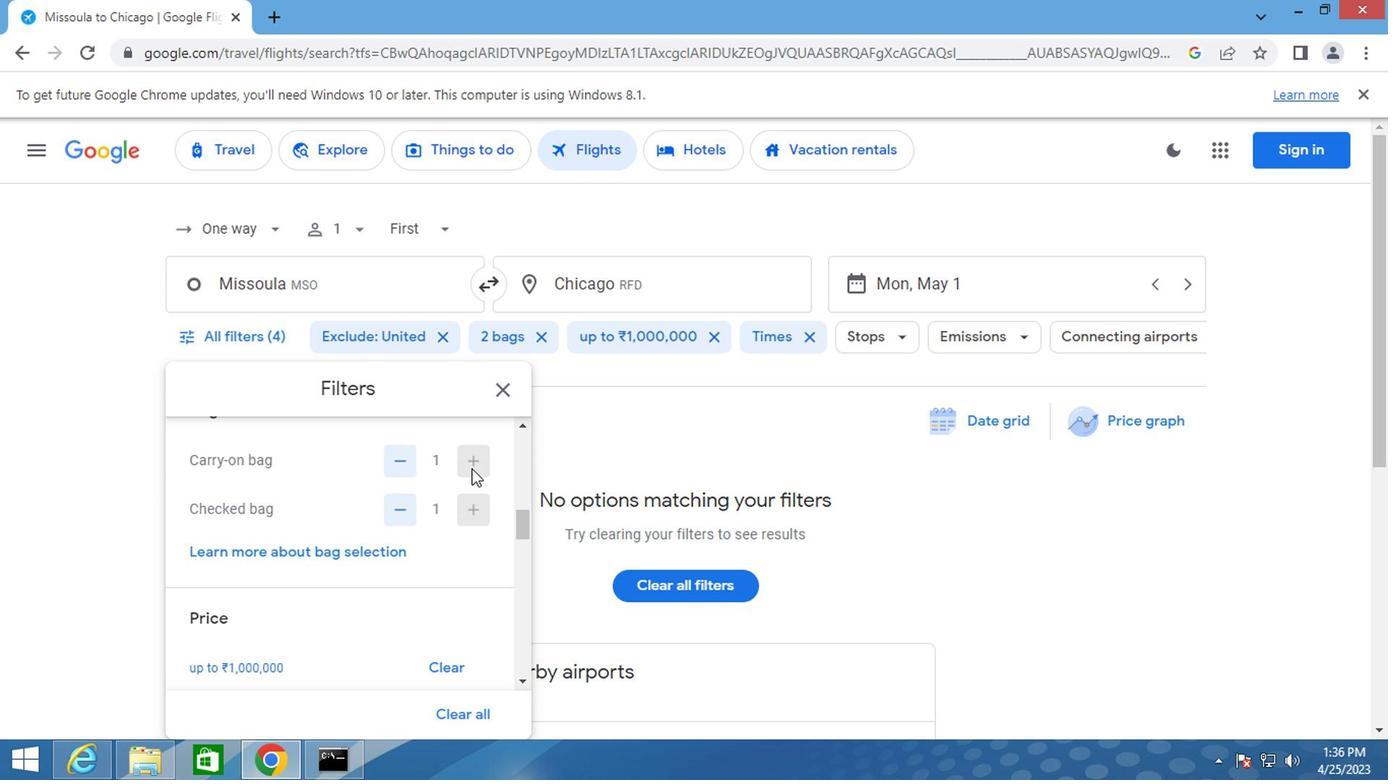 
Action: Mouse moved to (476, 512)
Screenshot: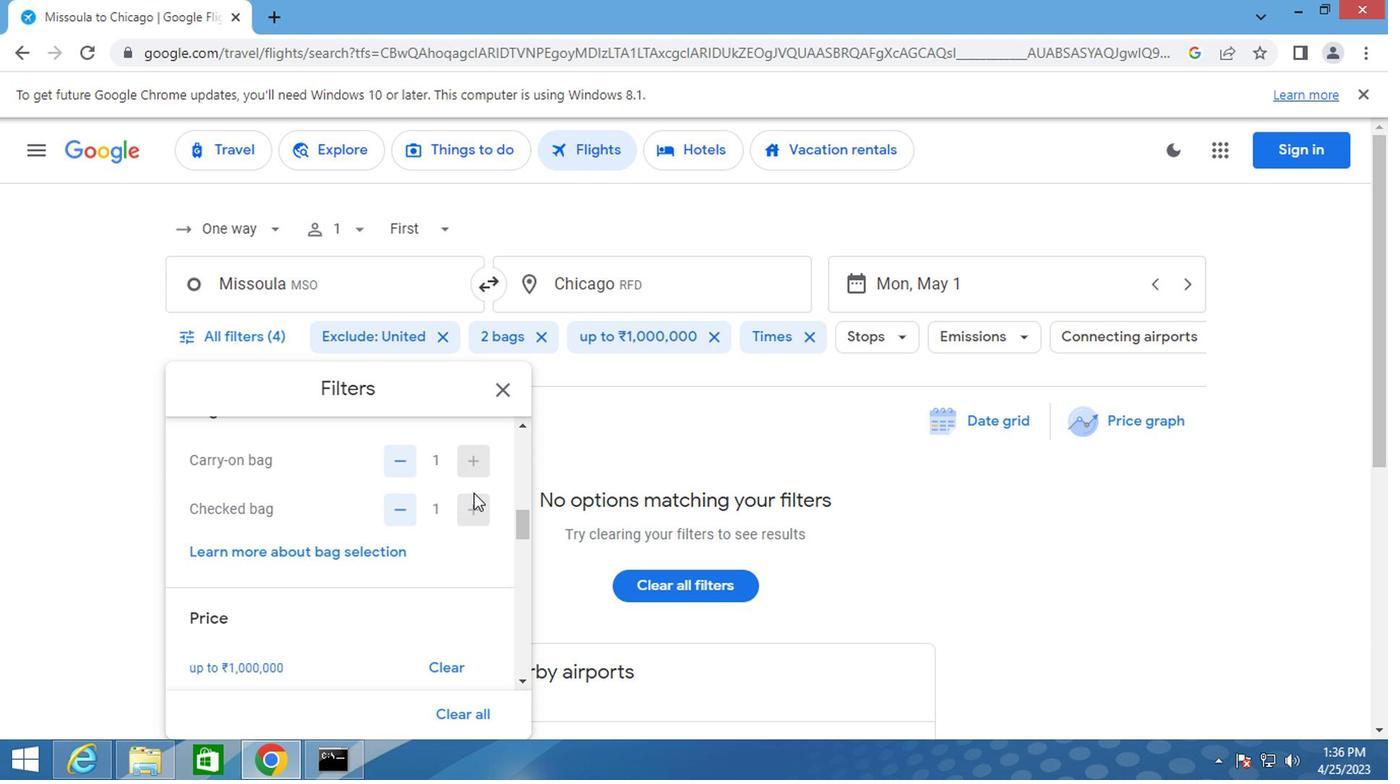 
Action: Mouse pressed left at (476, 512)
Screenshot: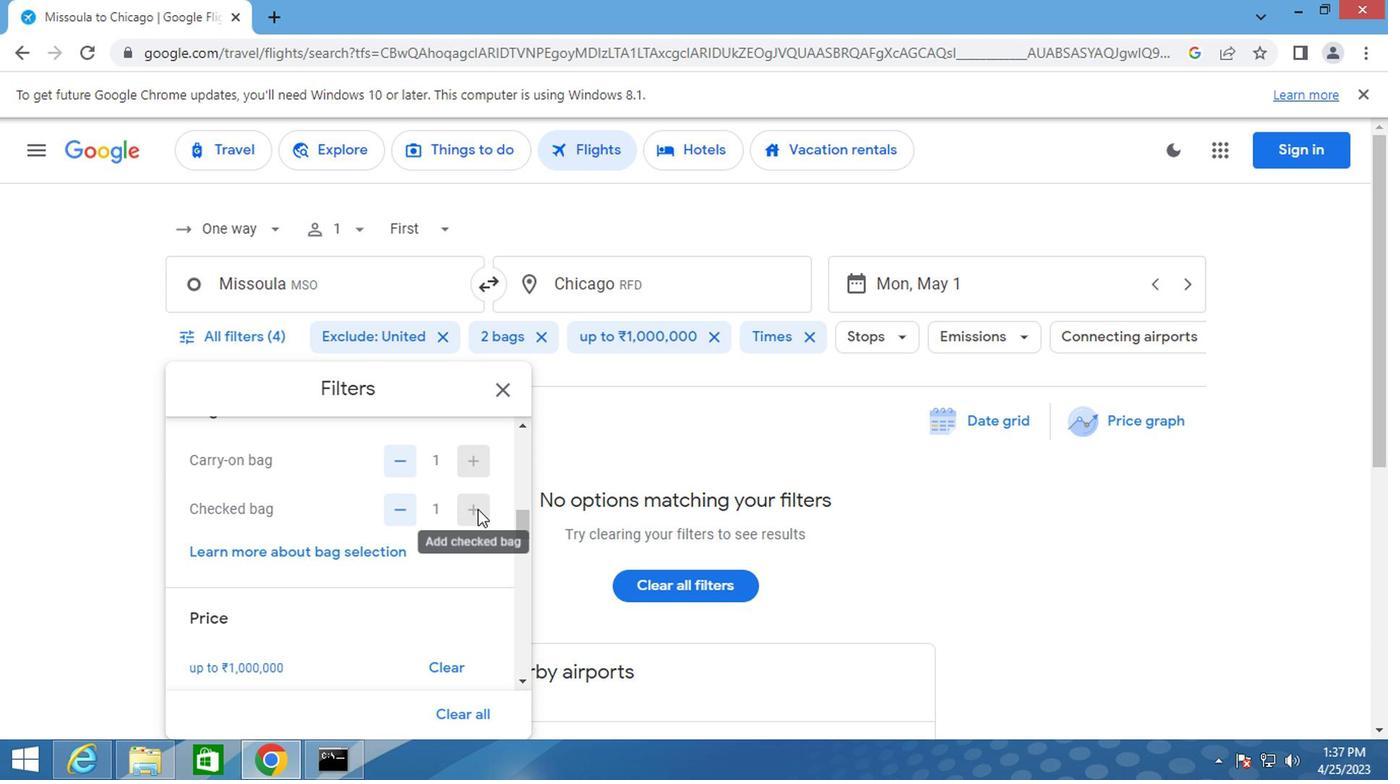 
Action: Mouse pressed left at (476, 512)
Screenshot: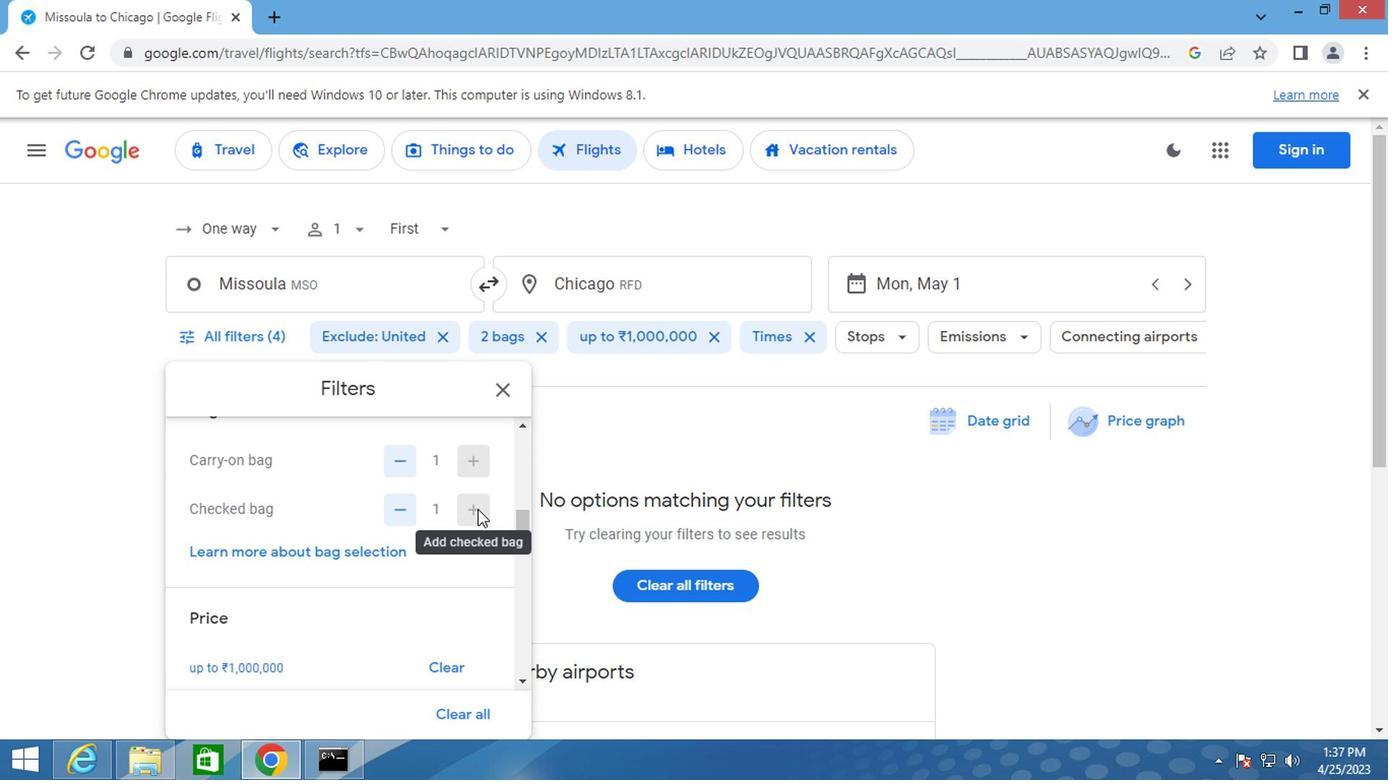 
Action: Mouse pressed left at (476, 512)
Screenshot: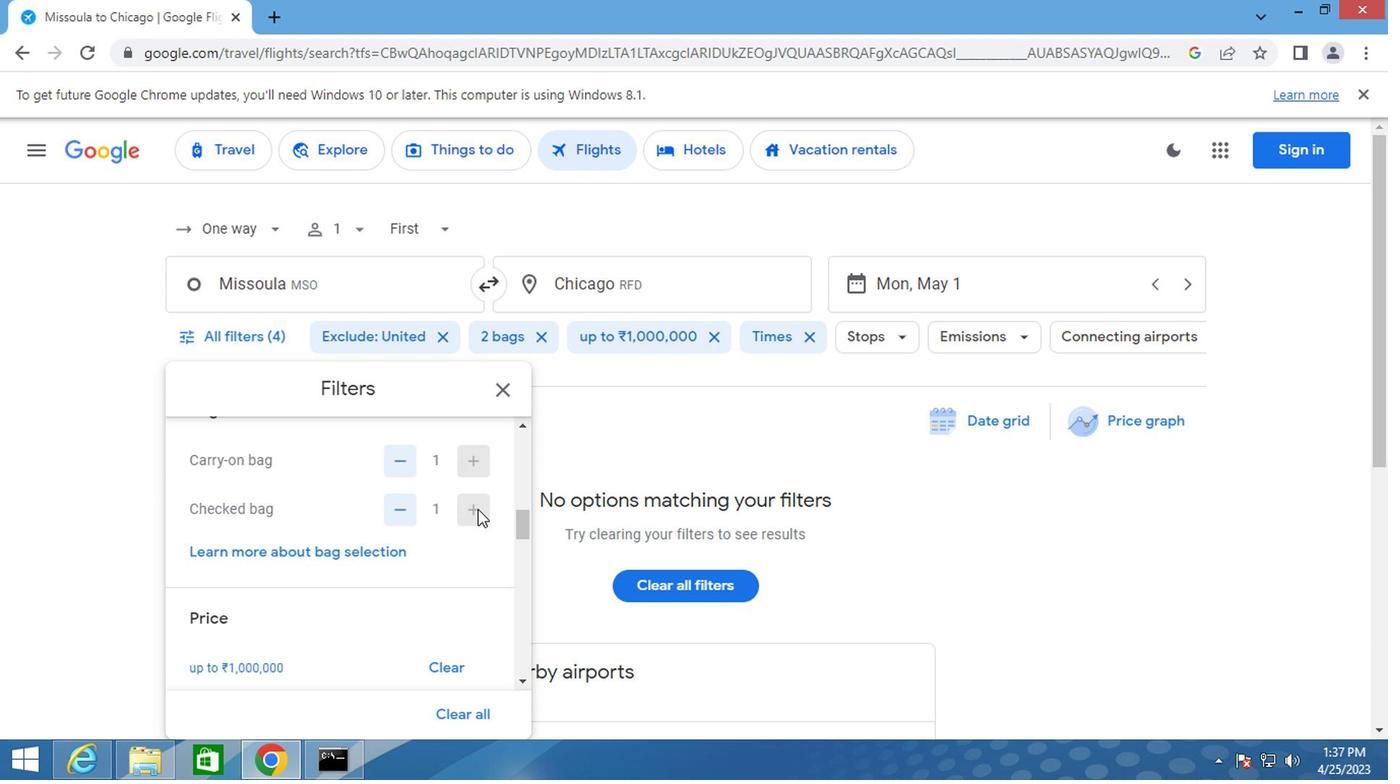 
Action: Mouse moved to (399, 537)
Screenshot: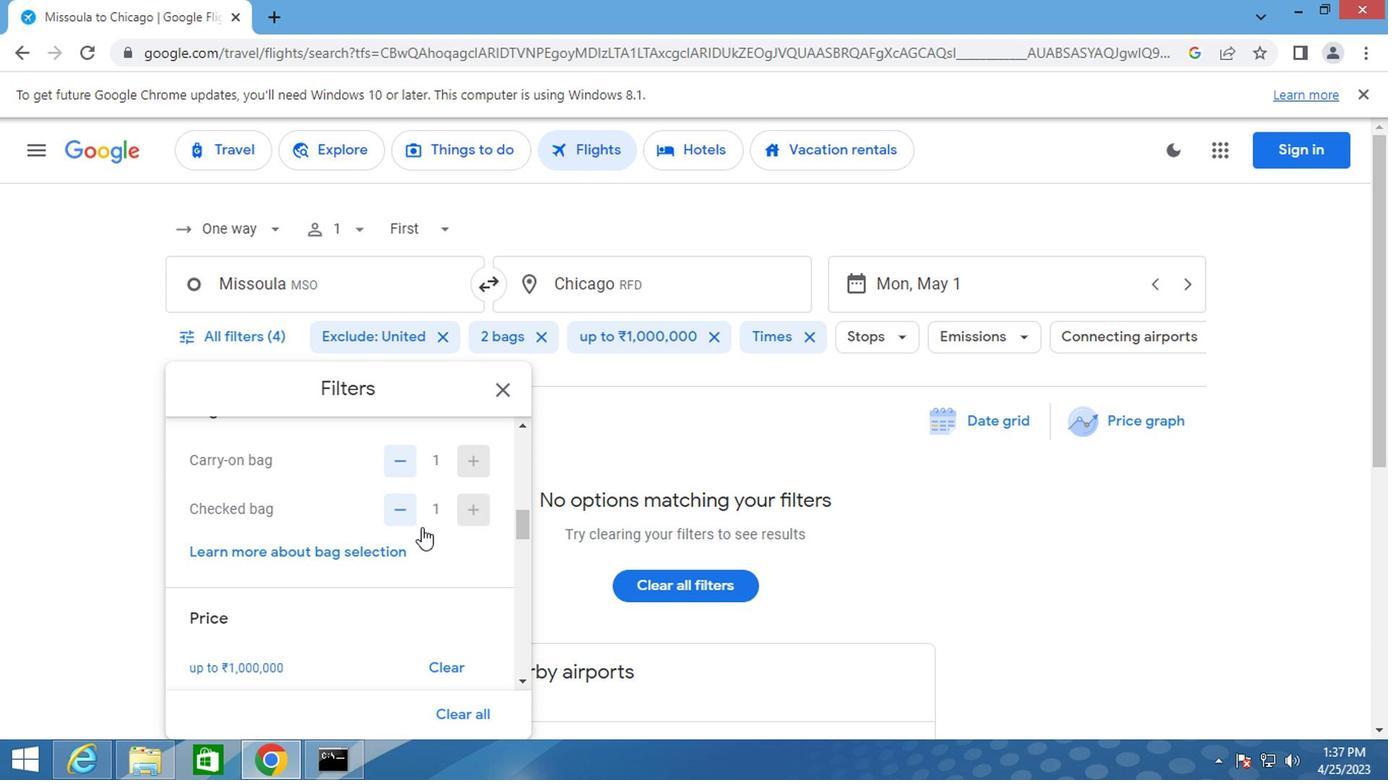 
Action: Mouse scrolled (399, 536) with delta (0, 0)
Screenshot: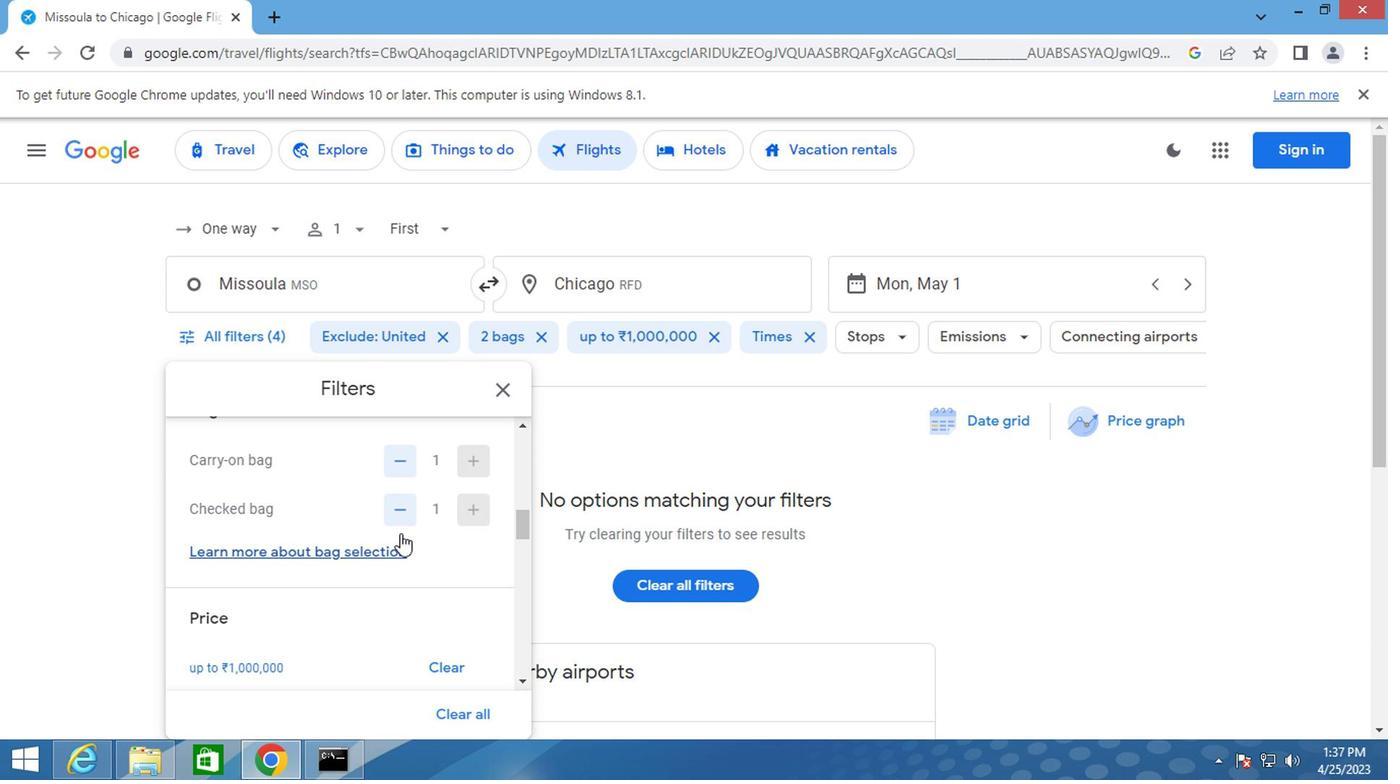 
Action: Mouse moved to (463, 609)
Screenshot: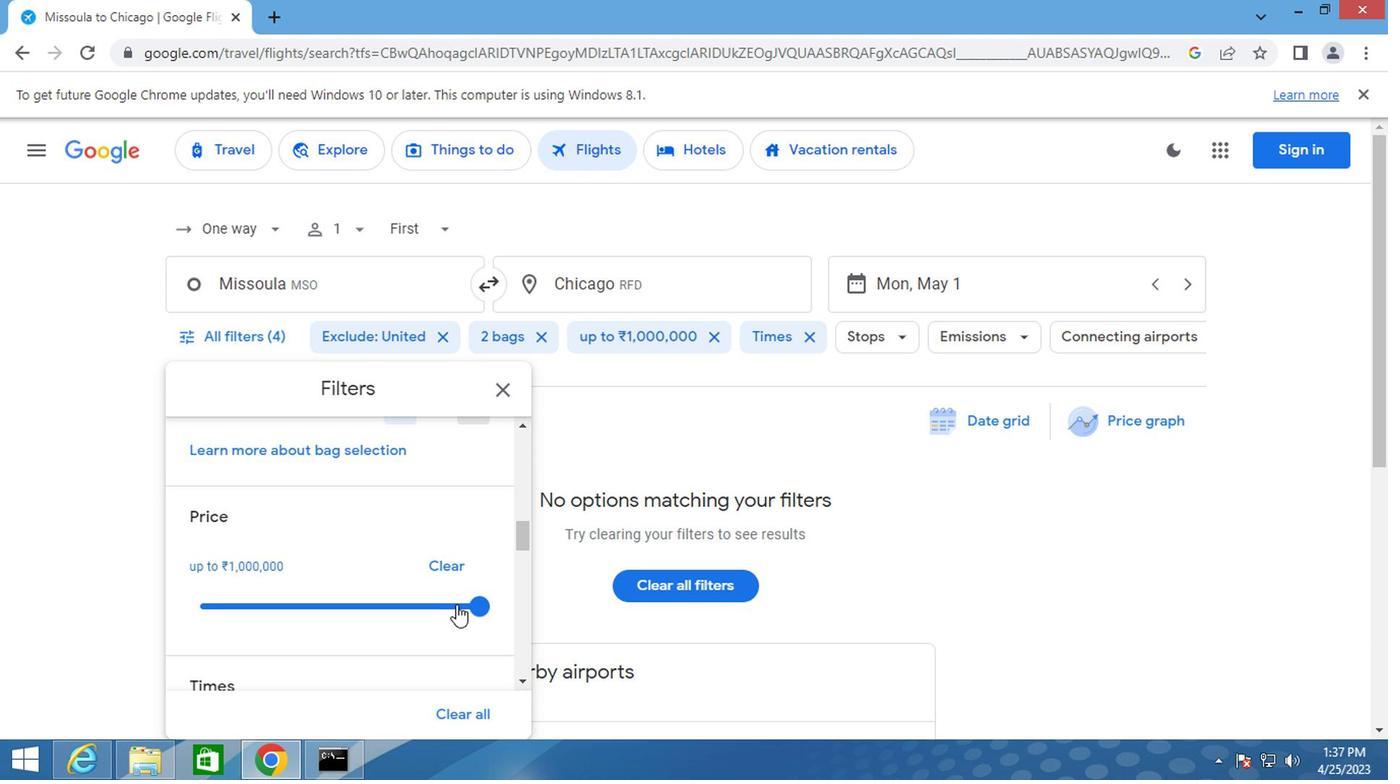 
Action: Mouse pressed left at (463, 609)
Screenshot: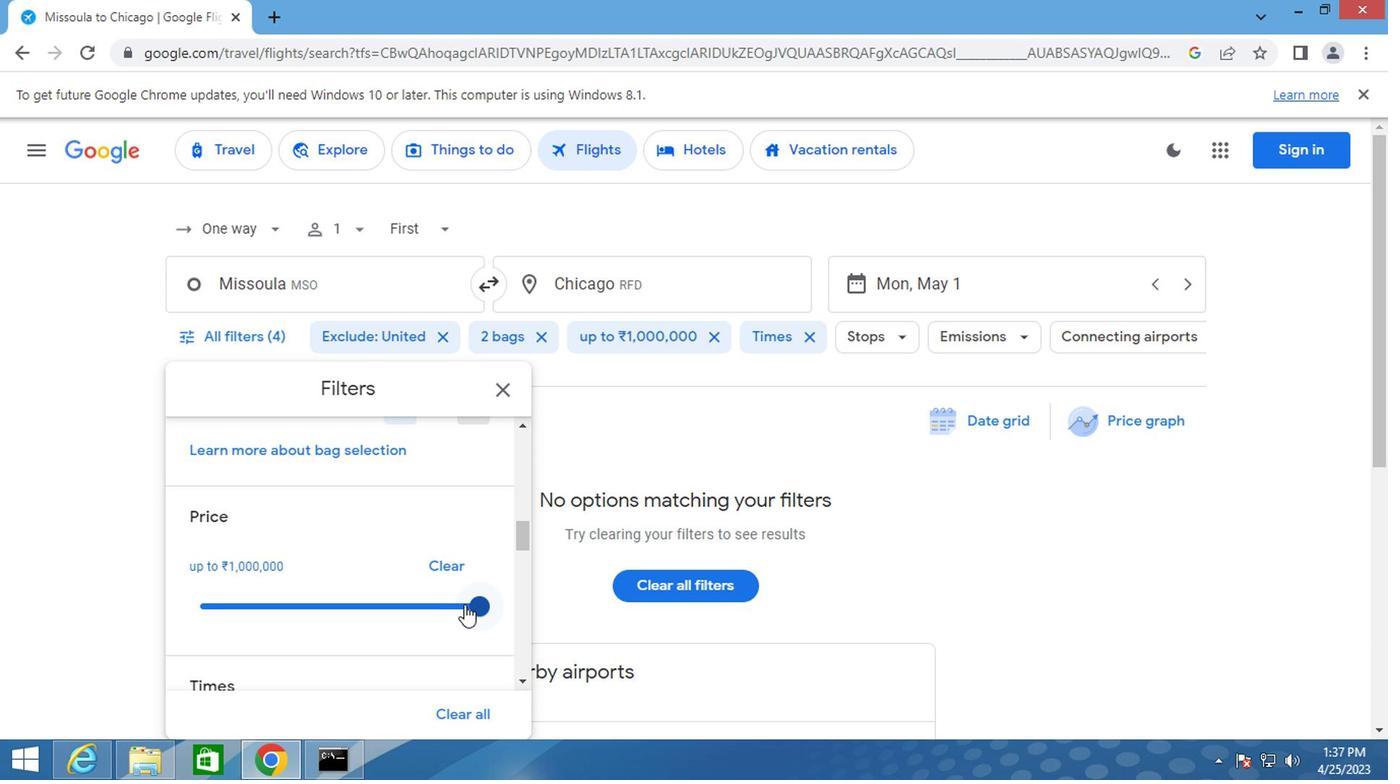 
Action: Mouse moved to (404, 573)
Screenshot: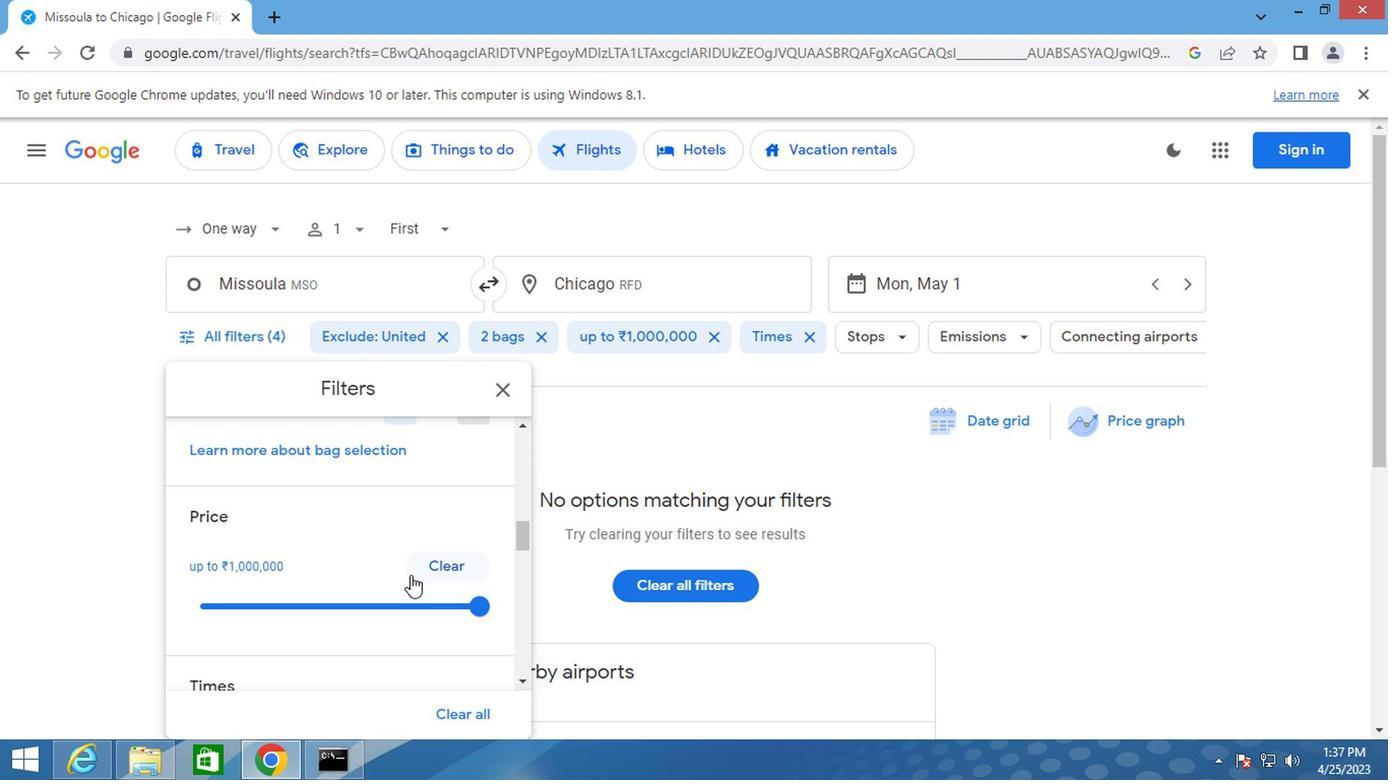 
Action: Mouse scrolled (404, 572) with delta (0, 0)
Screenshot: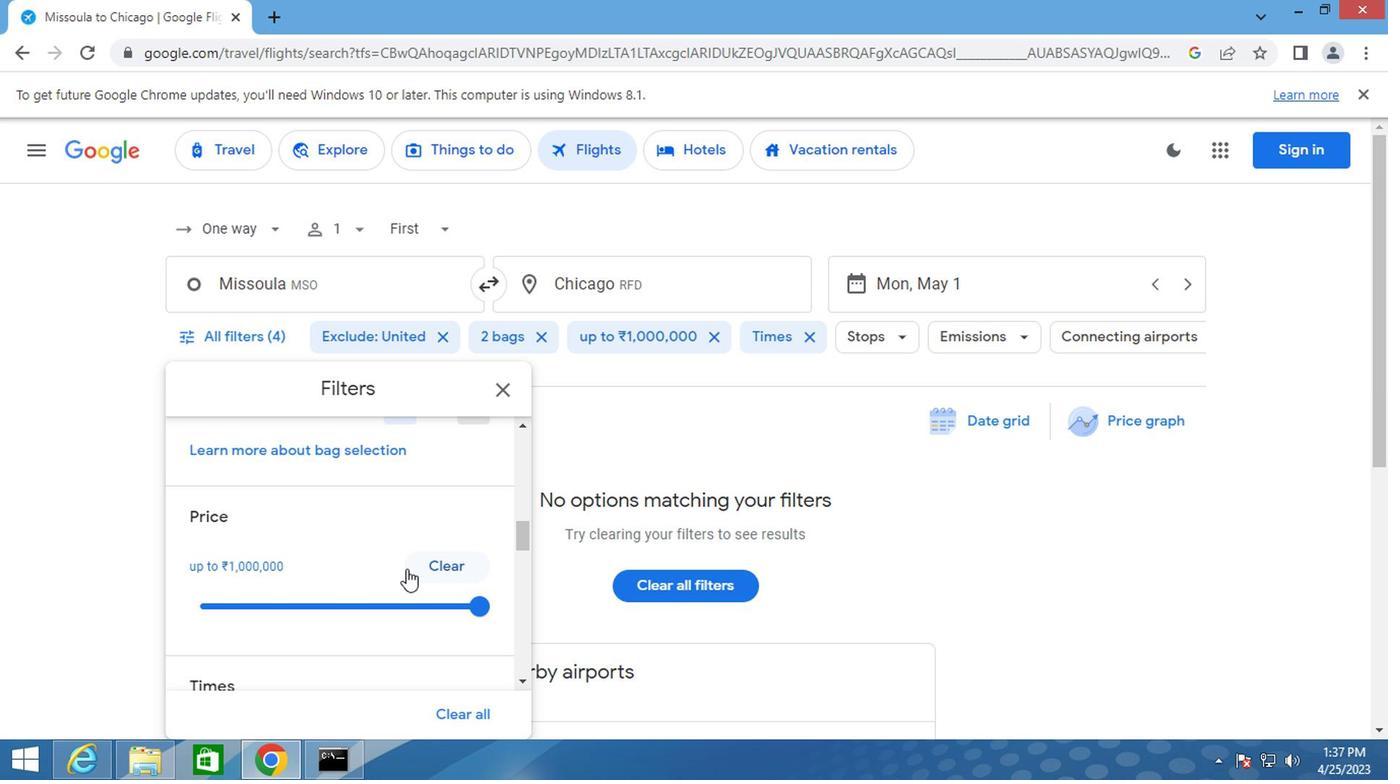 
Action: Mouse scrolled (404, 572) with delta (0, 0)
Screenshot: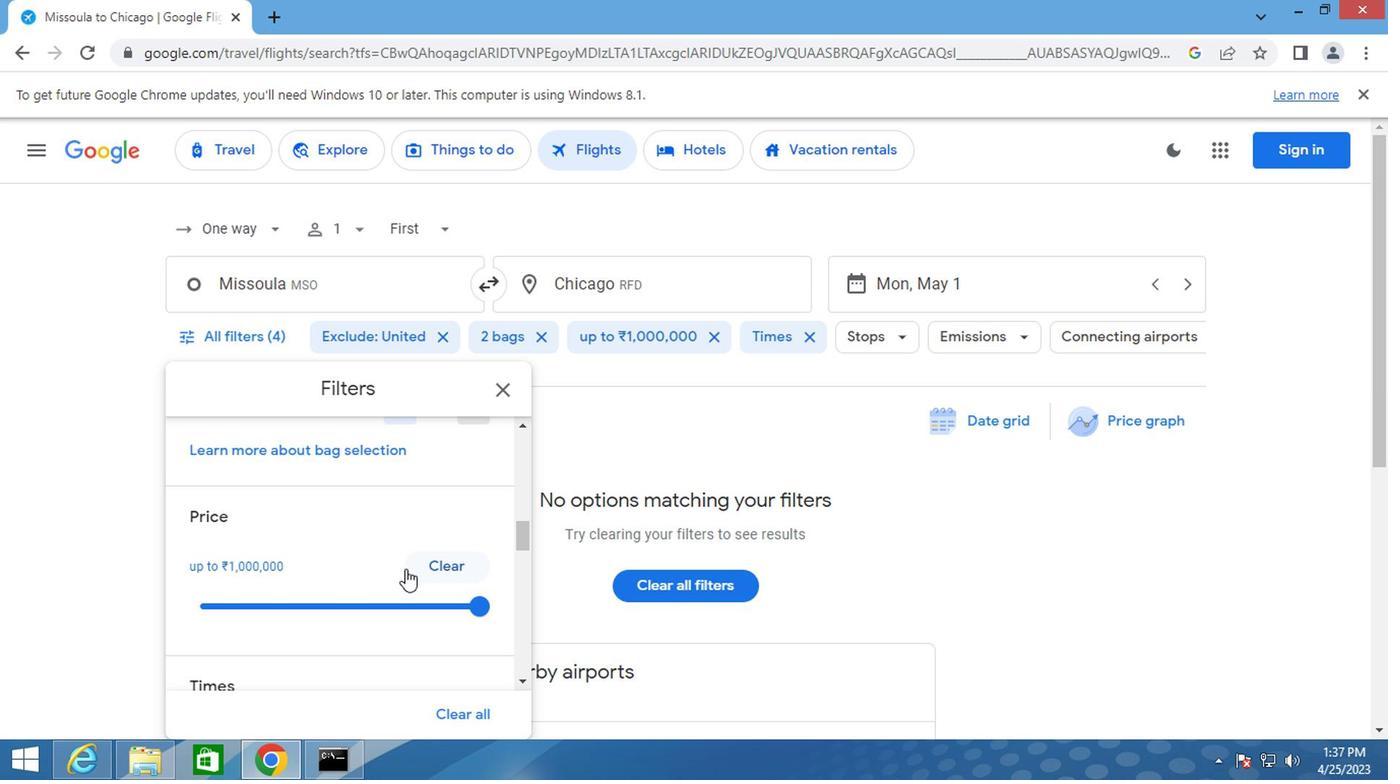 
Action: Mouse moved to (443, 635)
Screenshot: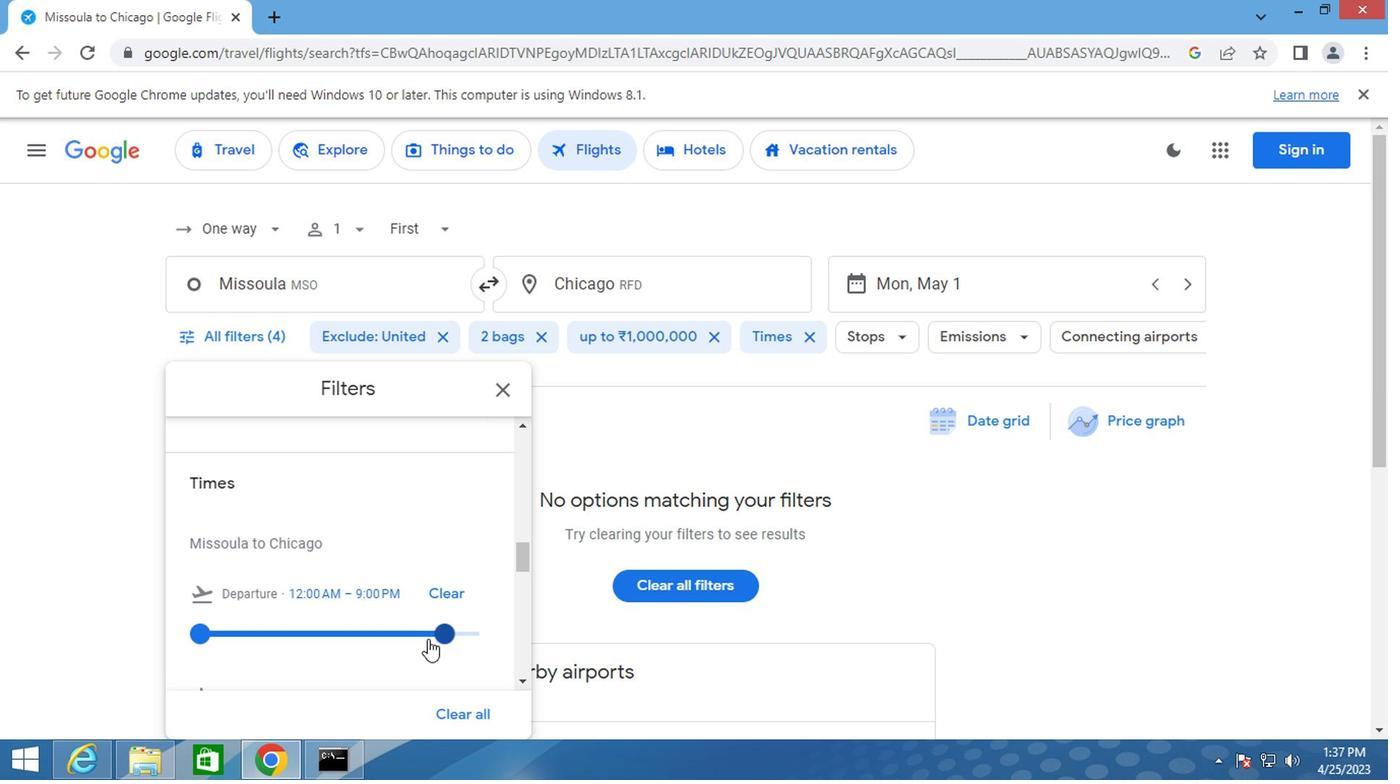 
Action: Mouse pressed left at (443, 635)
Screenshot: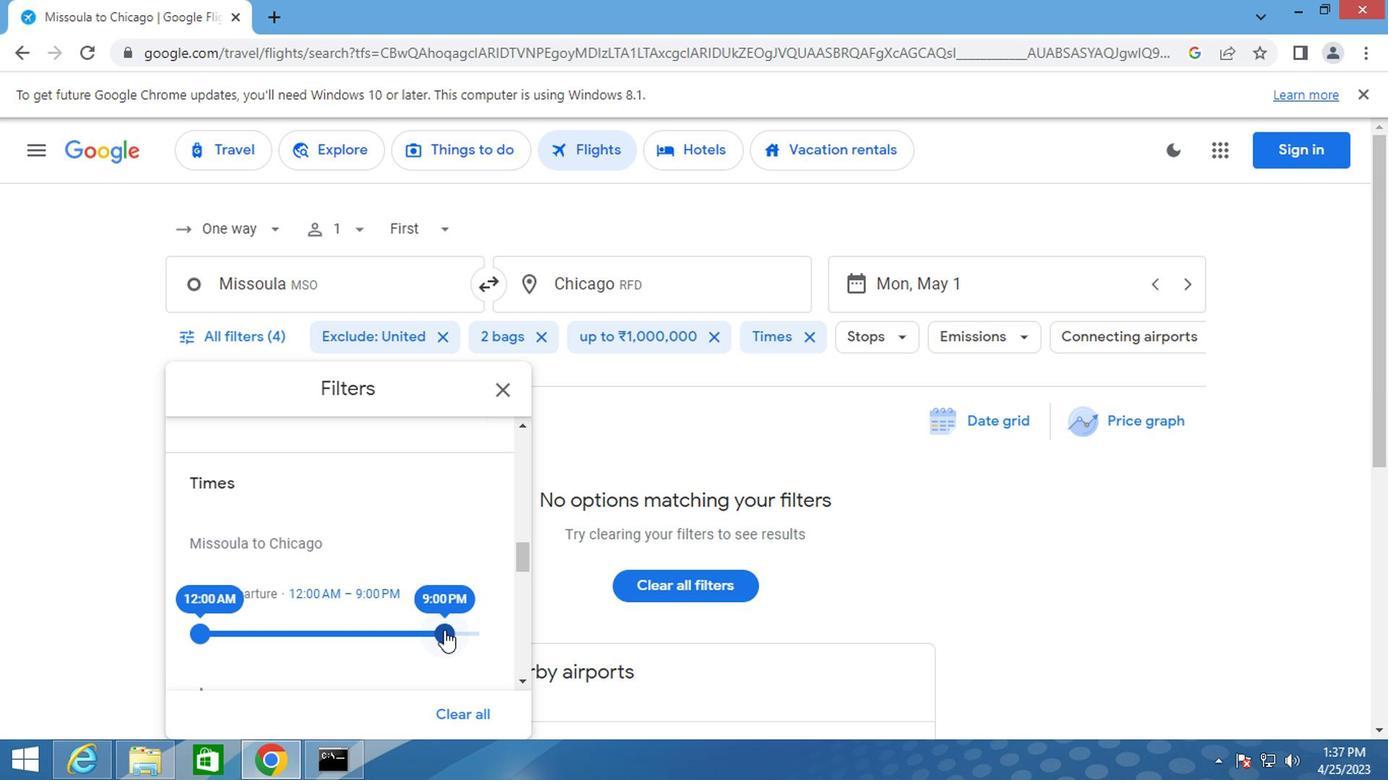 
Action: Mouse moved to (486, 381)
Screenshot: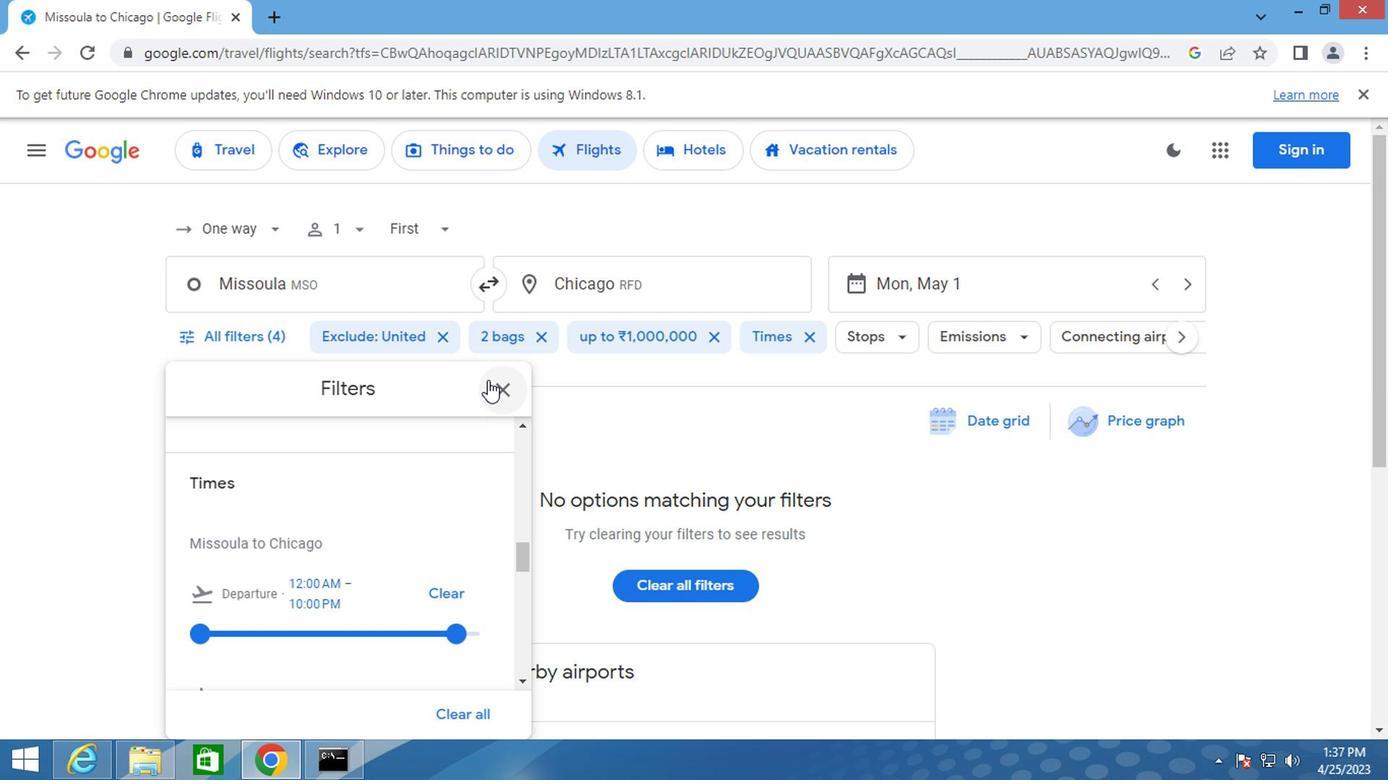 
Action: Mouse pressed left at (486, 381)
Screenshot: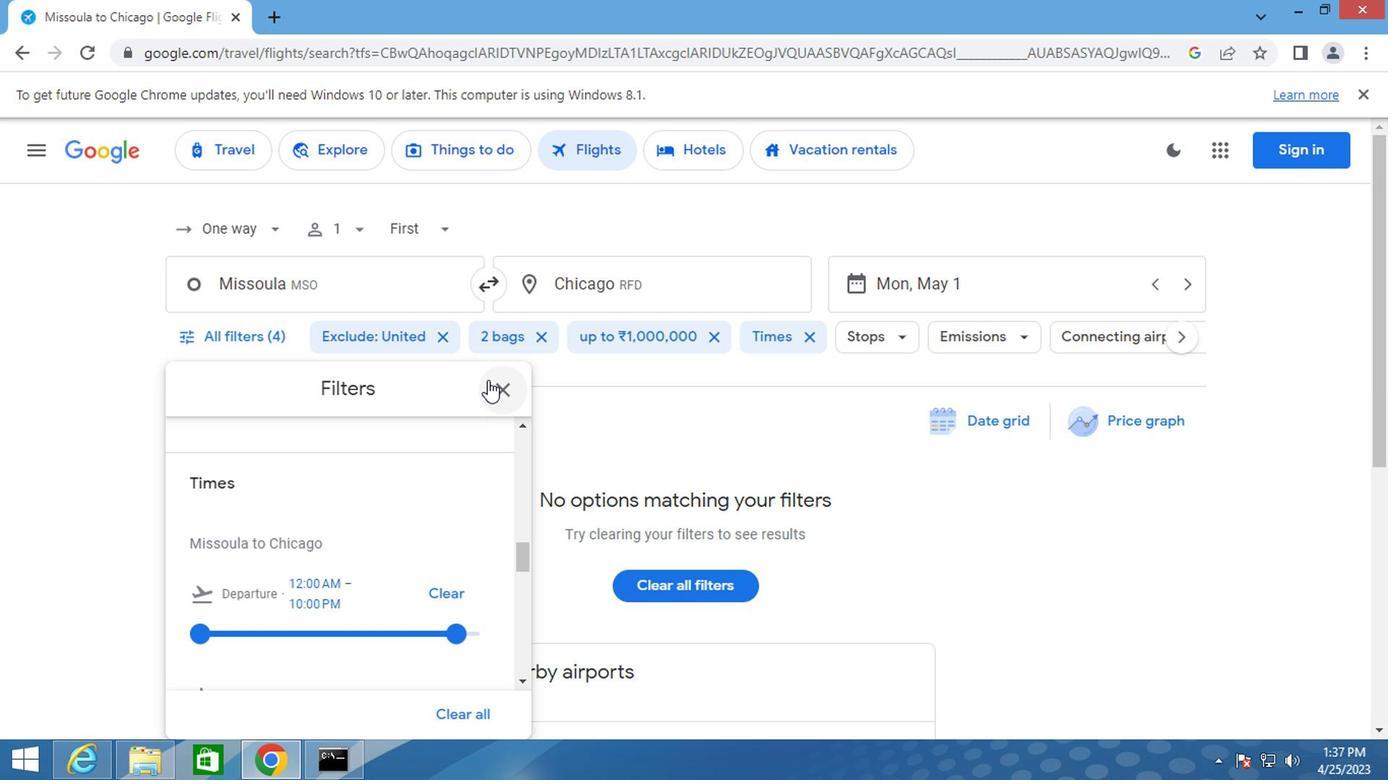 
Action: Key pressed <Key.f8>
Screenshot: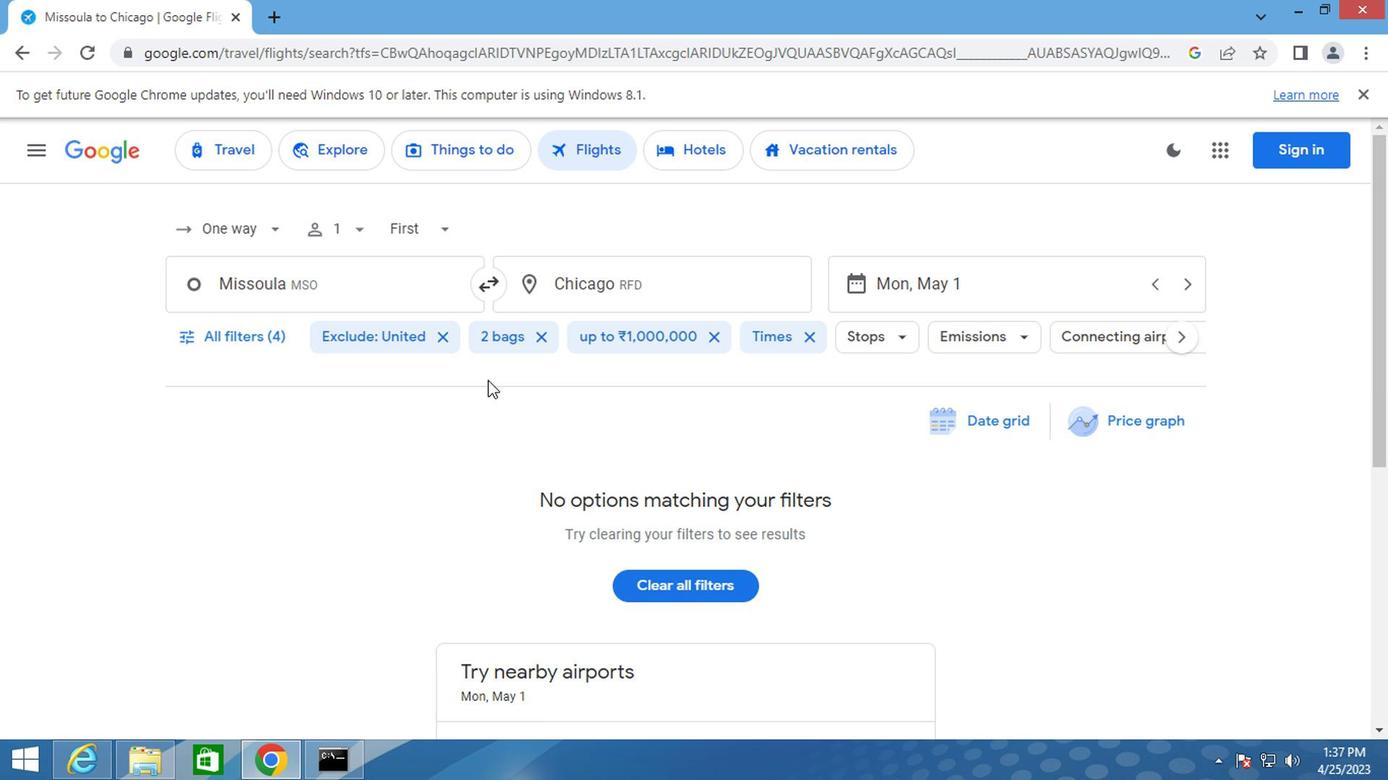 
